 Task: Add an event  with title  Casual Second Project Update Meeting, date '2023/12/30' to 2023/12/31 & Select Event type as  Group. Add location for the event as  Milan, Italy and add a description: The Industry Summit is a premier gathering of professionals, experts, and thought leaders in a specific industry or field. It serves as a platform for networking, knowledge sharing, and collaboration, bringing together key stakeholders to discuss emerging trends, challenges, and opportunities within the industry.

Create an event link  http-casualsecondprojectupdatemeetingcom & Select the event color as  Light Pink. , logged in from the account softage.4@softage.netand send the event invitation to softage.6@softage.net and softage.7@softage.net
Action: Mouse moved to (807, 114)
Screenshot: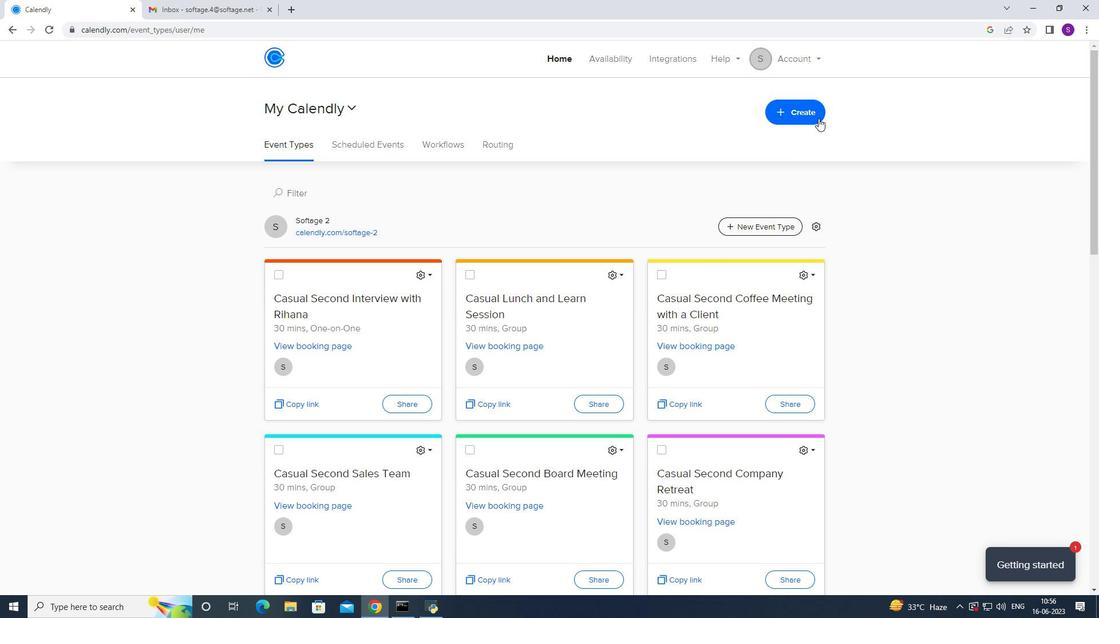 
Action: Mouse pressed left at (807, 114)
Screenshot: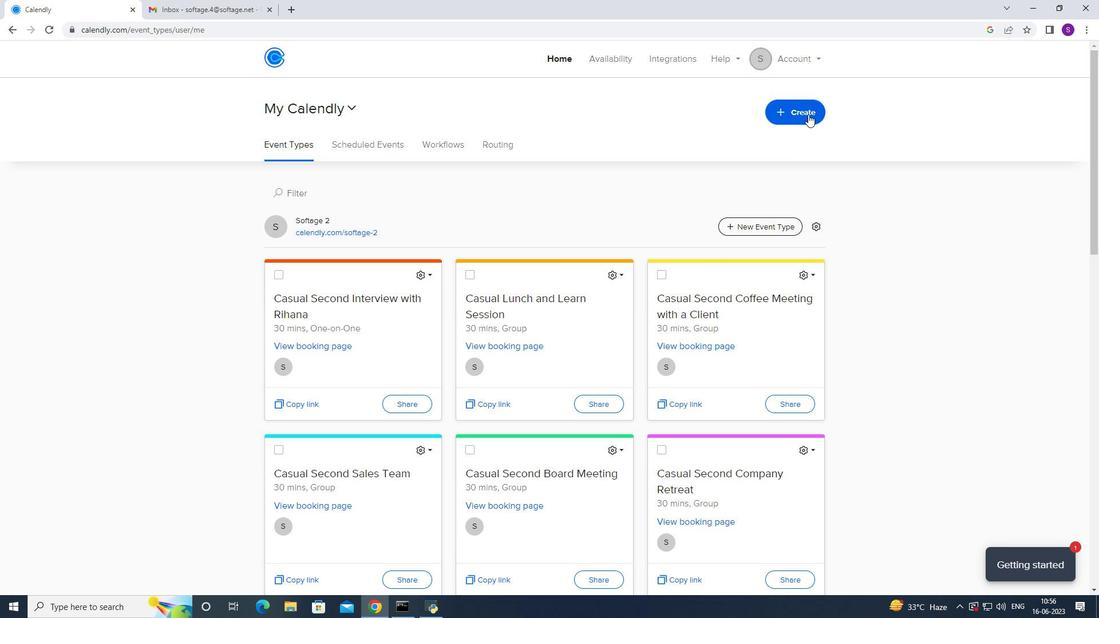 
Action: Mouse moved to (754, 162)
Screenshot: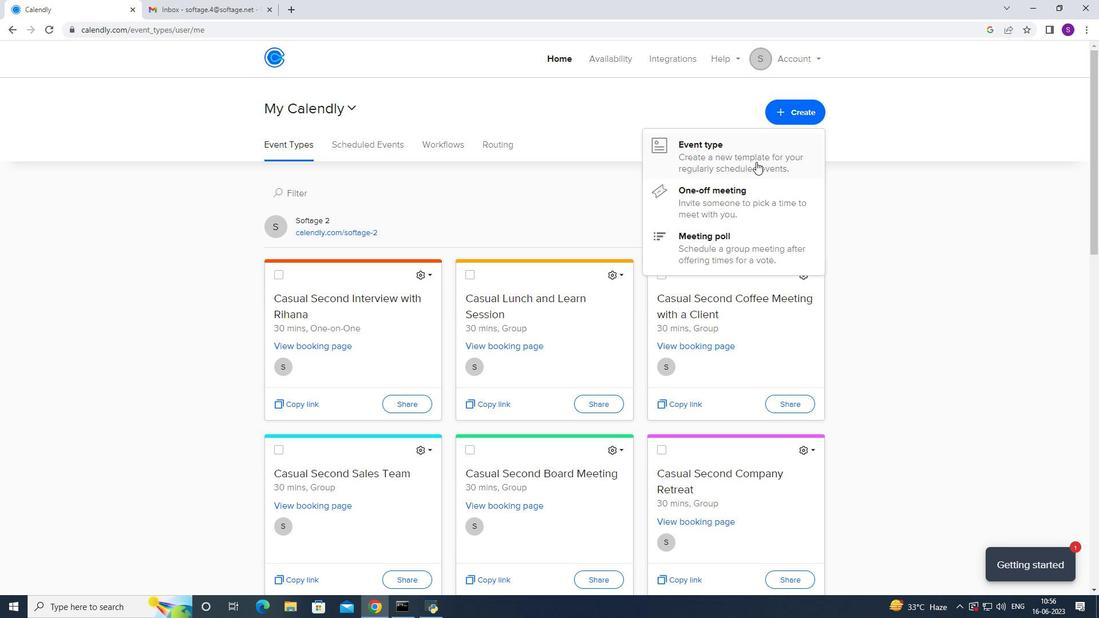 
Action: Mouse pressed left at (754, 162)
Screenshot: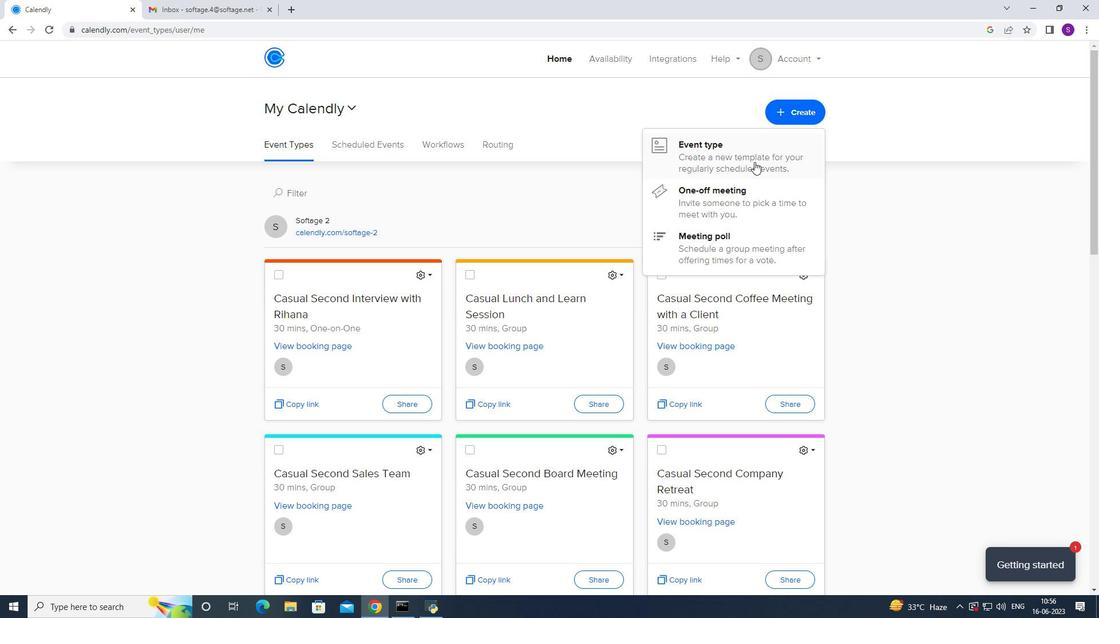 
Action: Mouse moved to (588, 259)
Screenshot: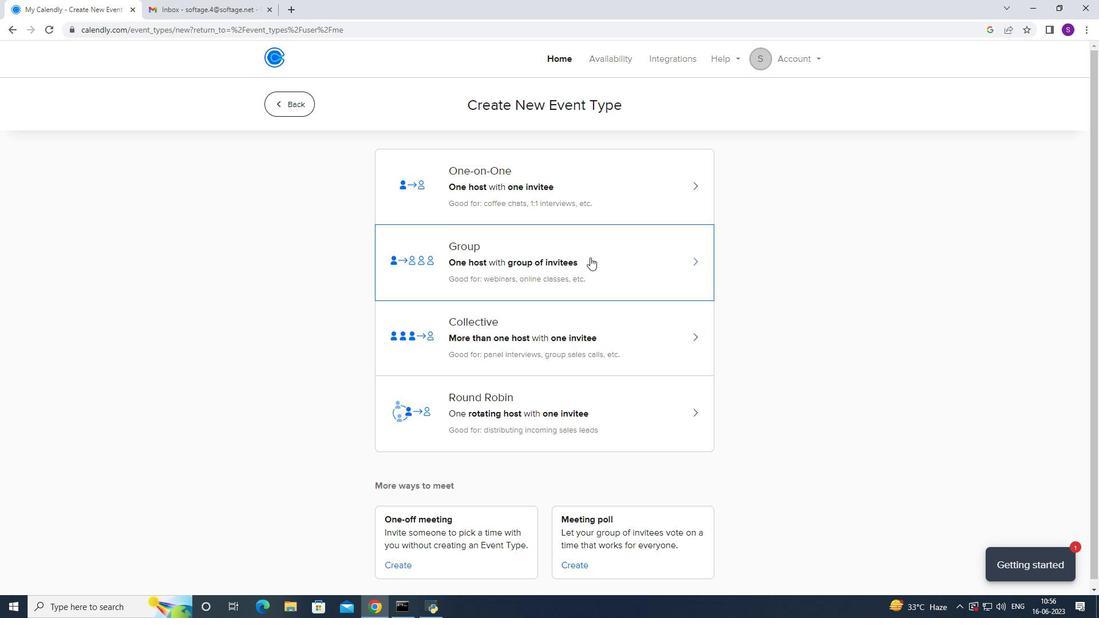 
Action: Mouse pressed left at (588, 259)
Screenshot: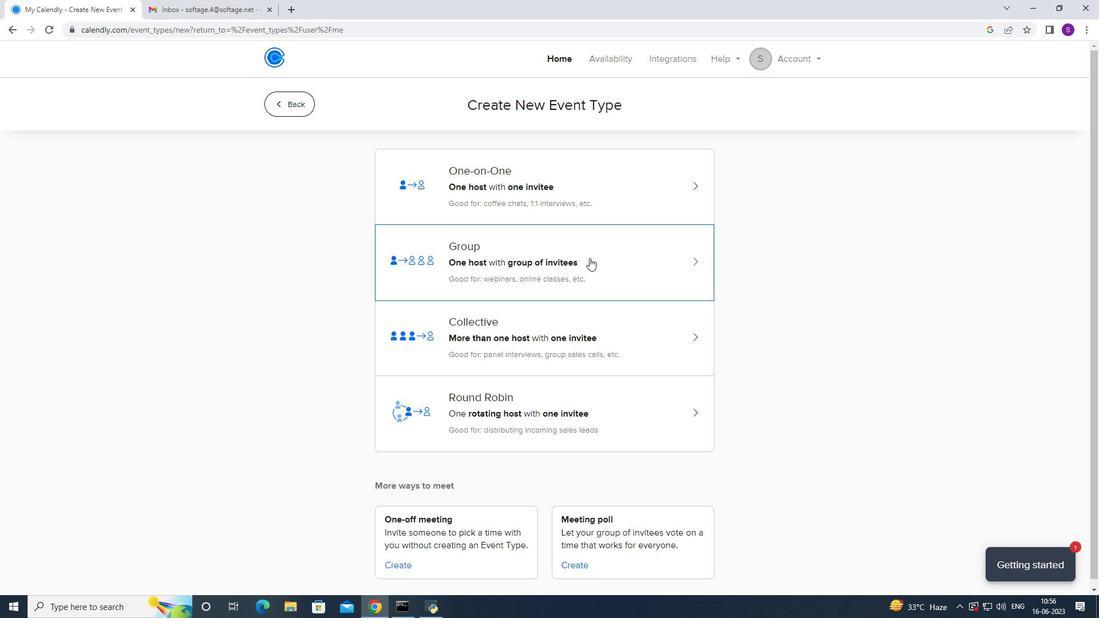 
Action: Mouse moved to (1099, 616)
Screenshot: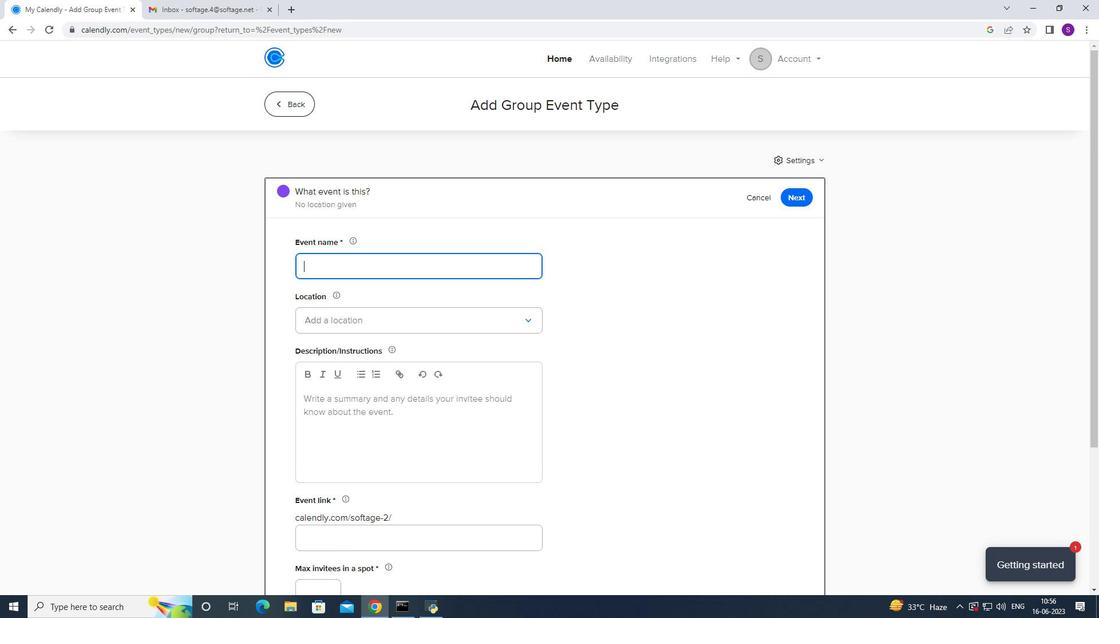 
Action: Key pressed <Key.caps_lock>C<Key.caps_lock>asual<Key.space><Key.caps_lock>S<Key.caps_lock>econdf=<Key.backspace><Key.backspace><Key.space><Key.caps_lock>P<Key.caps_lock>roject<Key.space><Key.caps_lock>U<Key.caps_lock>pdate
Screenshot: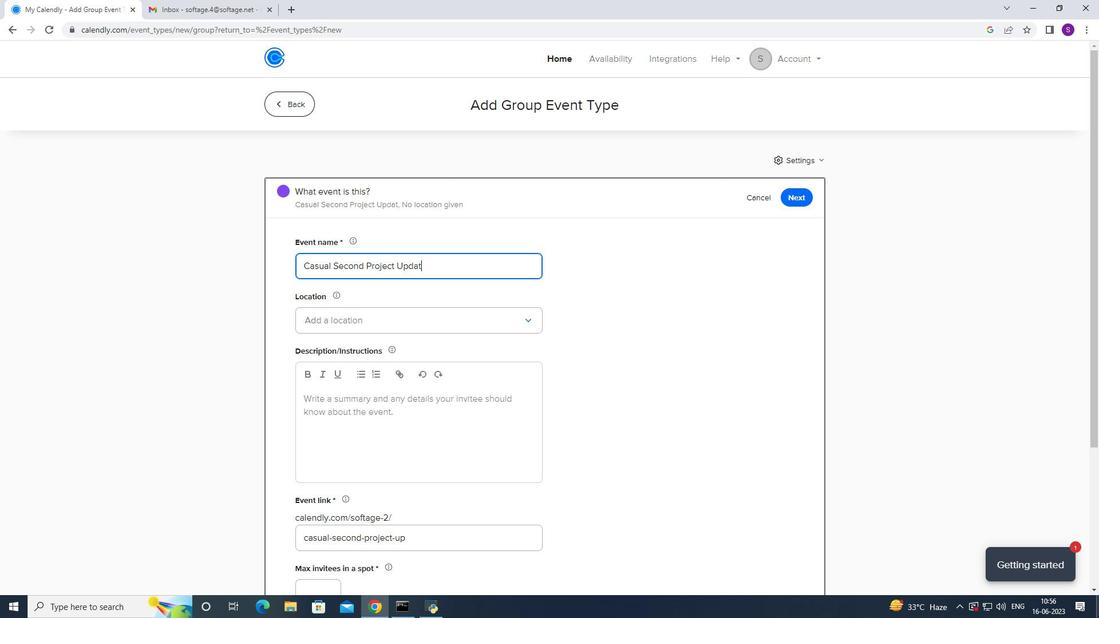 
Action: Mouse moved to (1080, 595)
Screenshot: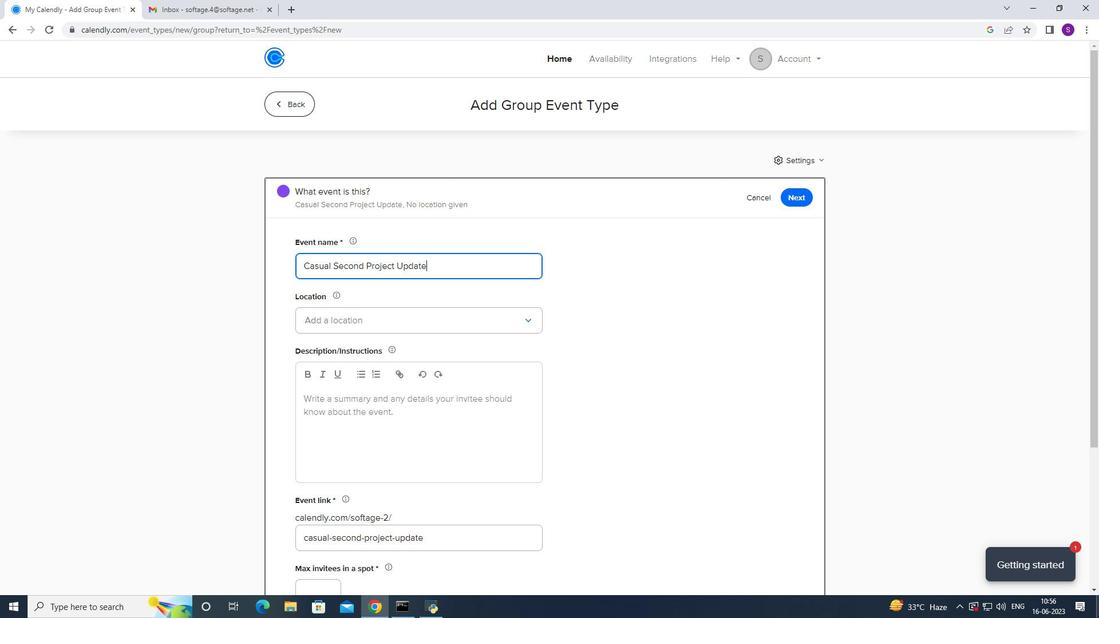 
Action: Key pressed <Key.space><Key.caps_lock>M<Key.caps_lock>eeting
Screenshot: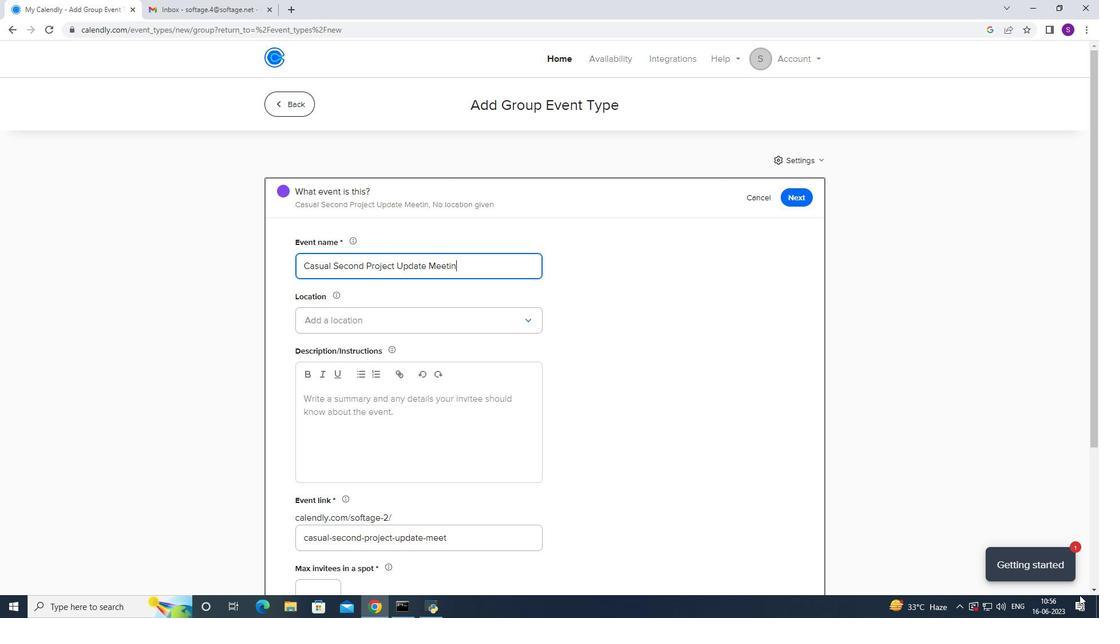 
Action: Mouse moved to (447, 324)
Screenshot: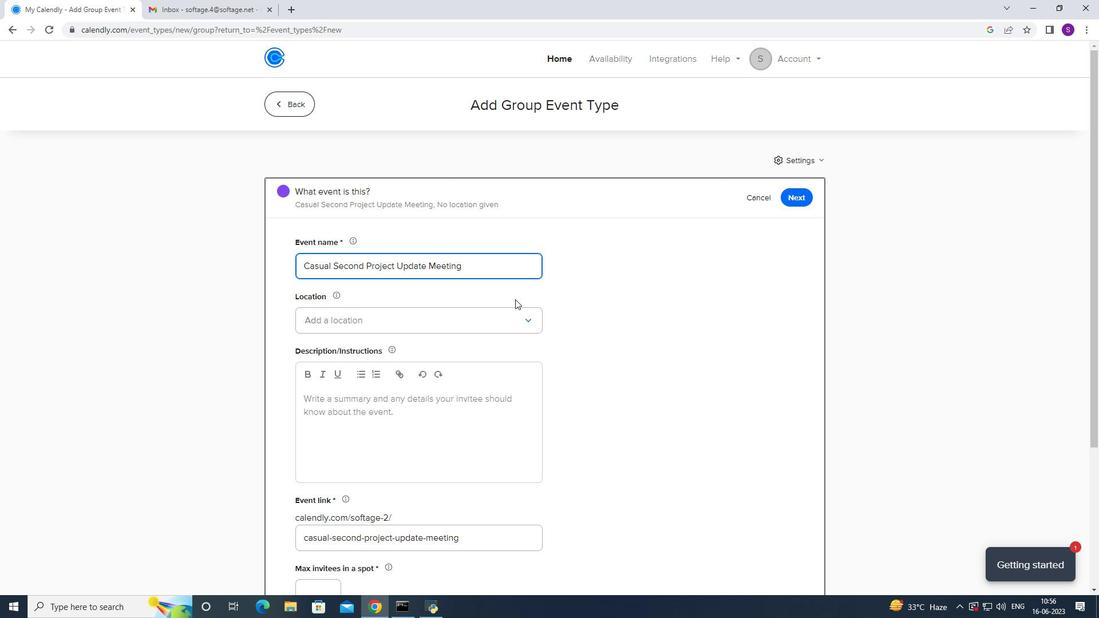 
Action: Mouse pressed left at (447, 324)
Screenshot: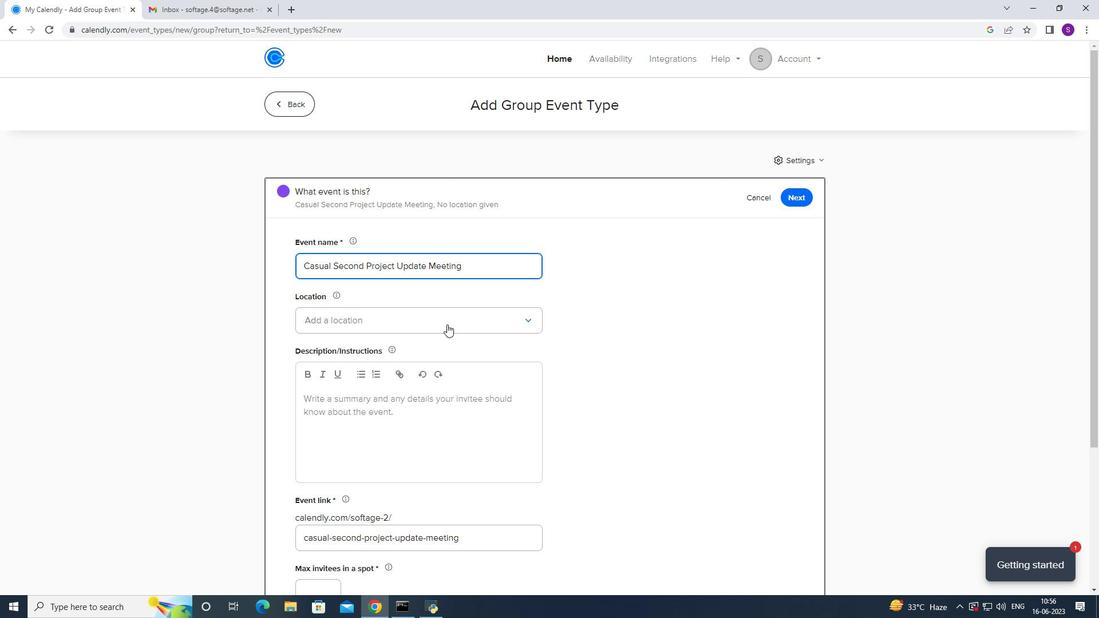 
Action: Mouse moved to (415, 354)
Screenshot: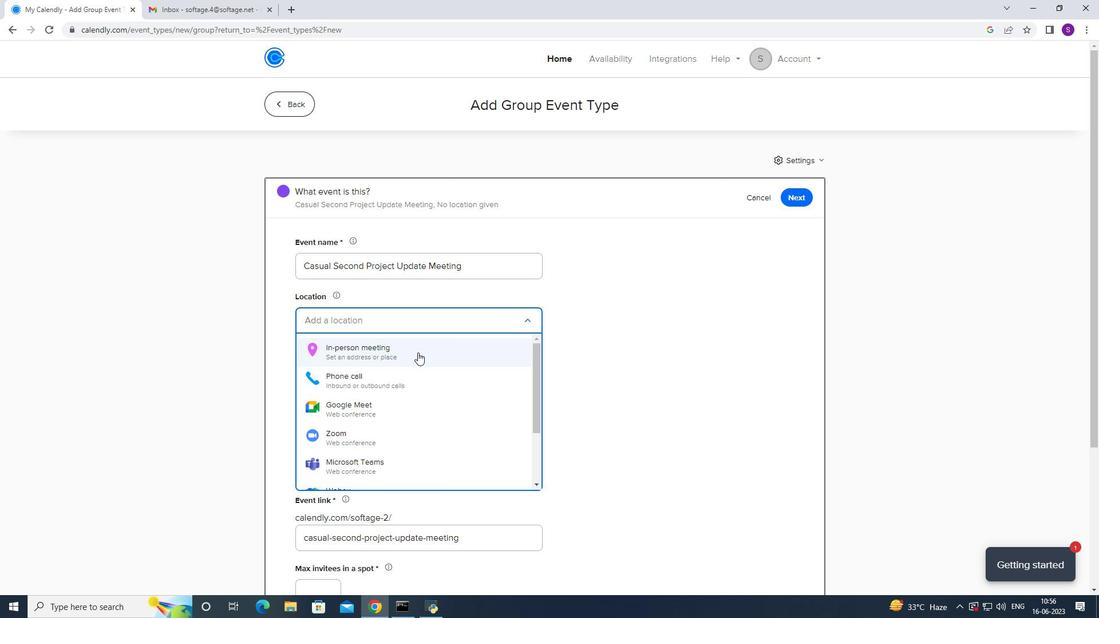 
Action: Mouse pressed left at (415, 354)
Screenshot: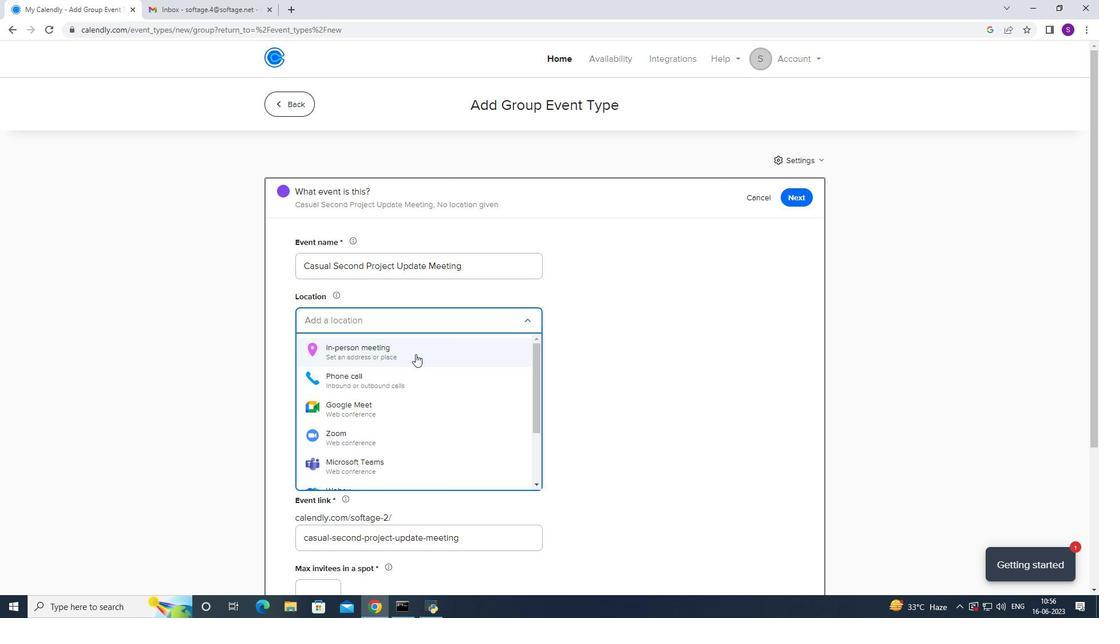
Action: Mouse moved to (533, 179)
Screenshot: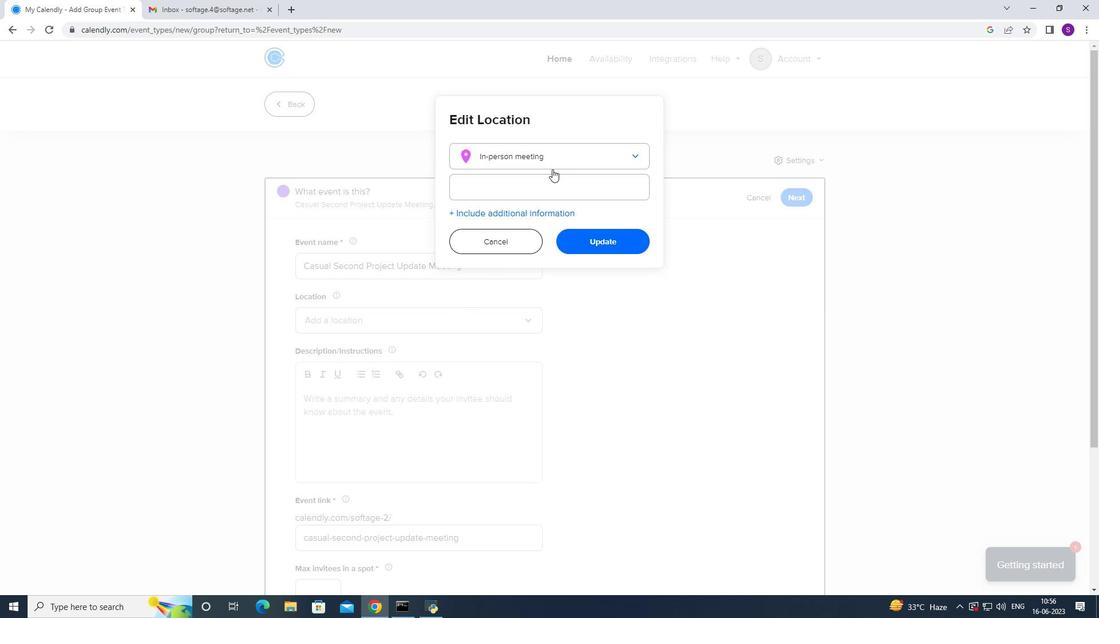 
Action: Mouse pressed left at (533, 179)
Screenshot: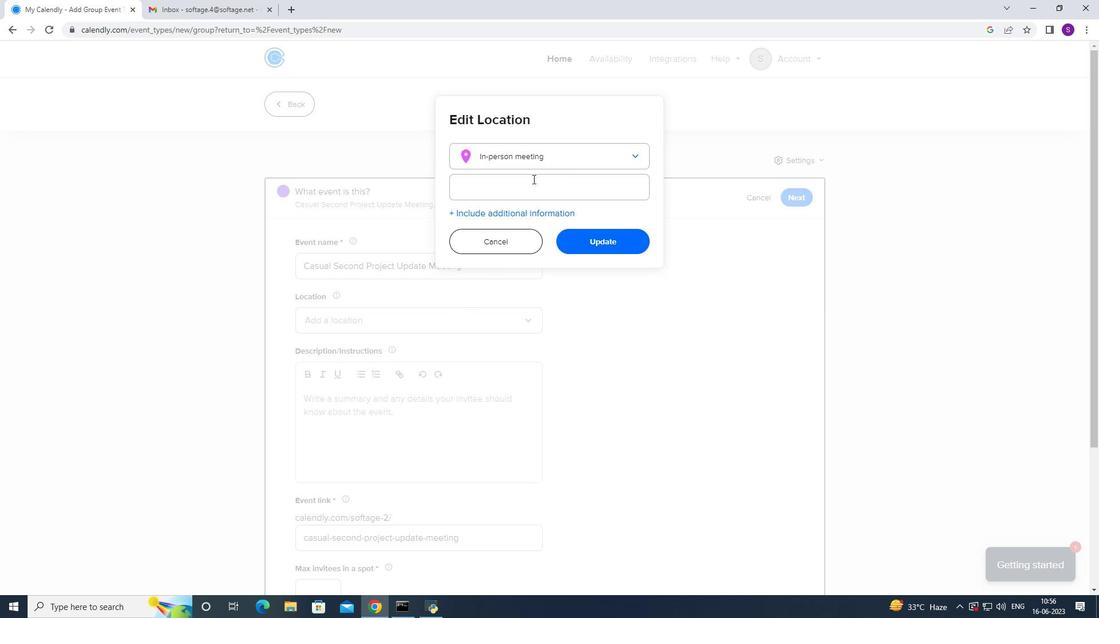 
Action: Key pressed <Key.caps_lock>M<Key.caps_lock>il
Screenshot: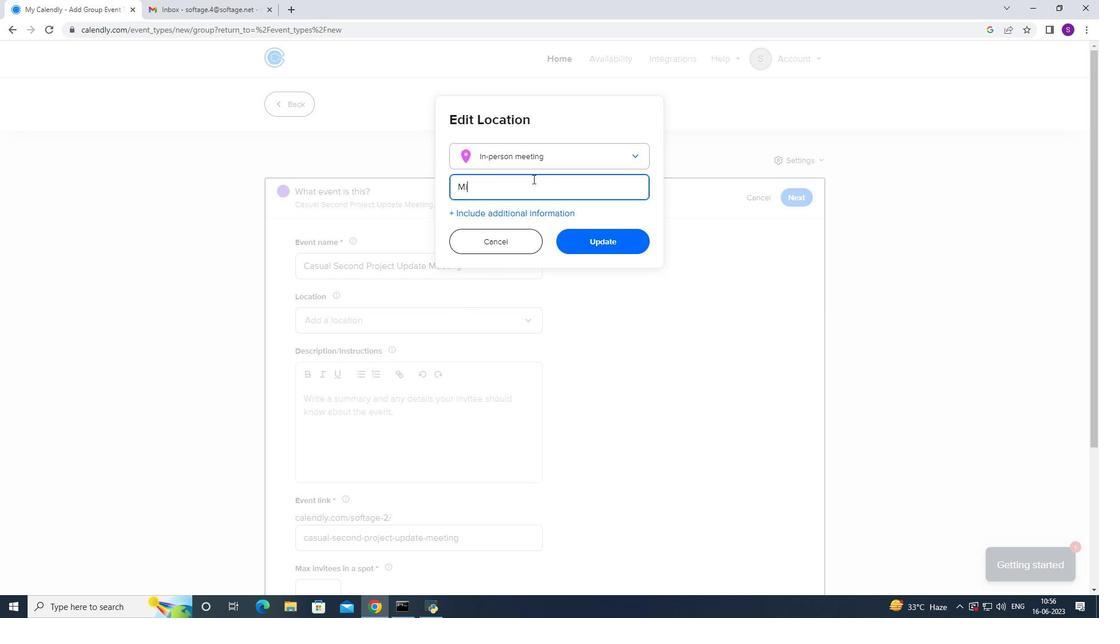 
Action: Mouse moved to (587, 331)
Screenshot: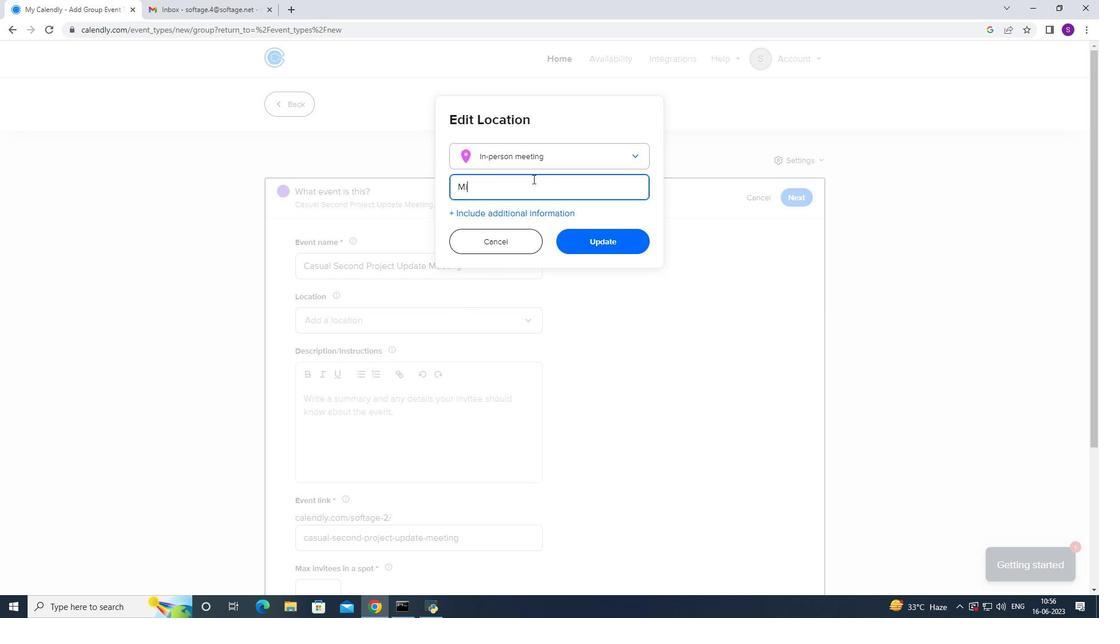 
Action: Key pressed an
Screenshot: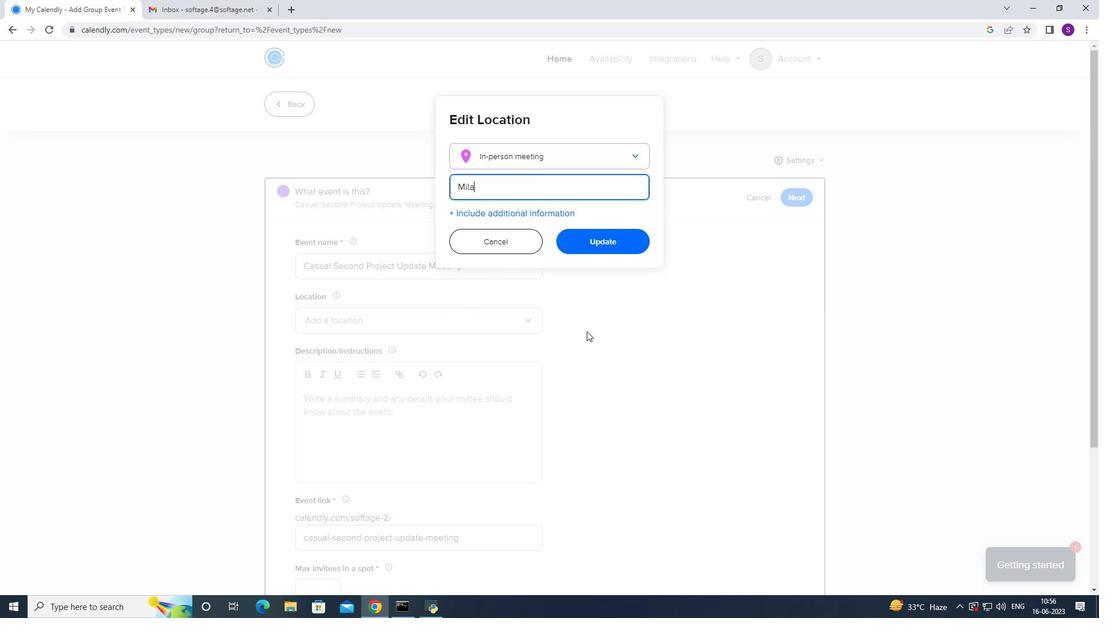 
Action: Mouse moved to (591, 329)
Screenshot: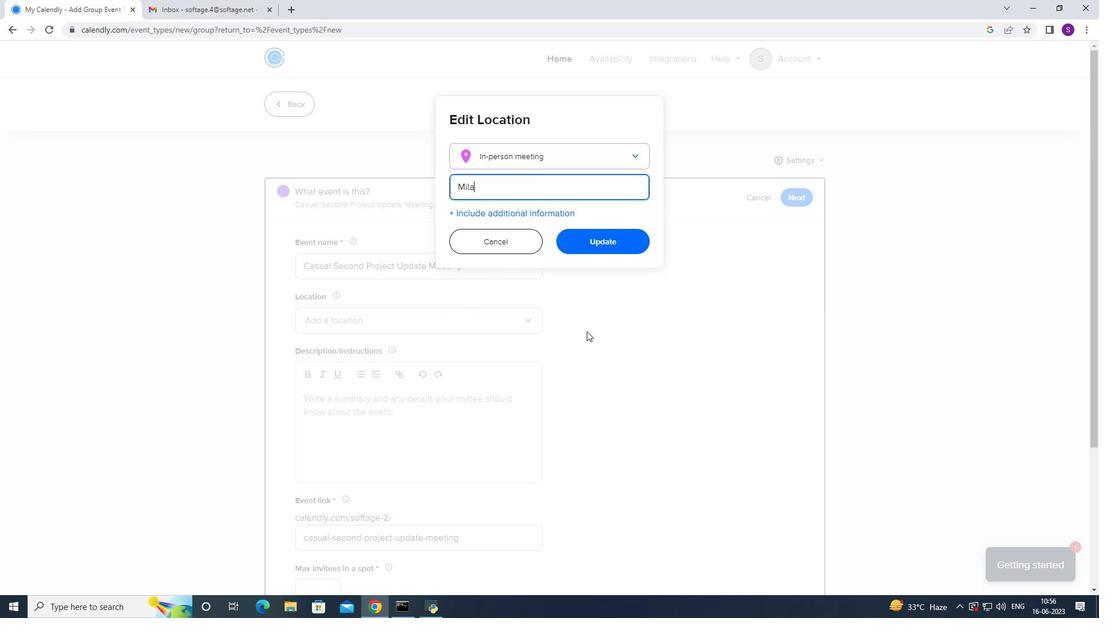
Action: Key pressed ,
Screenshot: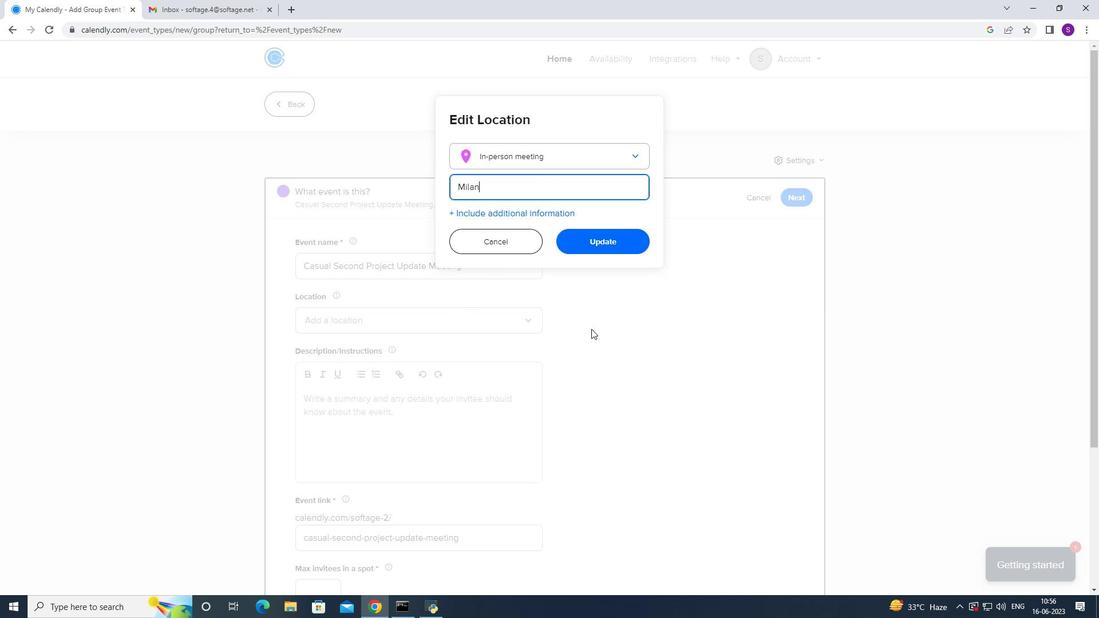 
Action: Mouse moved to (592, 328)
Screenshot: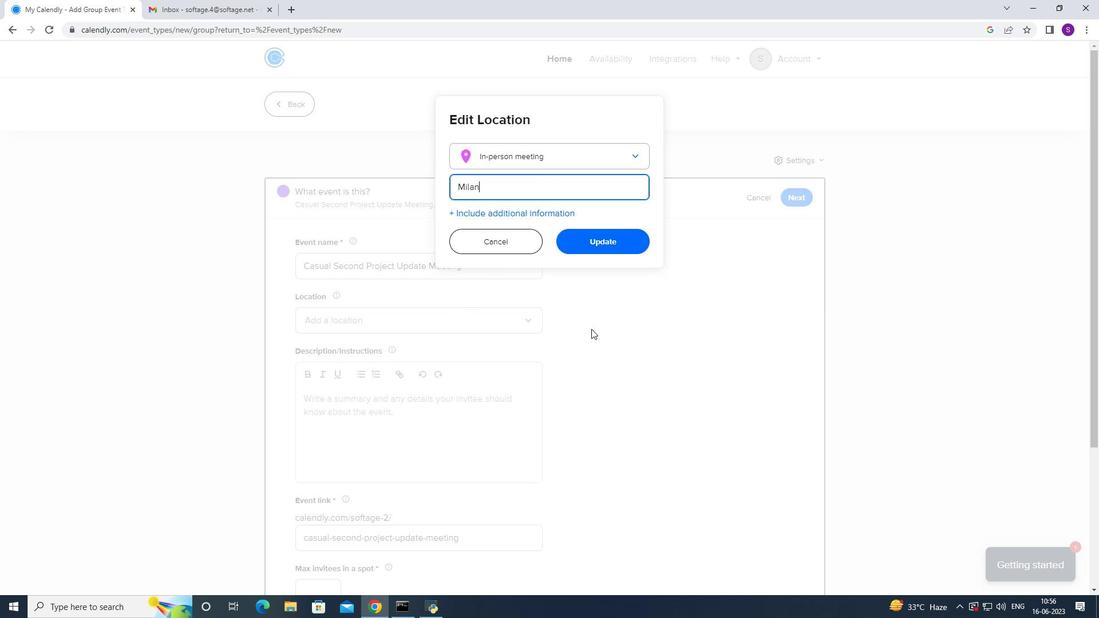 
Action: Key pressed <Key.space>i<Key.caps_lock><Key.caps_lock>
Screenshot: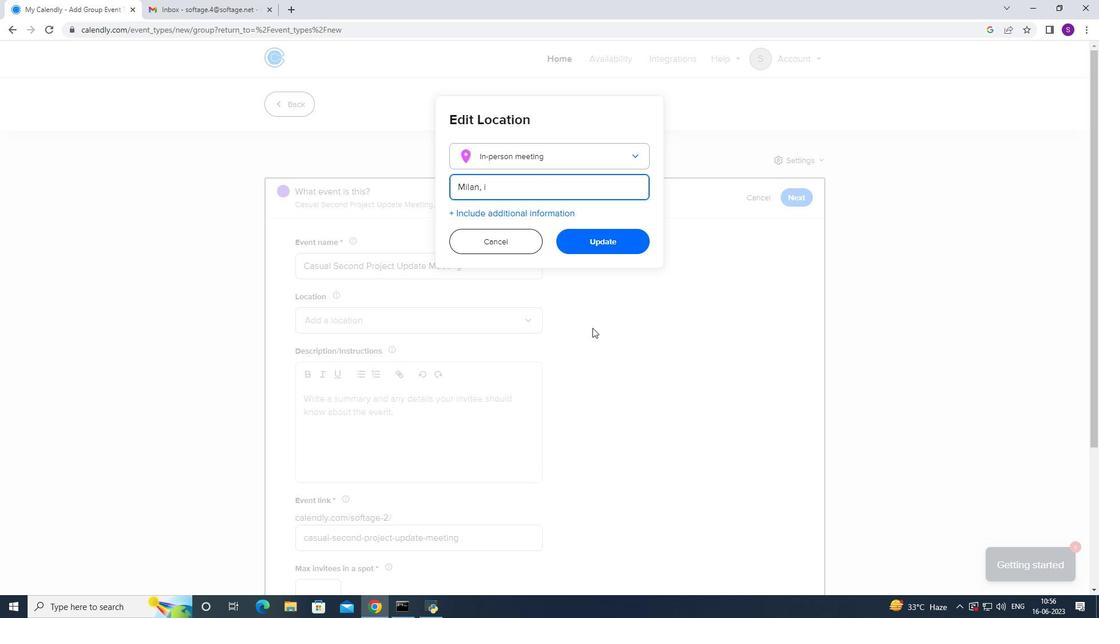 
Action: Mouse moved to (592, 328)
Screenshot: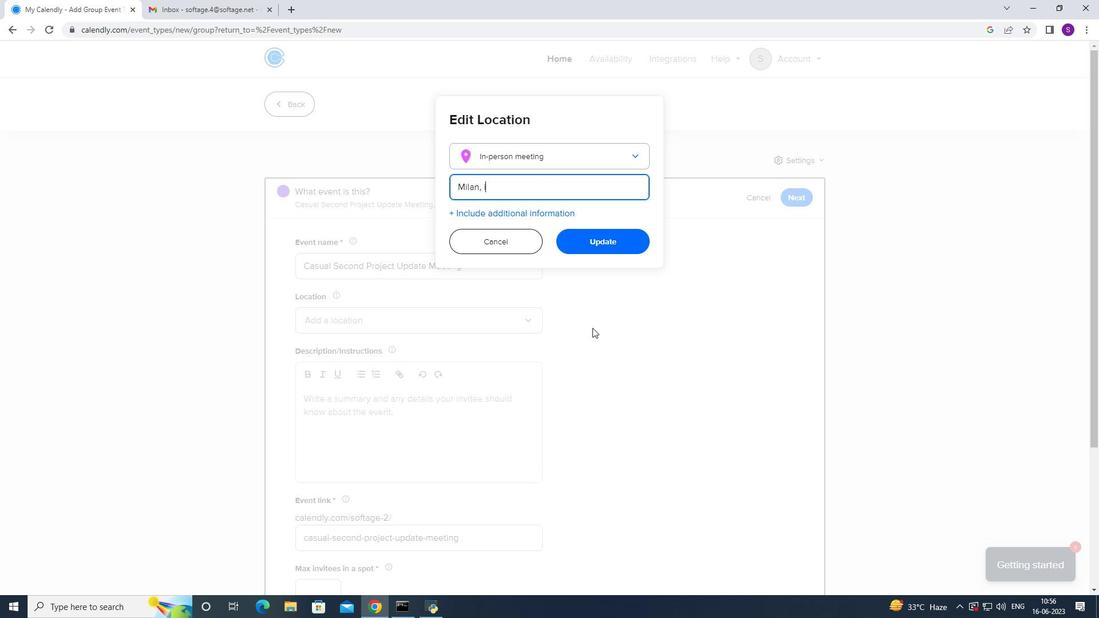 
Action: Key pressed <Key.backspace>
Screenshot: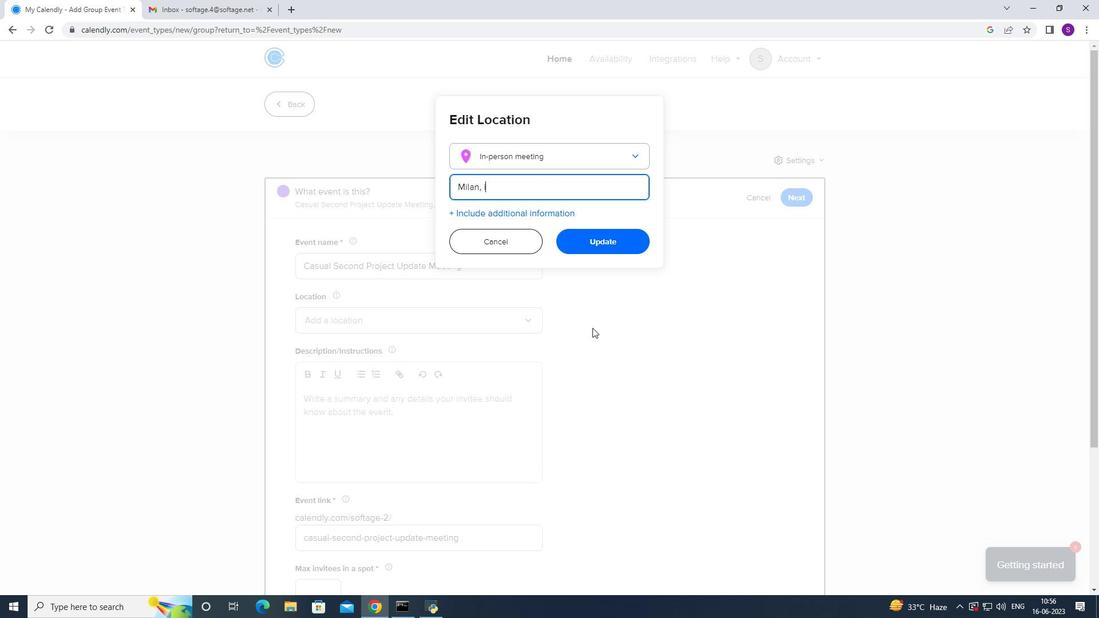 
Action: Mouse moved to (618, 341)
Screenshot: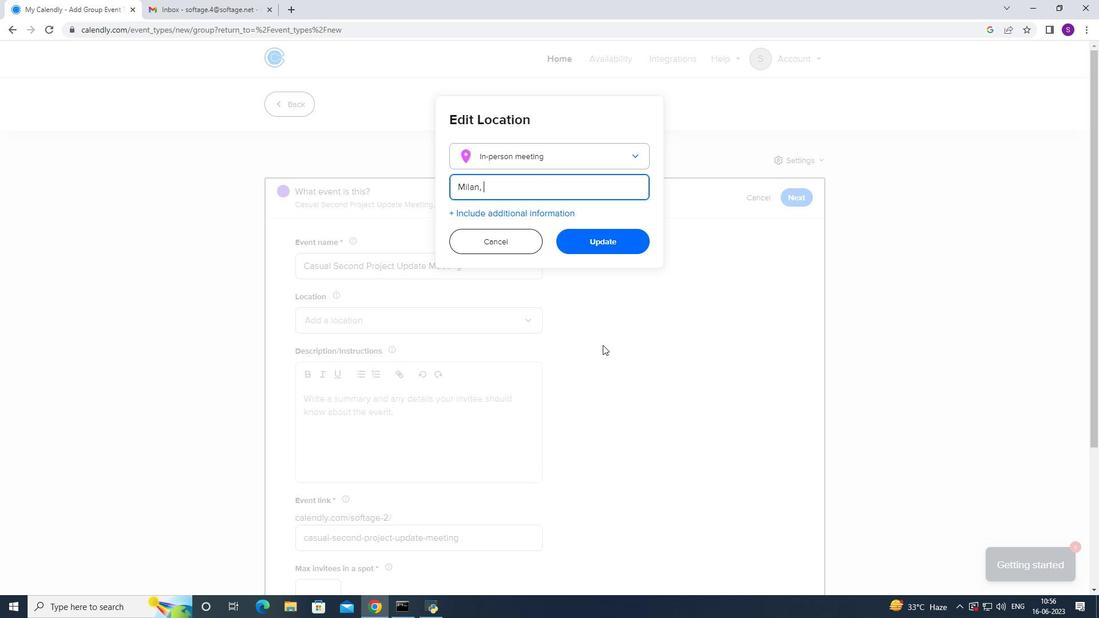 
Action: Key pressed i<Key.backspace><Key.caps_lock>I<Key.caps_lock>taly
Screenshot: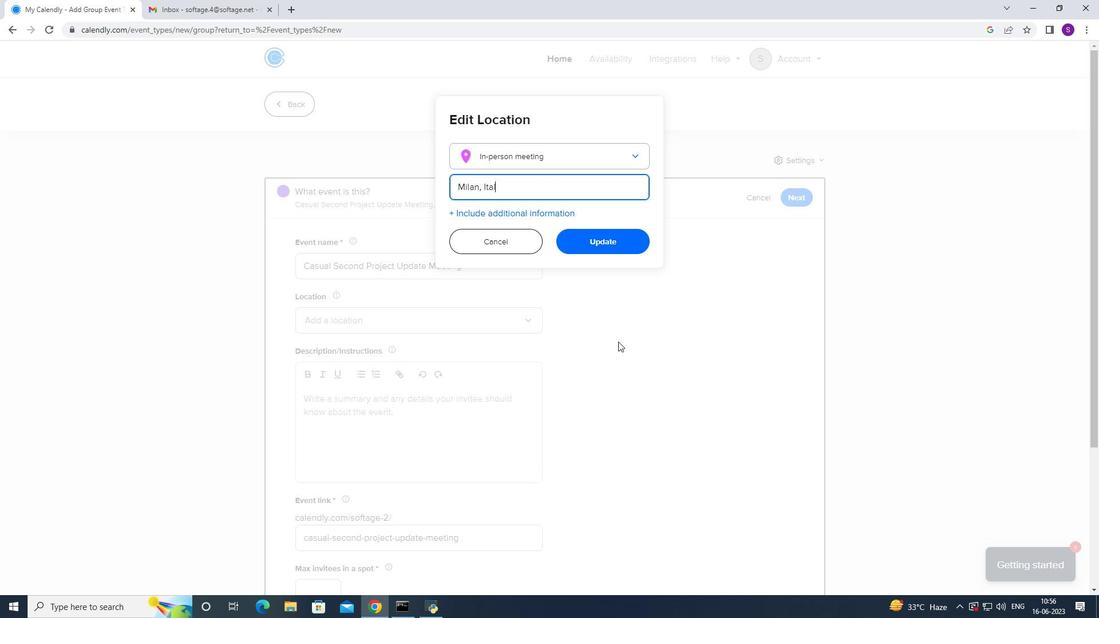 
Action: Mouse moved to (655, 242)
Screenshot: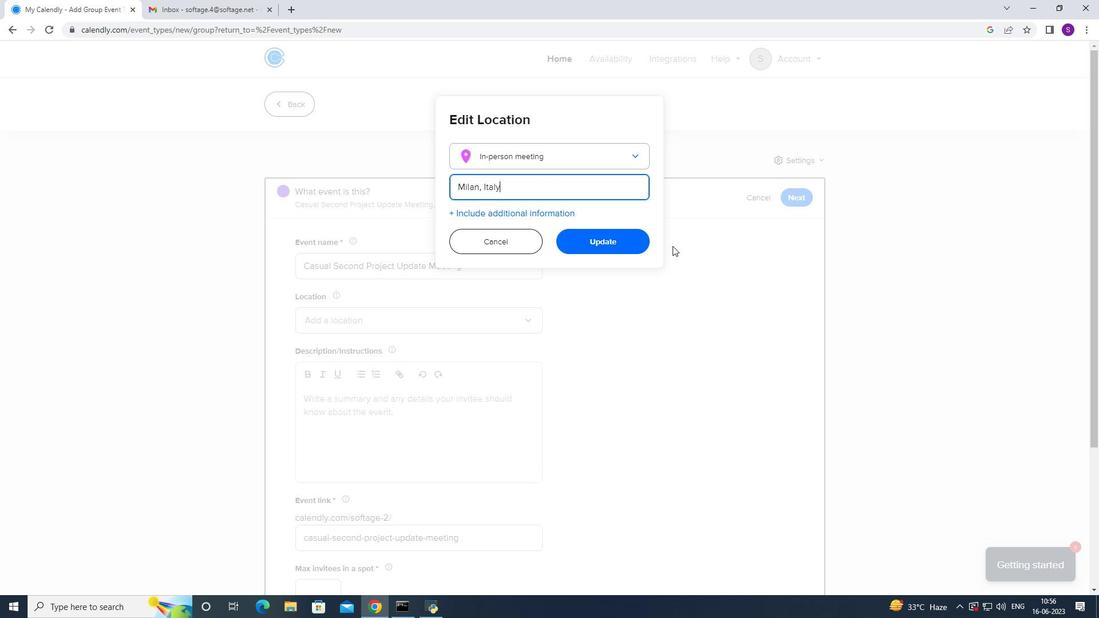 
Action: Mouse pressed left at (655, 242)
Screenshot: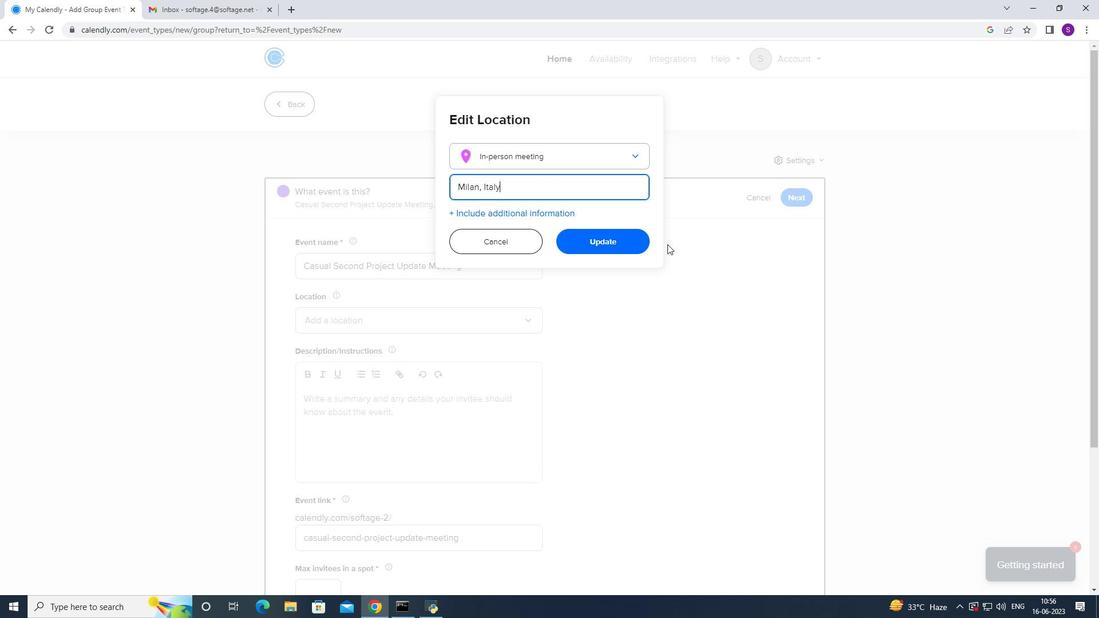 
Action: Mouse moved to (647, 242)
Screenshot: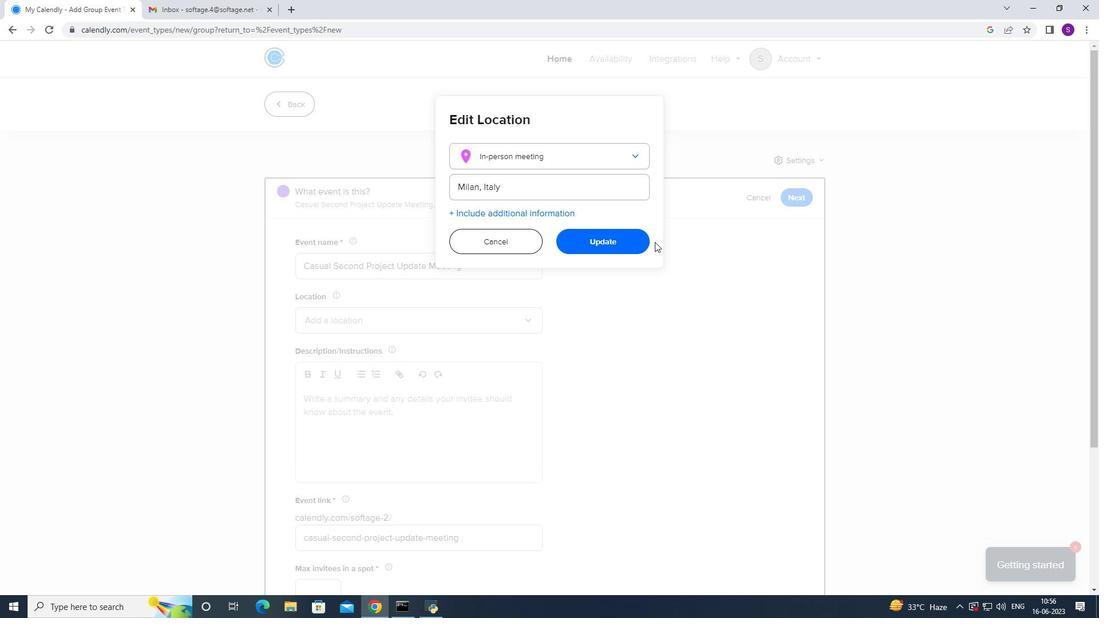
Action: Mouse pressed left at (647, 242)
Screenshot: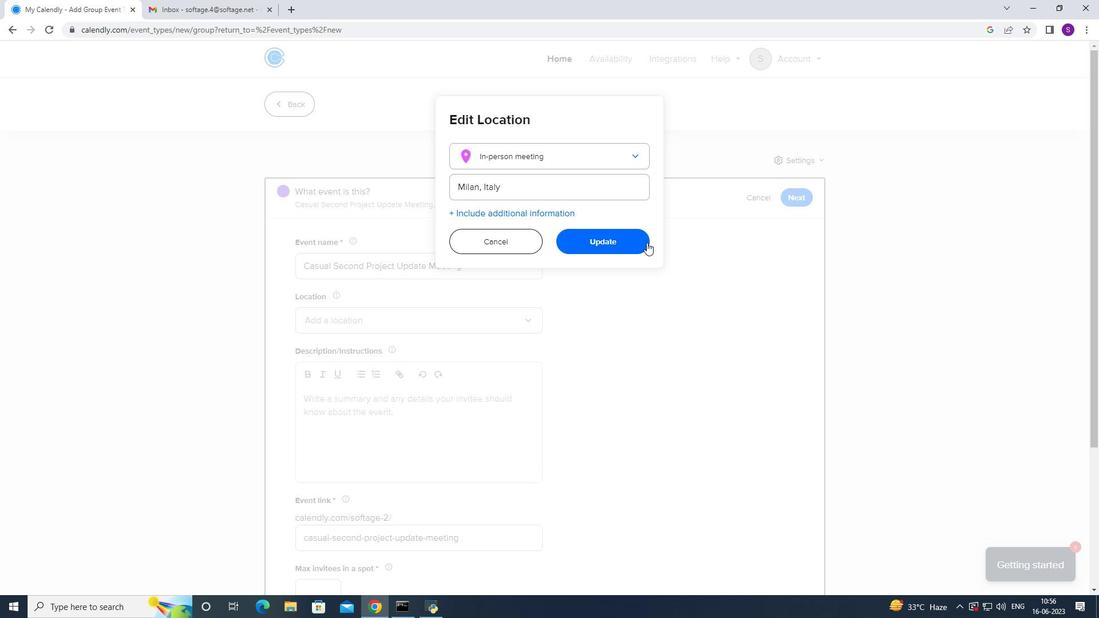 
Action: Mouse moved to (533, 307)
Screenshot: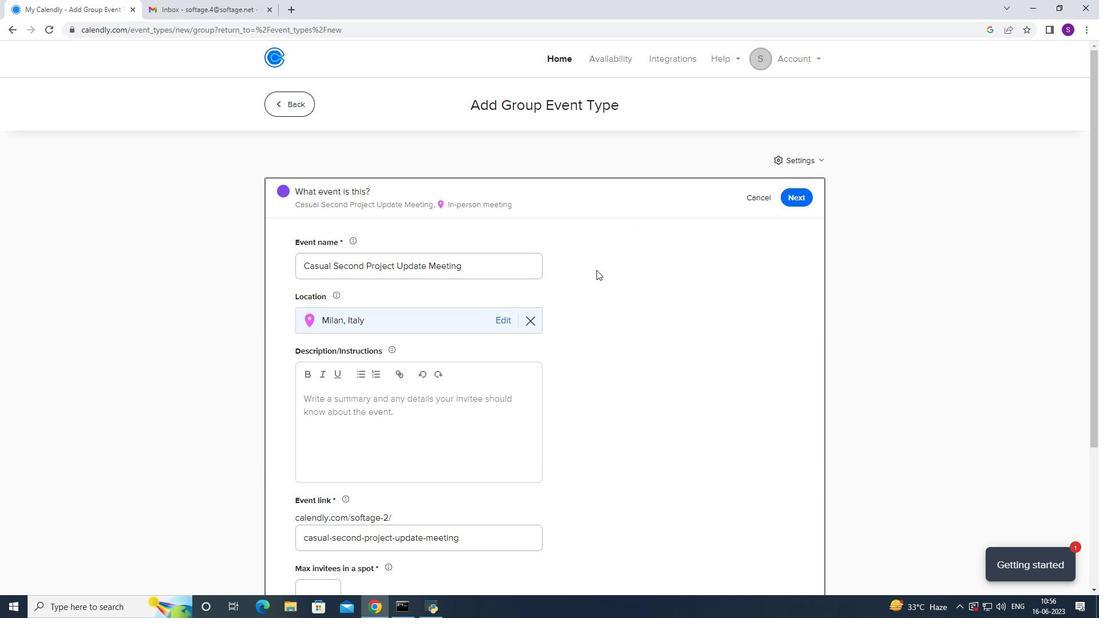 
Action: Mouse scrolled (533, 306) with delta (0, 0)
Screenshot: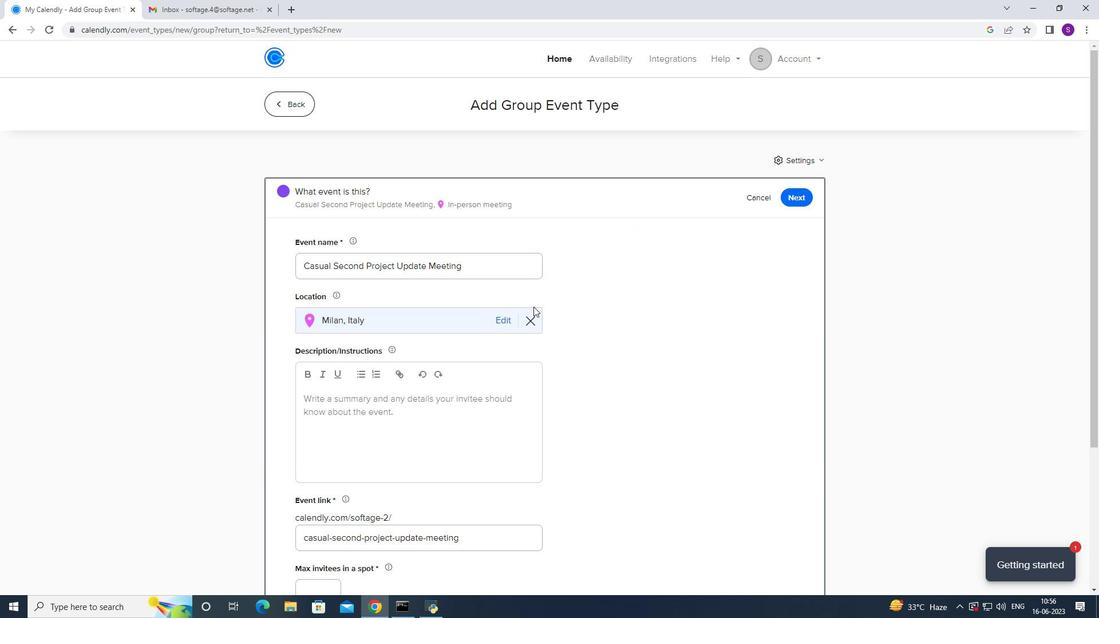 
Action: Mouse scrolled (533, 306) with delta (0, 0)
Screenshot: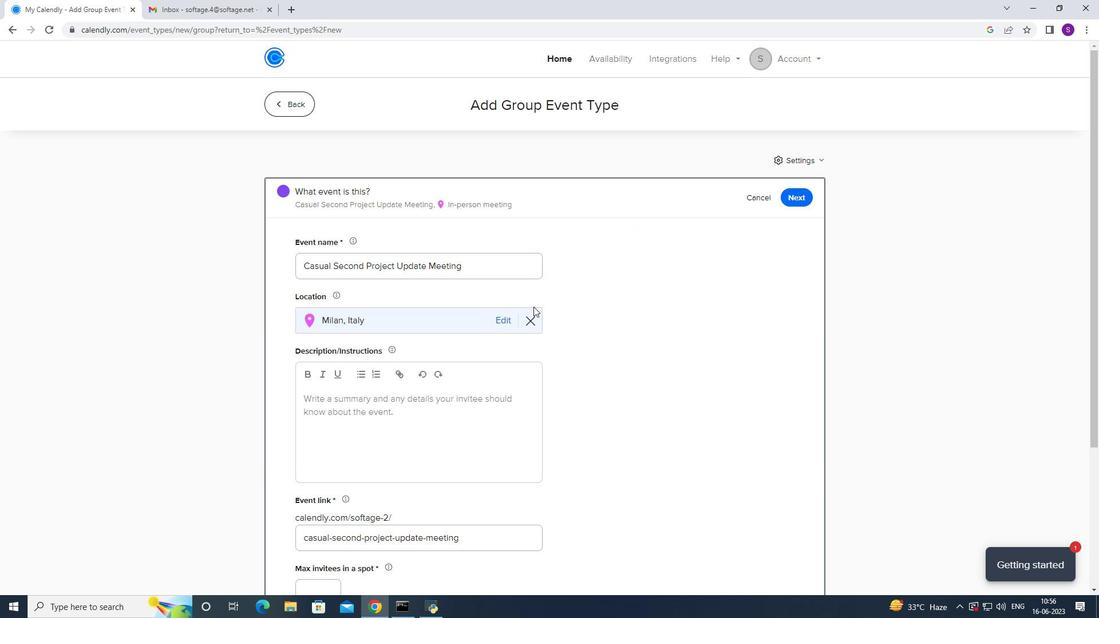
Action: Mouse moved to (533, 307)
Screenshot: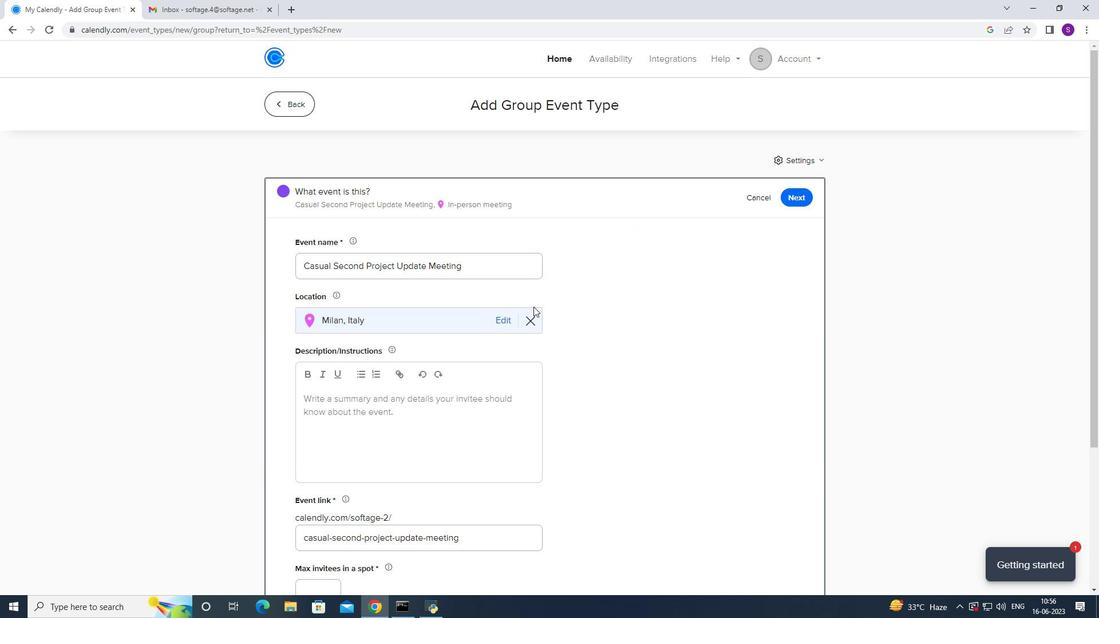 
Action: Mouse scrolled (533, 307) with delta (0, 0)
Screenshot: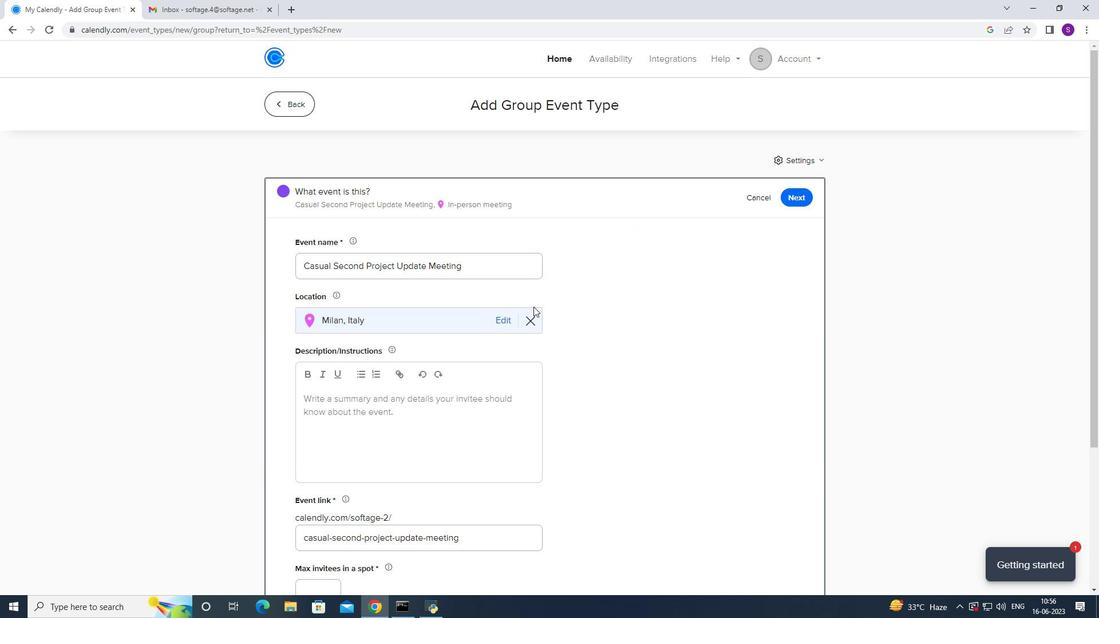 
Action: Mouse scrolled (533, 307) with delta (0, 0)
Screenshot: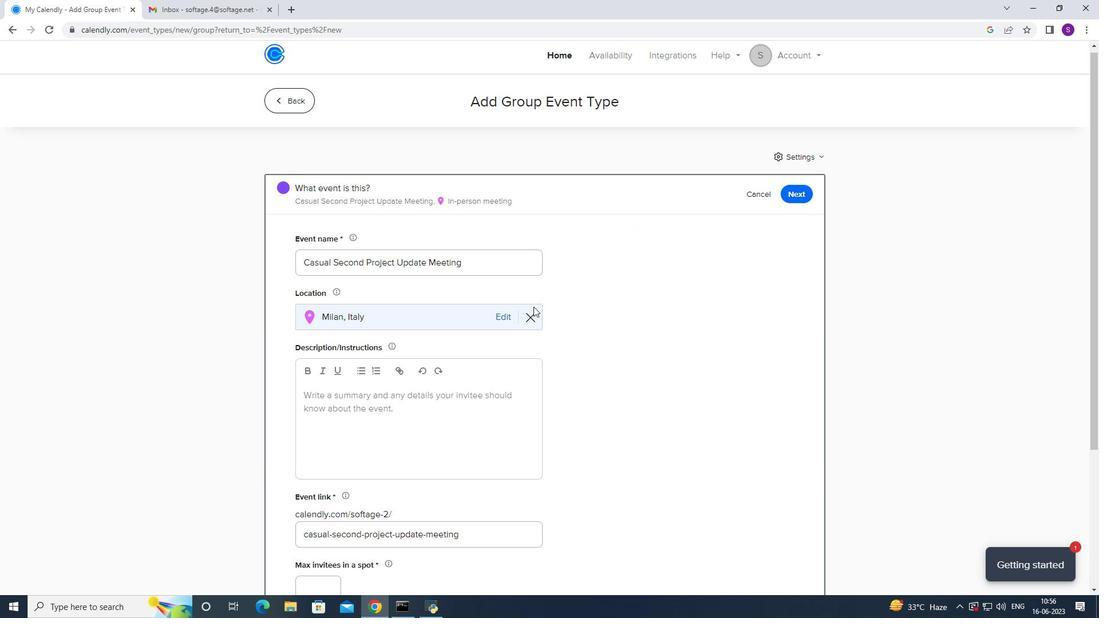 
Action: Mouse scrolled (533, 307) with delta (0, 0)
Screenshot: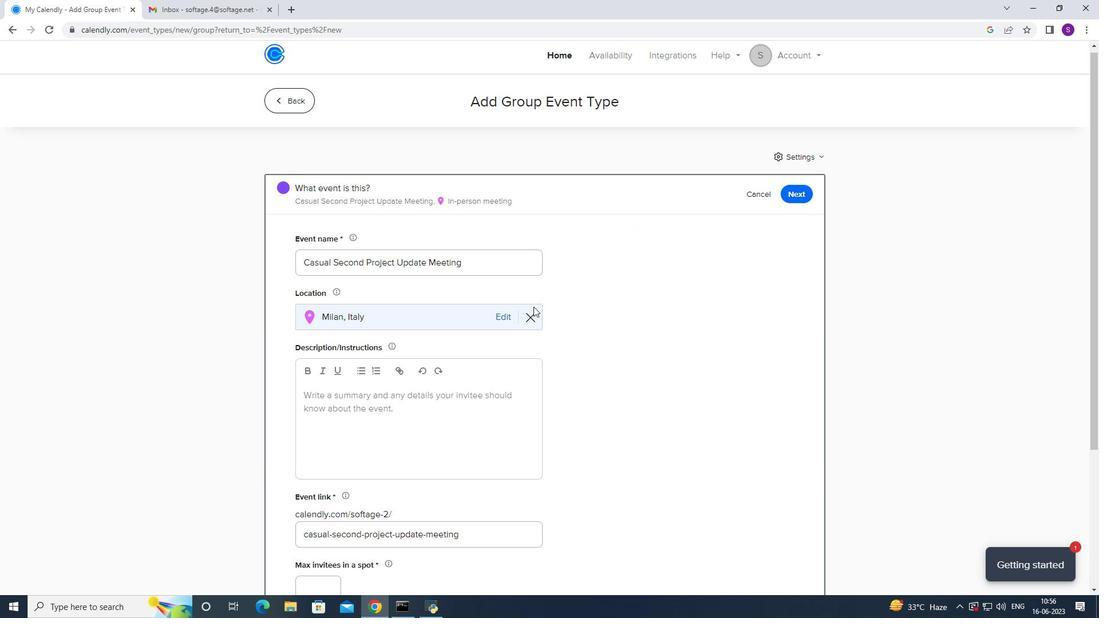 
Action: Mouse moved to (324, 481)
Screenshot: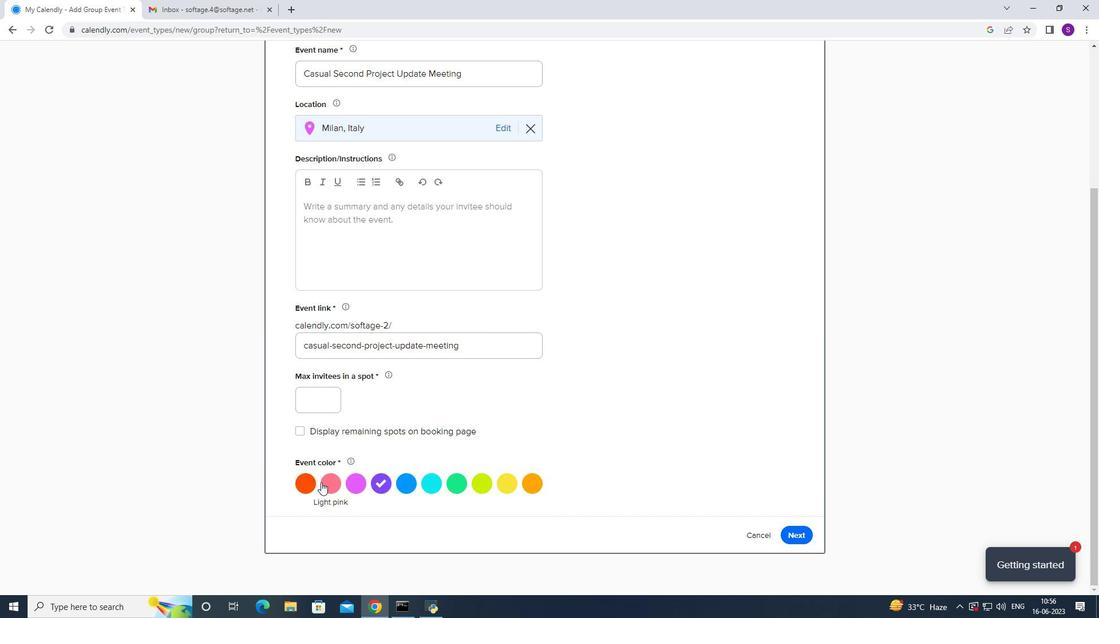 
Action: Mouse pressed left at (324, 481)
Screenshot: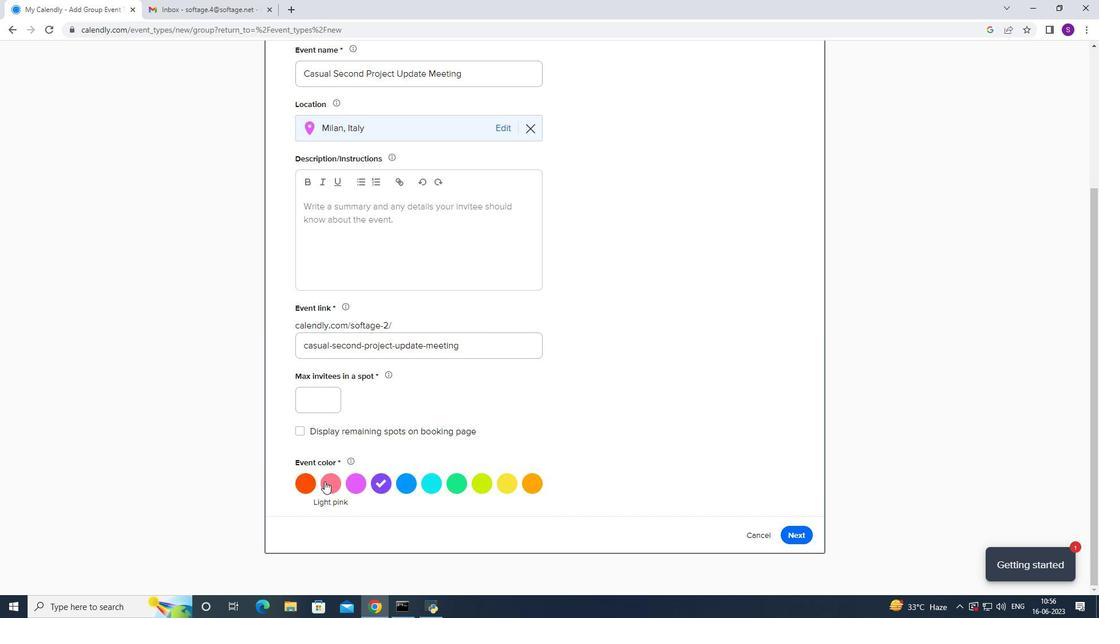 
Action: Mouse moved to (338, 404)
Screenshot: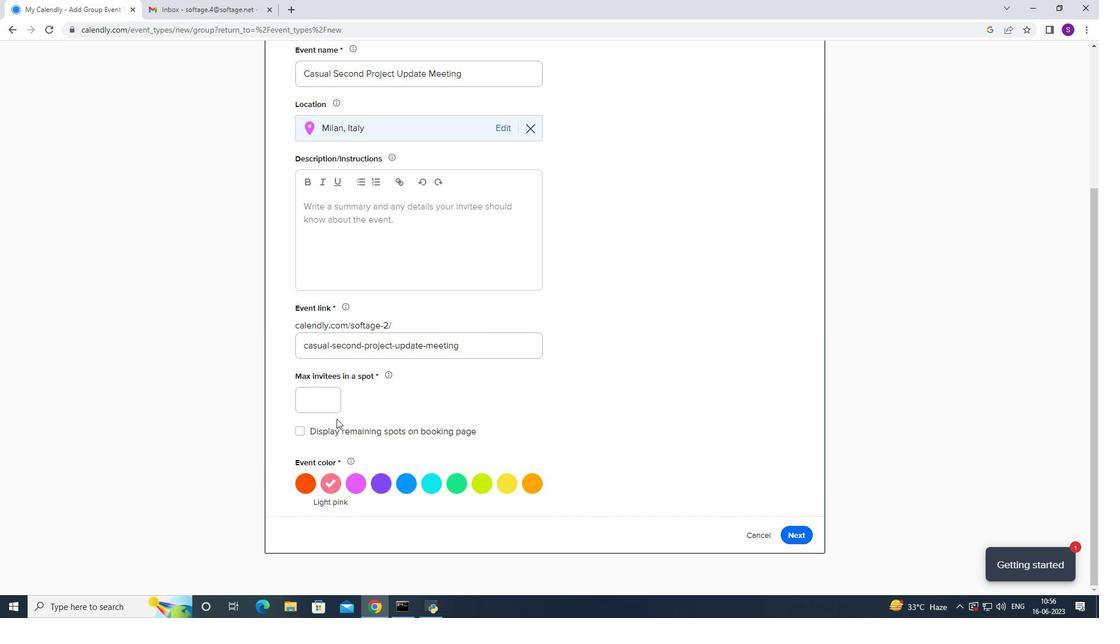
Action: Mouse pressed left at (338, 404)
Screenshot: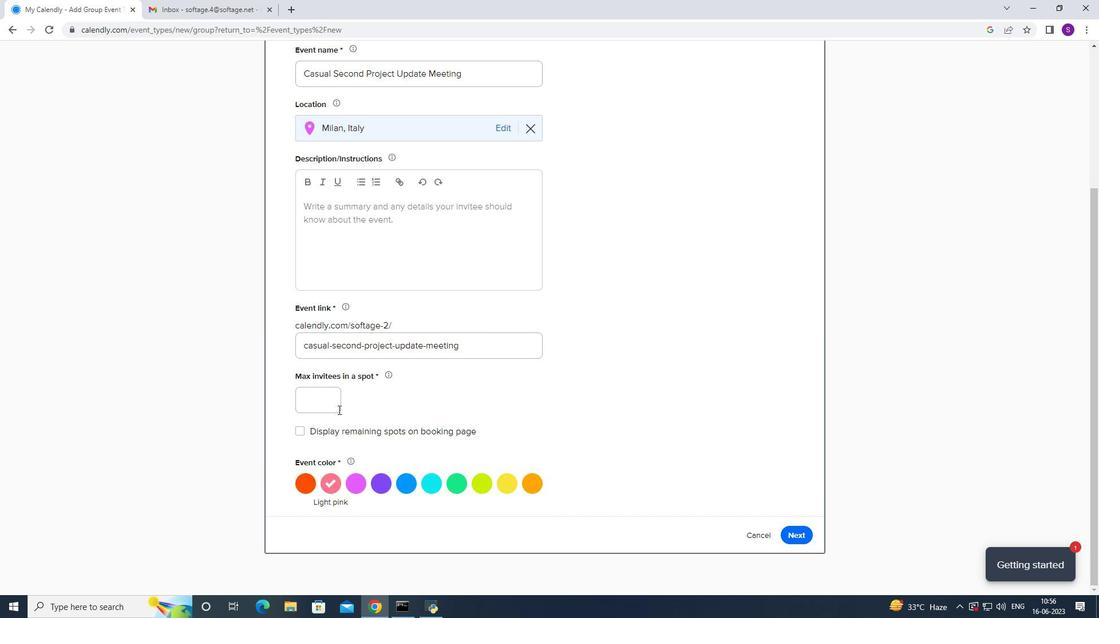 
Action: Key pressed 3
Screenshot: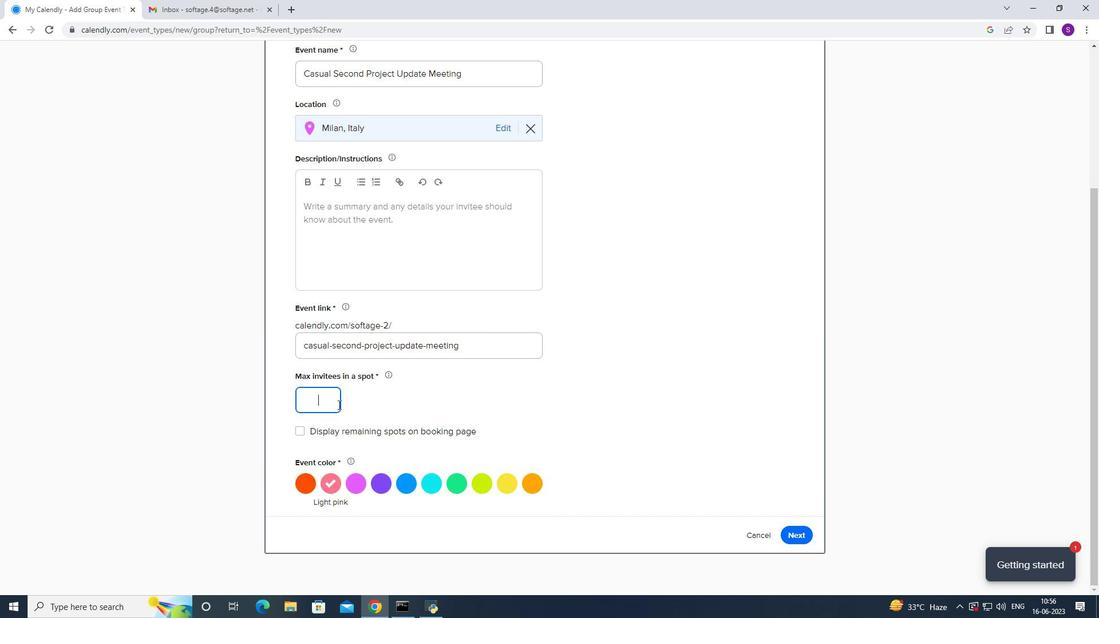 
Action: Mouse moved to (403, 242)
Screenshot: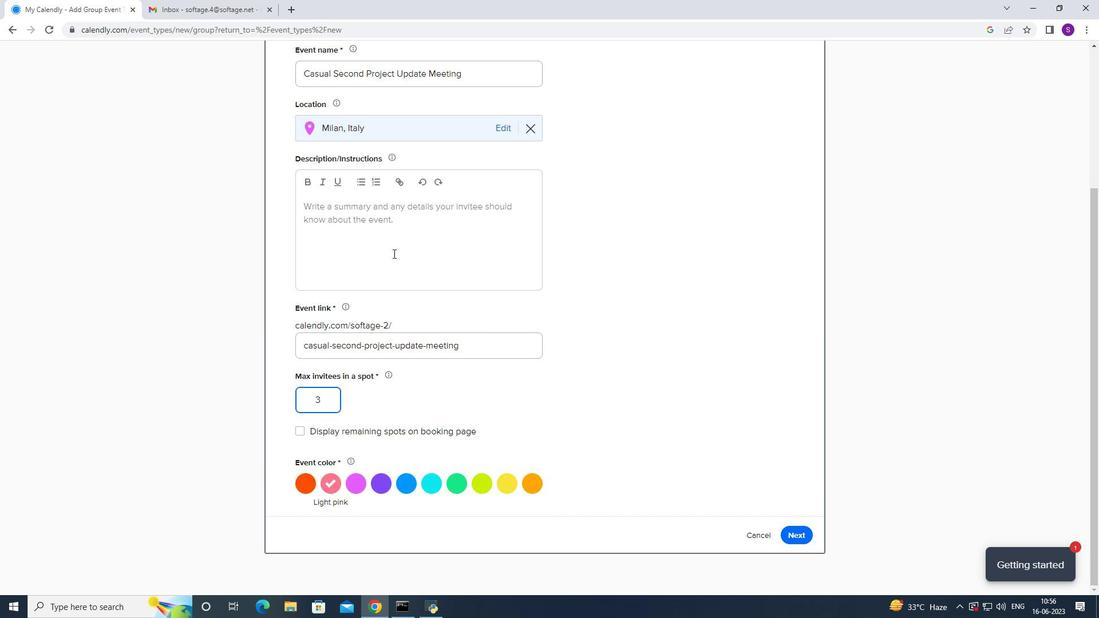 
Action: Mouse pressed left at (403, 242)
Screenshot: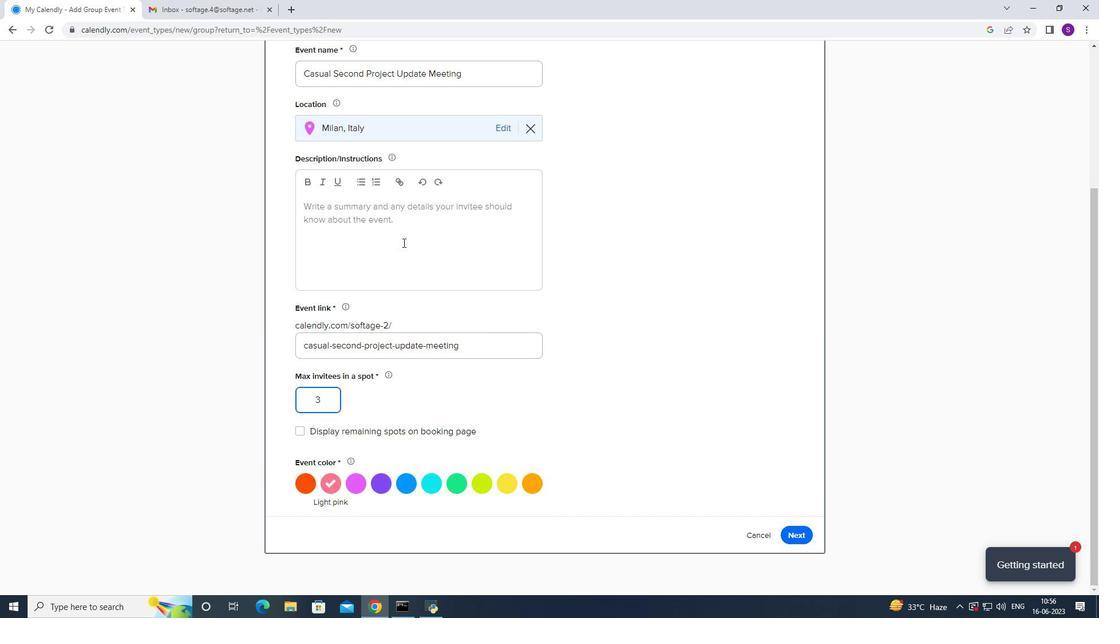 
Action: Mouse moved to (1100, 401)
Screenshot: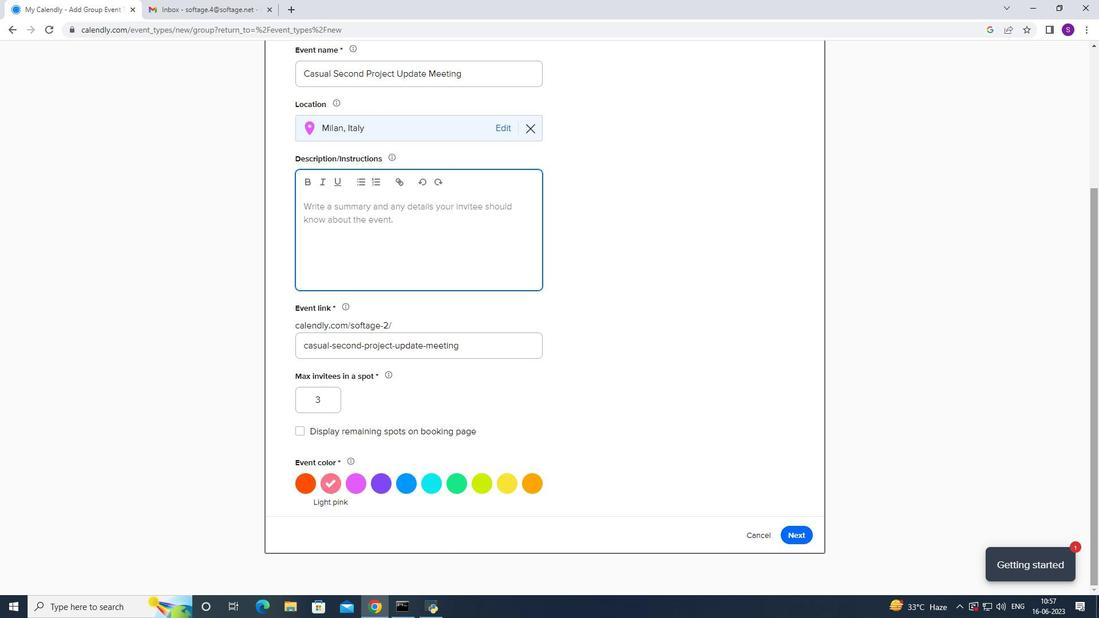 
Action: Key pressed <Key.caps_lock>T<Key.caps_lock>he<Key.space>
Screenshot: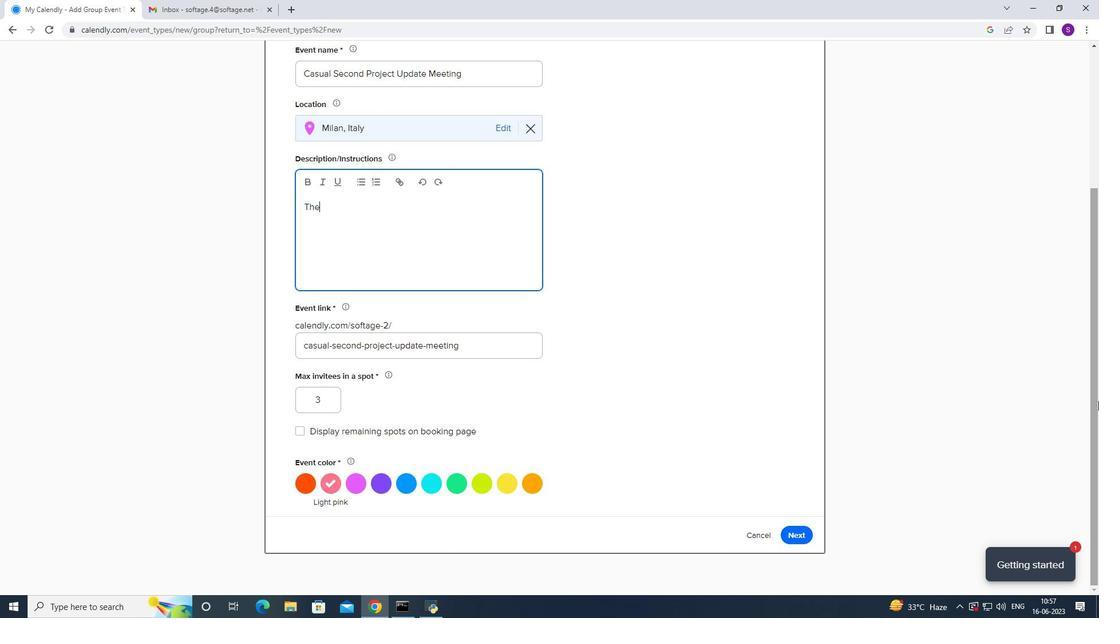 
Action: Mouse moved to (1079, 440)
Screenshot: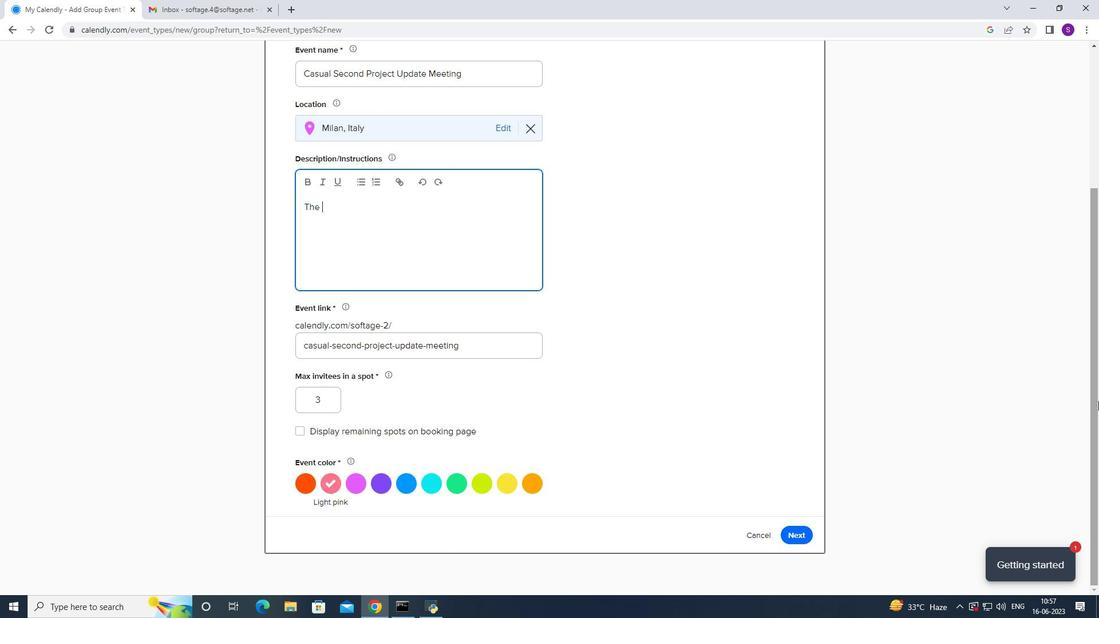 
Action: Key pressed 9i
Screenshot: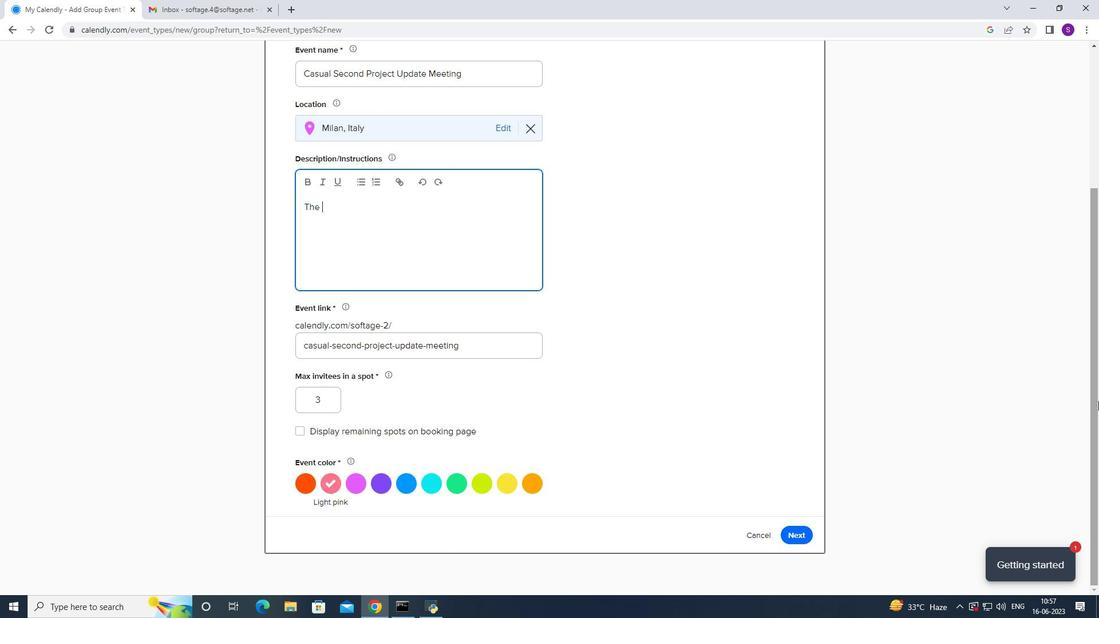 
Action: Mouse moved to (1063, 497)
Screenshot: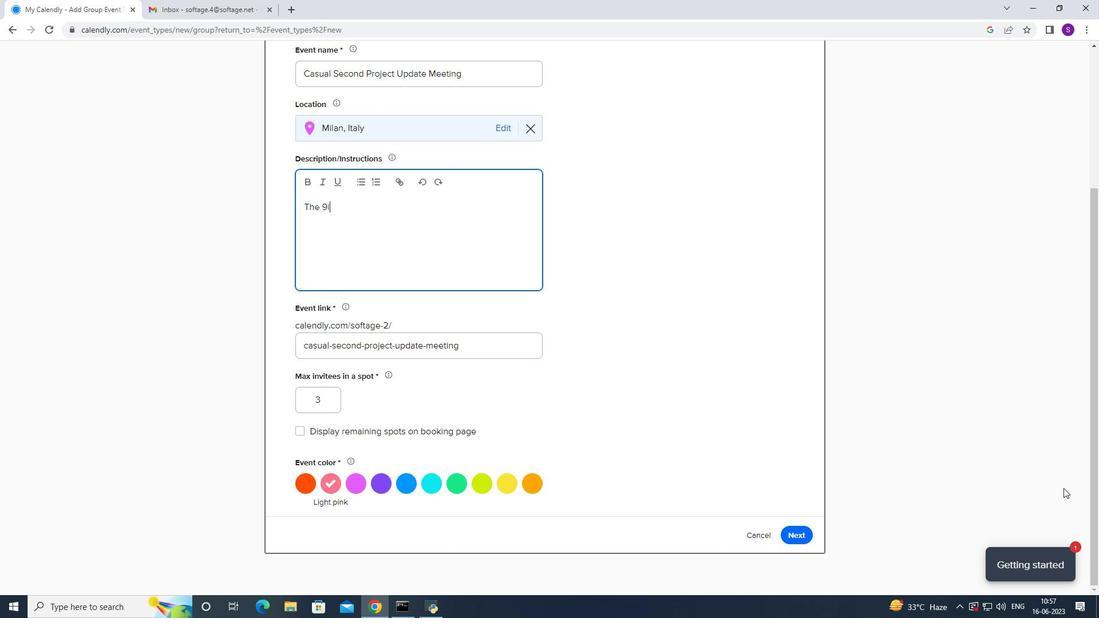 
Action: Key pressed n
Screenshot: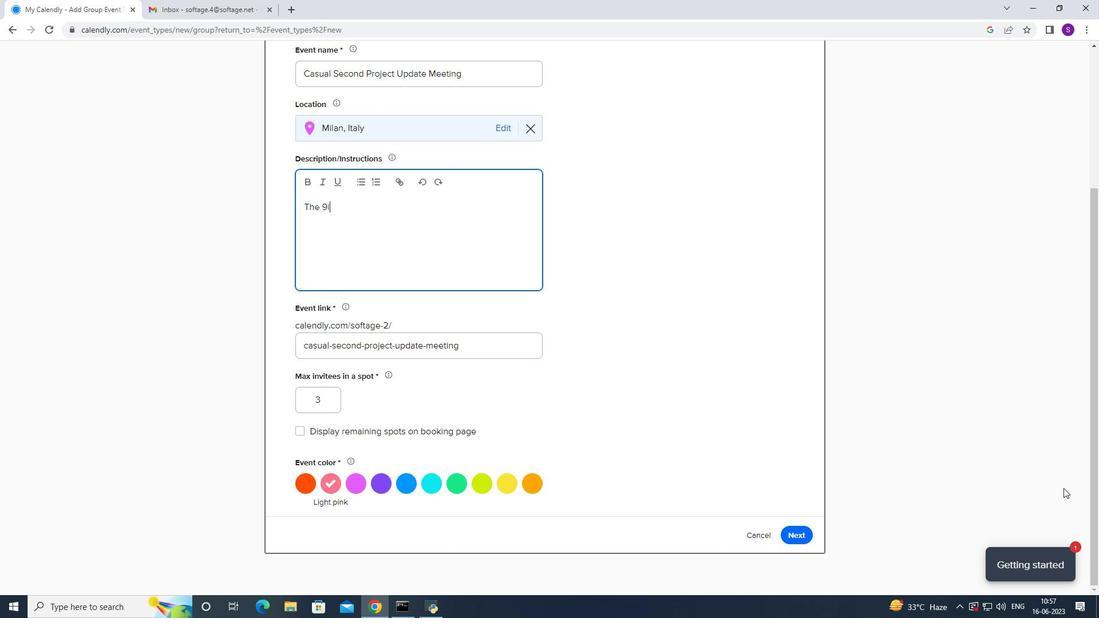 
Action: Mouse moved to (1063, 498)
Screenshot: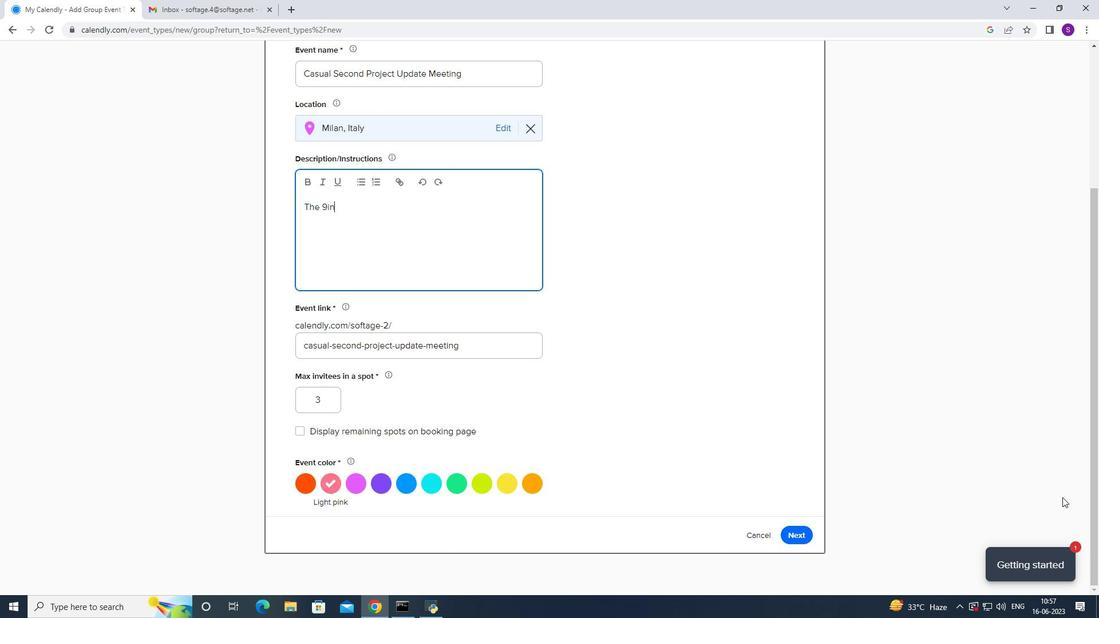 
Action: Key pressed <Key.backspace>
Screenshot: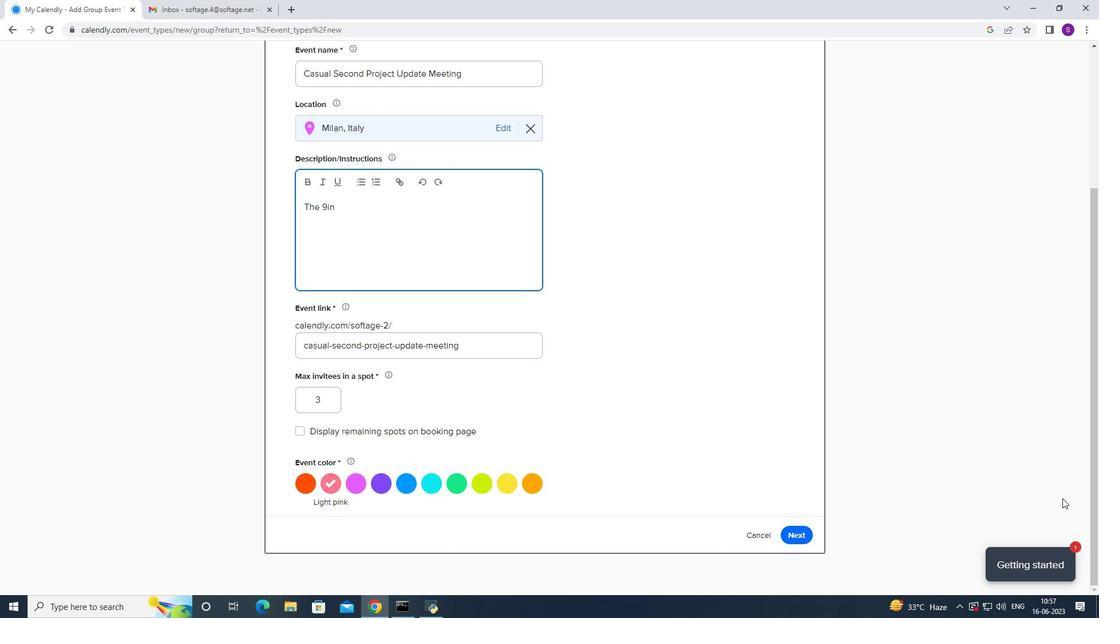 
Action: Mouse moved to (1063, 499)
Screenshot: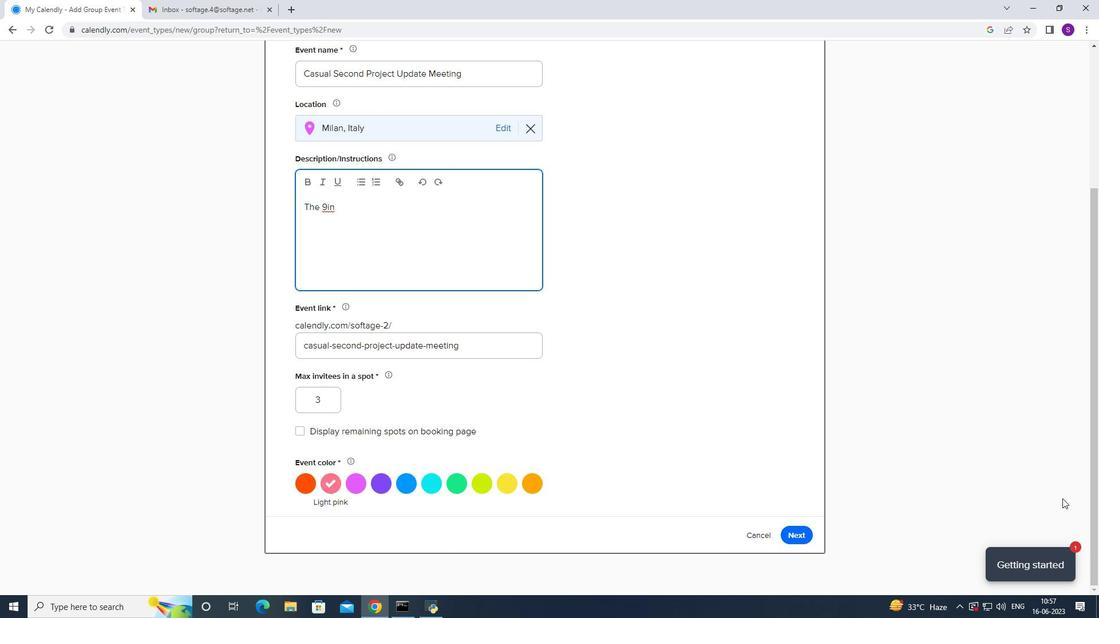 
Action: Key pressed <Key.backspace><Key.backspace>industry<Key.space>summit<Key.space>is<Key.space>a<Key.space>premn=<Key.backspace><Key.backspace>eir<Key.space>gathering<Key.space>of<Key.space>professionals<Key.space>
Screenshot: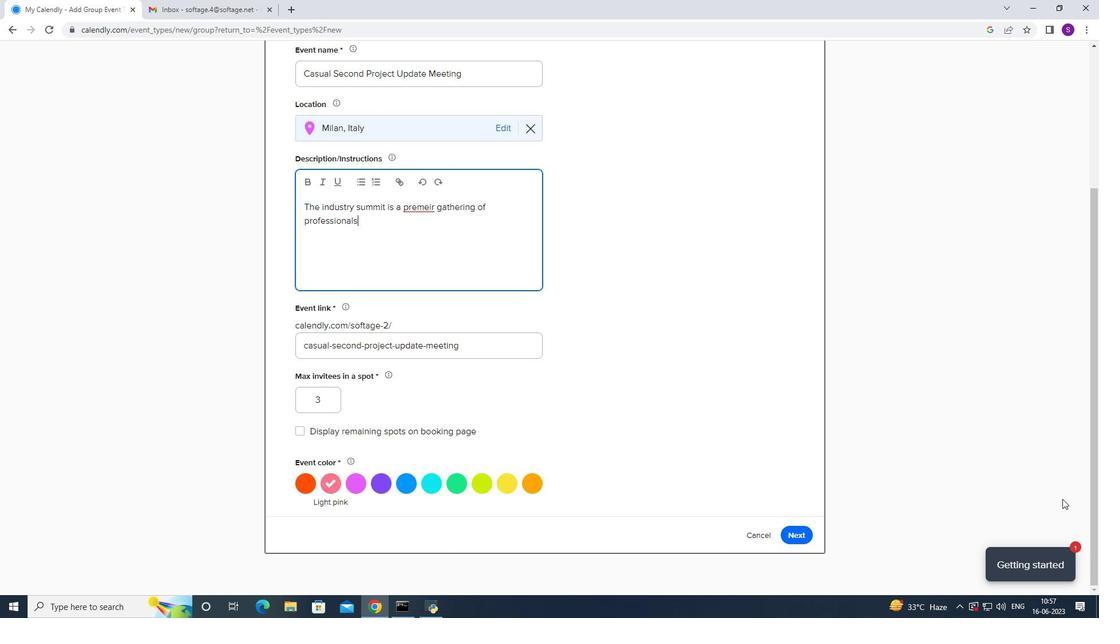 
Action: Mouse moved to (421, 211)
Screenshot: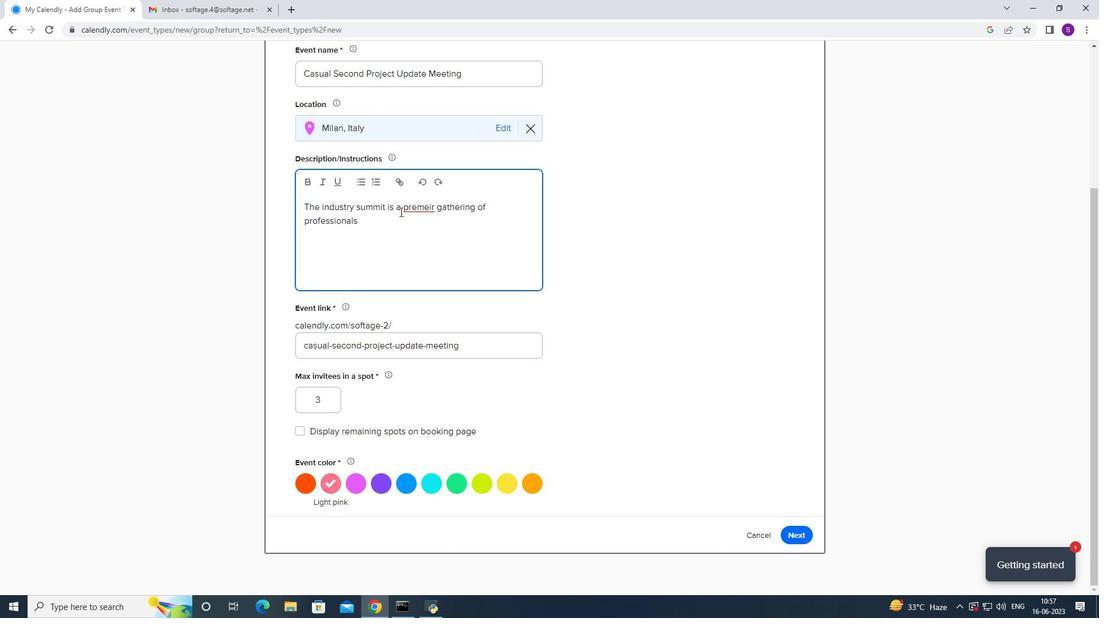 
Action: Mouse pressed right at (421, 211)
Screenshot: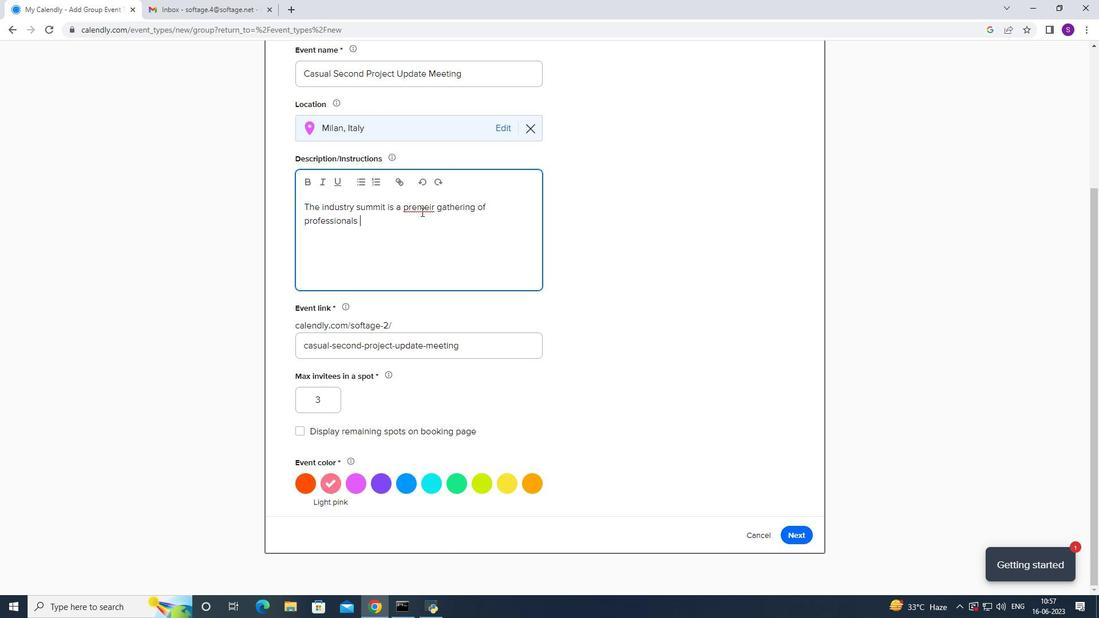 
Action: Mouse moved to (425, 218)
Screenshot: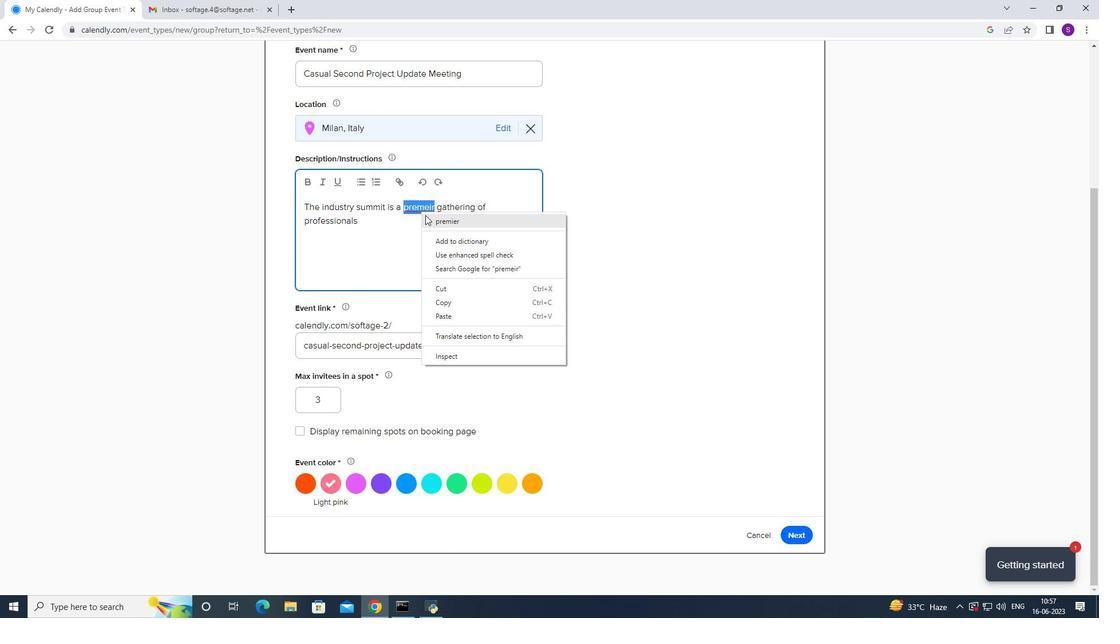 
Action: Mouse pressed left at (425, 218)
Screenshot: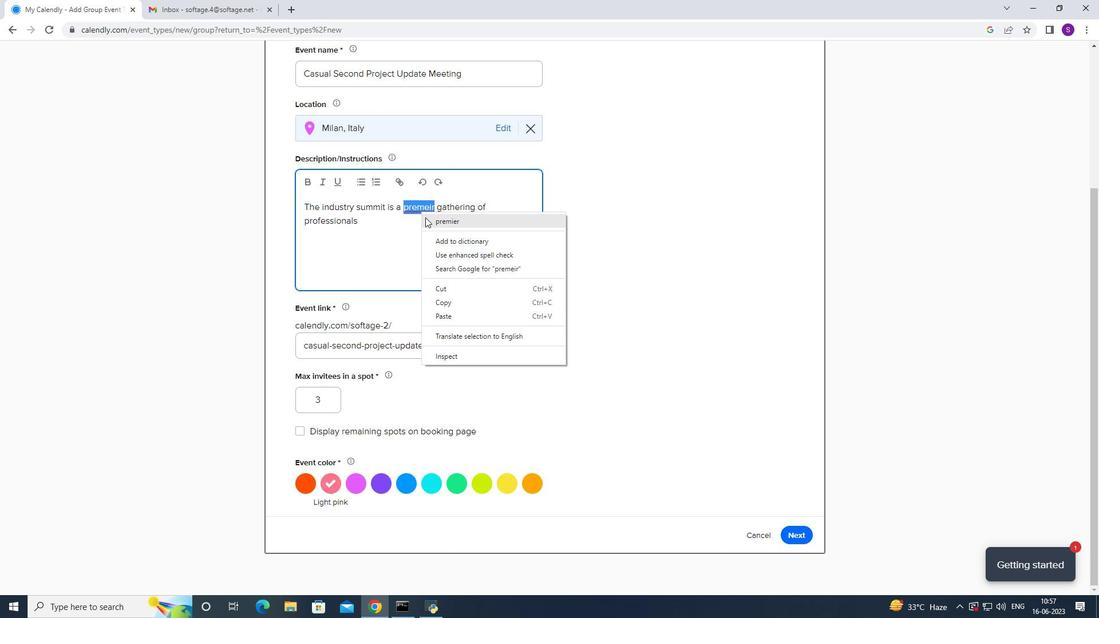 
Action: Mouse moved to (420, 224)
Screenshot: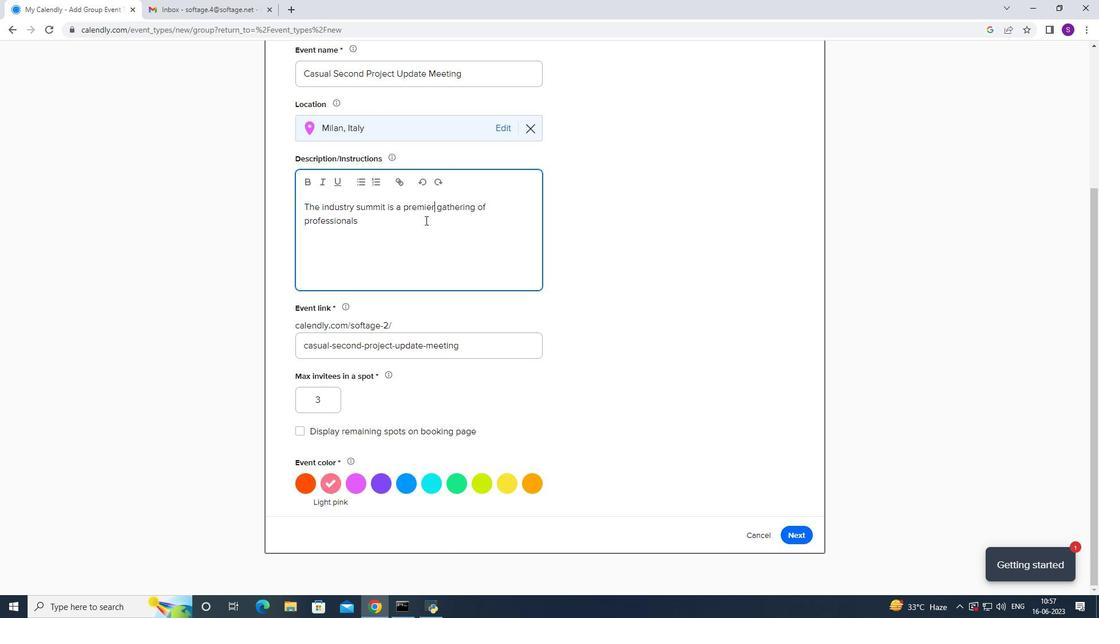 
Action: Mouse pressed left at (420, 224)
Screenshot: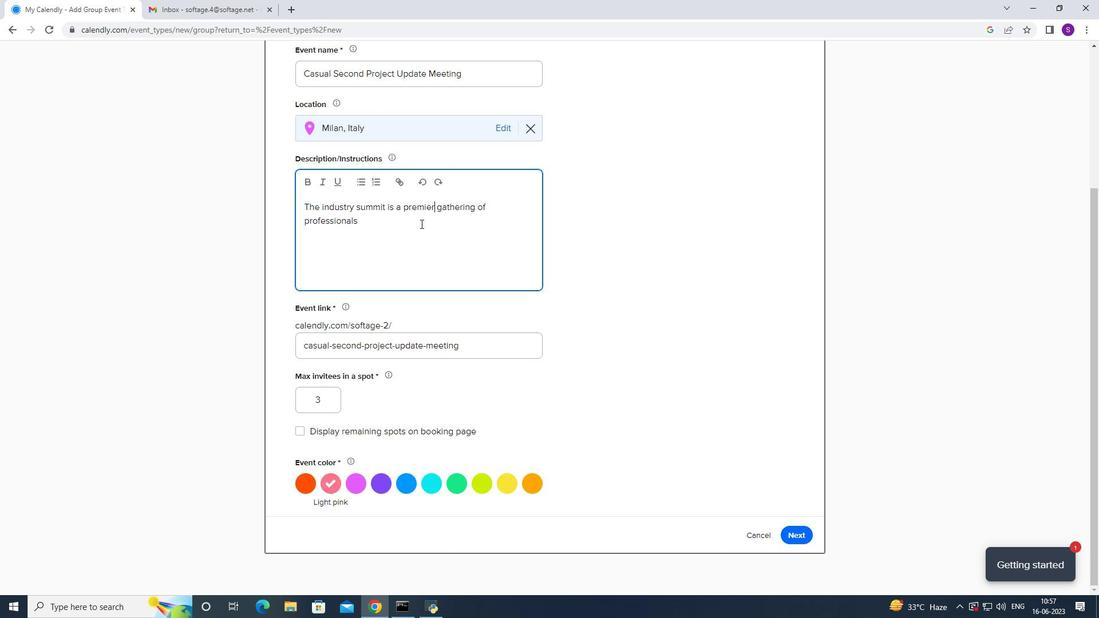
Action: Mouse moved to (1099, 618)
Screenshot: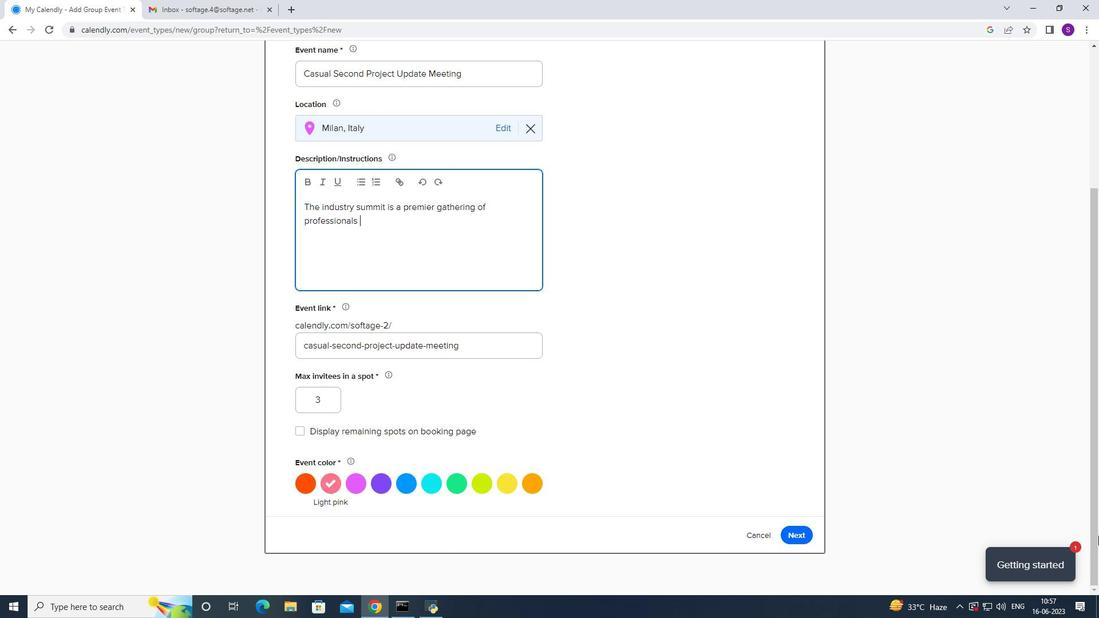 
Action: Key pressed ,<Key.space>experts<Key.space>and<Key.space>thought<Key.space>leaders<Key.space>
Screenshot: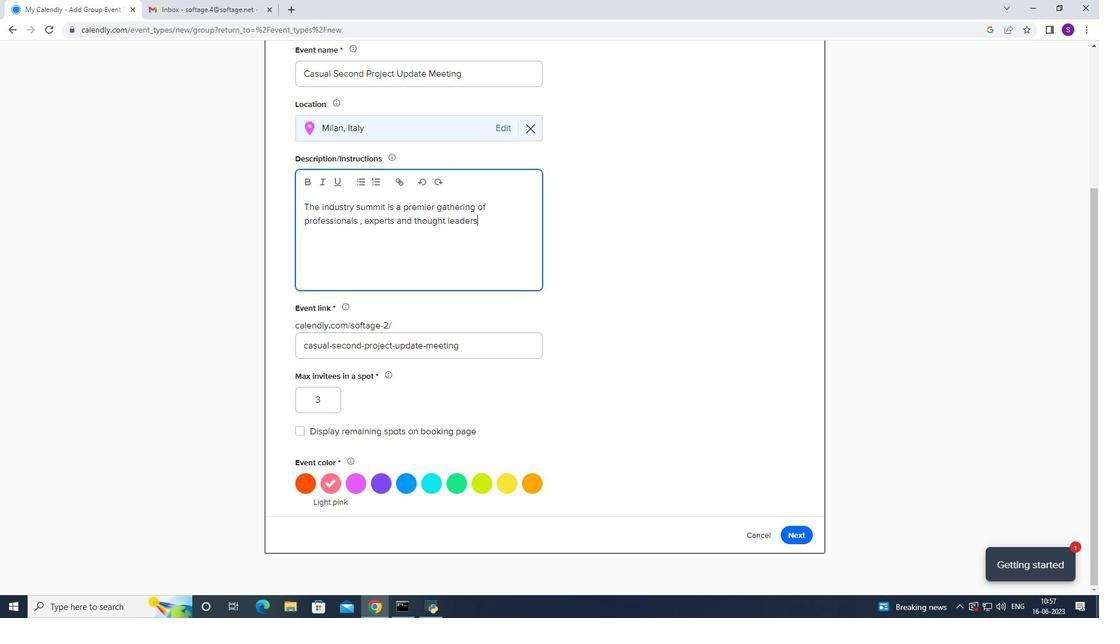 
Action: Mouse moved to (1099, 618)
Screenshot: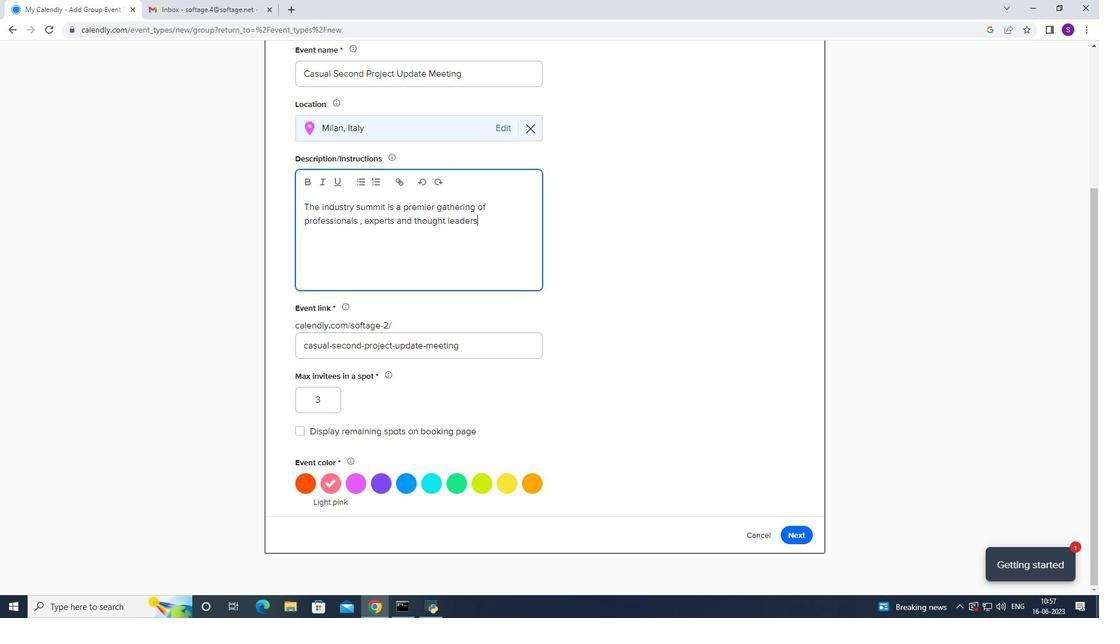 
Action: Key pressed in<Key.space>a<Key.space>specific<Key.space>industry.<Key.caps_lock>I<Key.caps_lock>t<Key.space>serves<Key.space>as<Key.space>
Screenshot: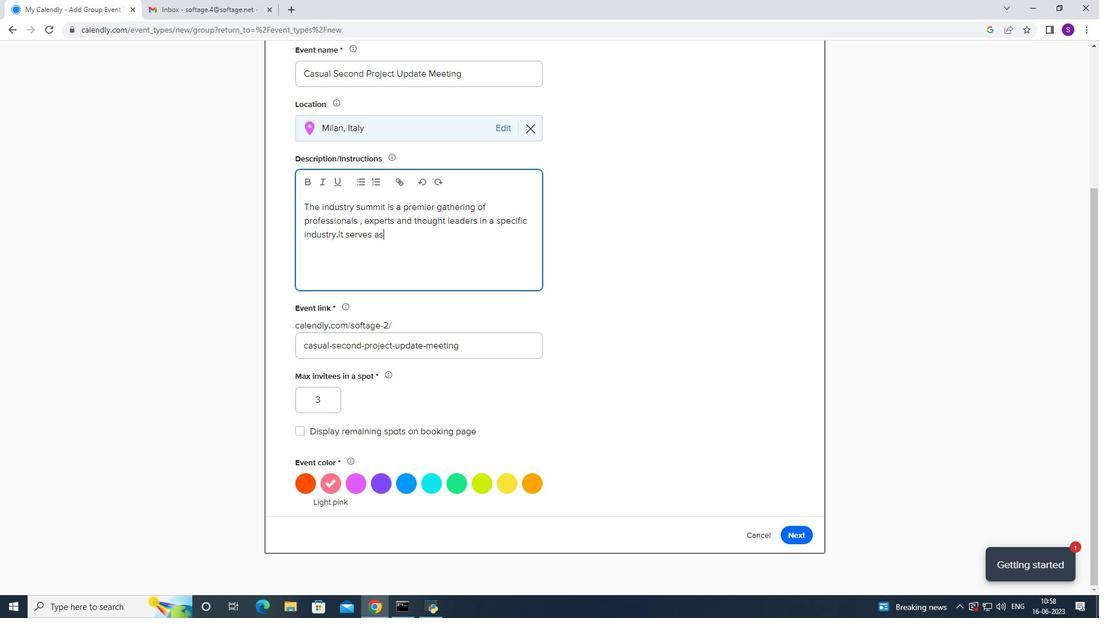 
Action: Mouse moved to (1099, 618)
Screenshot: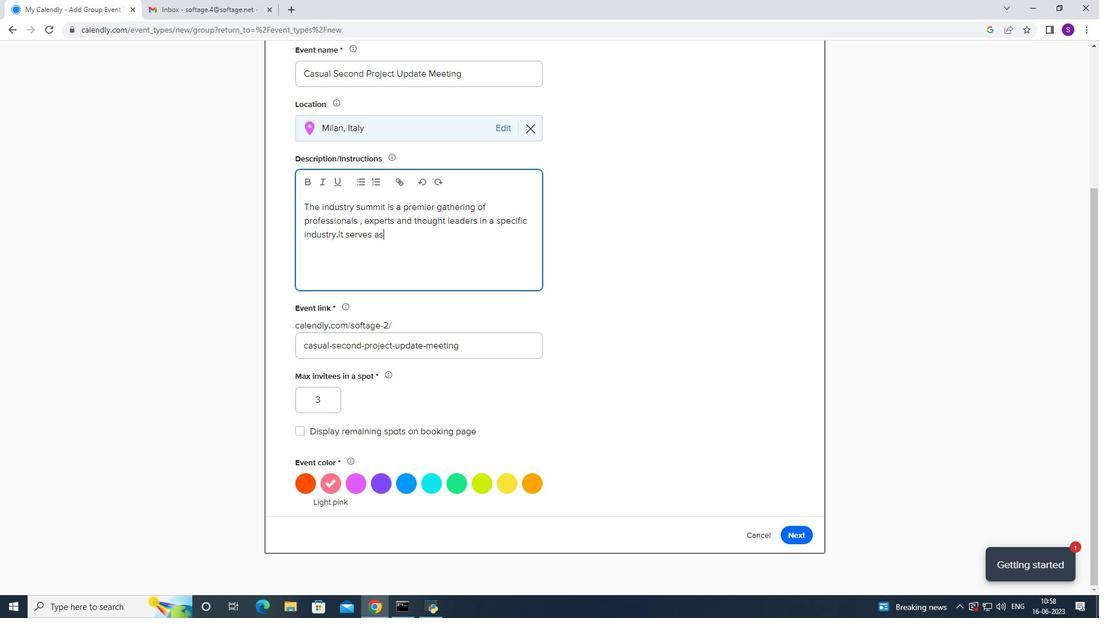 
Action: Key pressed a<Key.space>platform<Key.space>for<Key.space>n
Screenshot: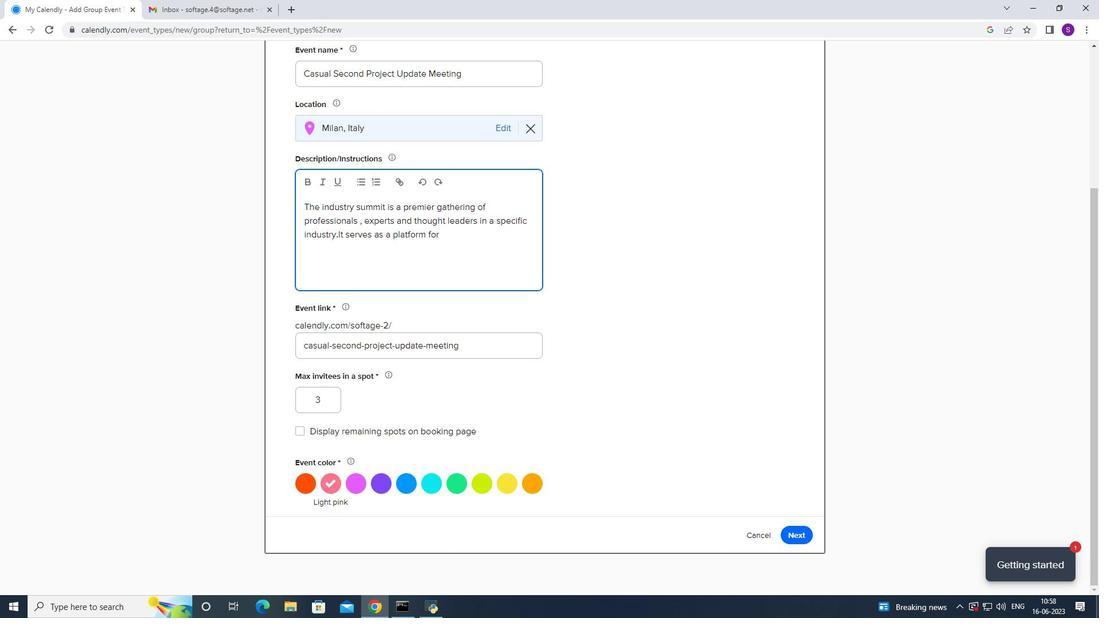 
Action: Mouse moved to (1098, 618)
Screenshot: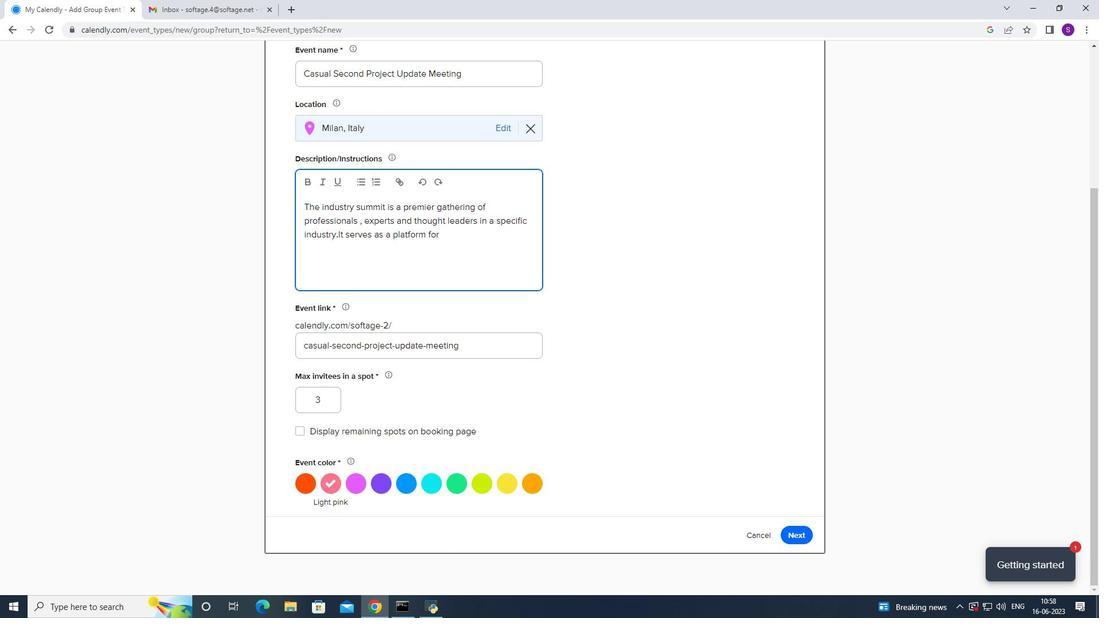 
Action: Key pressed etwoirking<Key.space><Key.backspace><Key.backspace><Key.backspace><Key.backspace><Key.backspace><Key.backspace><Key.backspace>
Screenshot: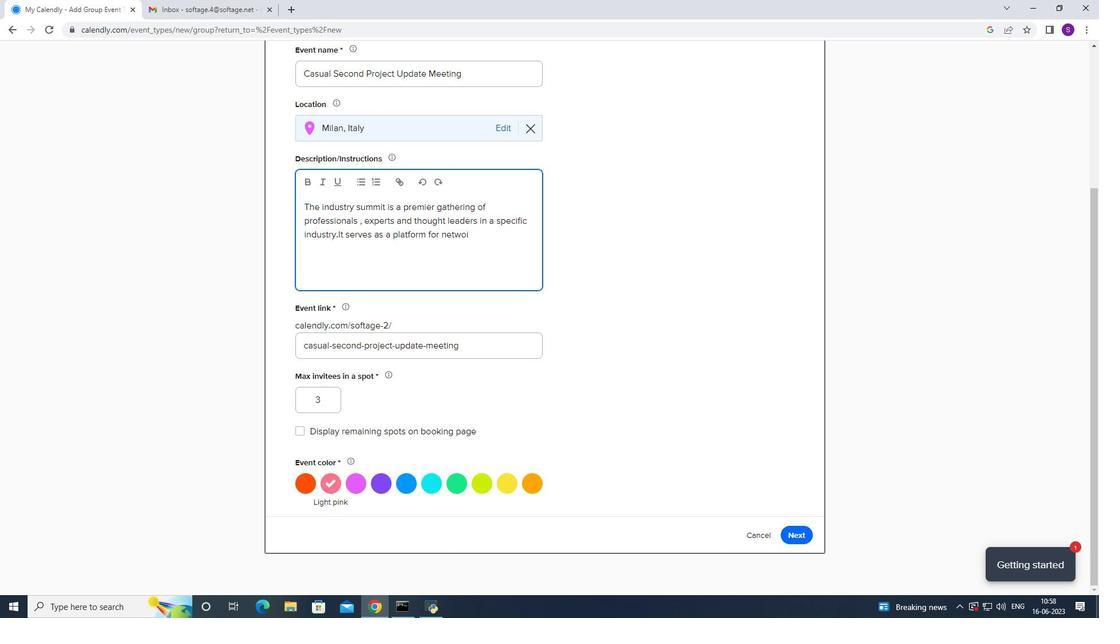 
Action: Mouse moved to (1098, 618)
Screenshot: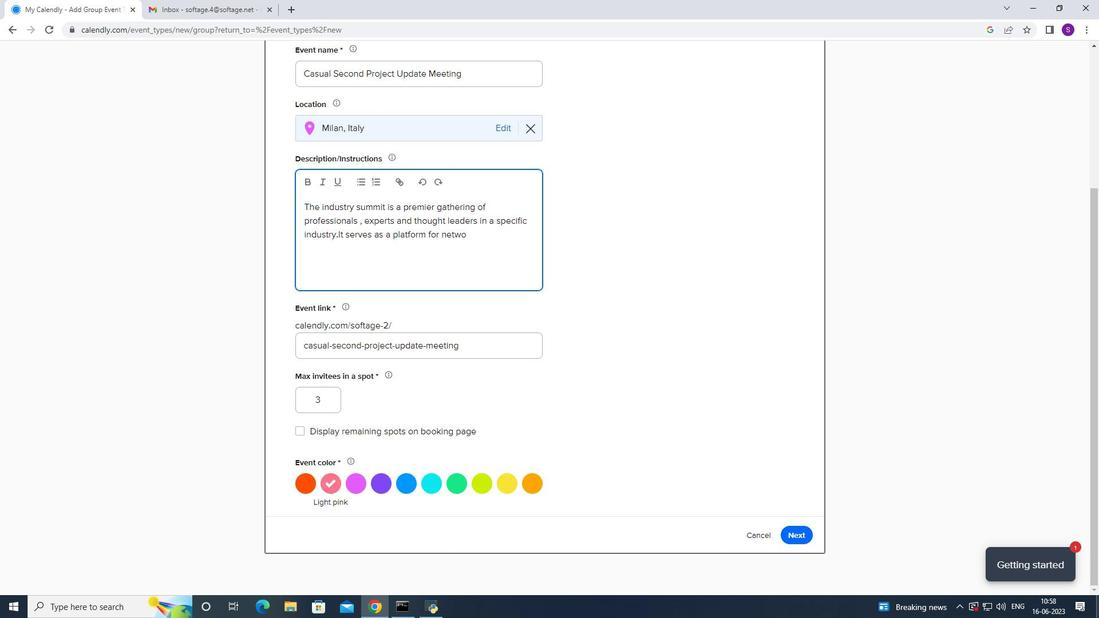 
Action: Key pressed rking,<Key.space>knowledge<Key.space>sharing<Key.space>,<Key.space>and<Key.space>c
Screenshot: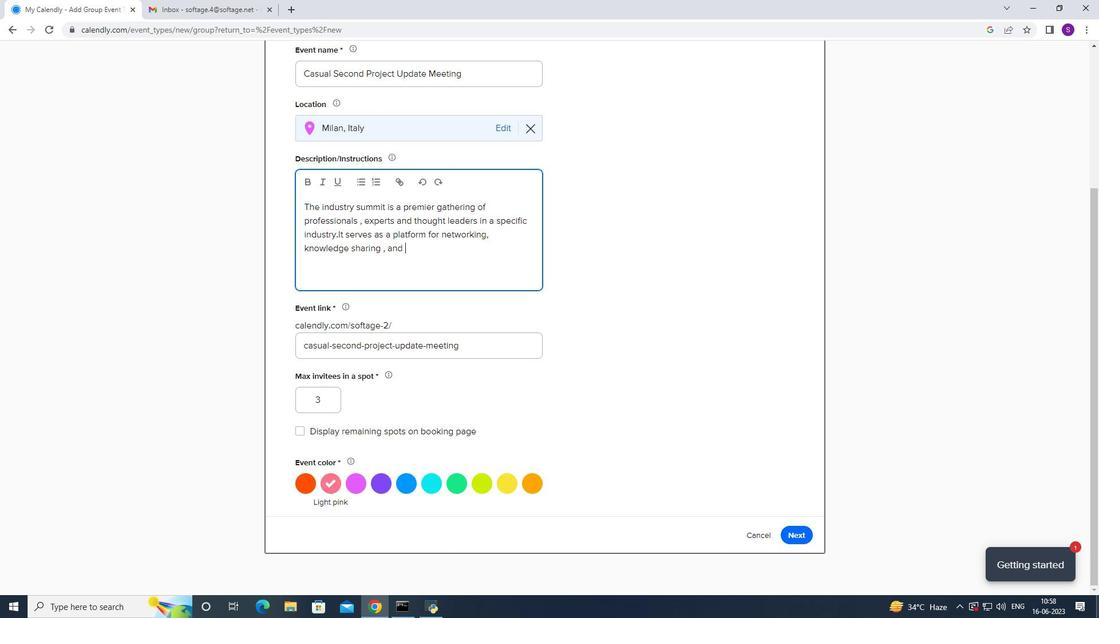 
Action: Mouse moved to (1097, 618)
Screenshot: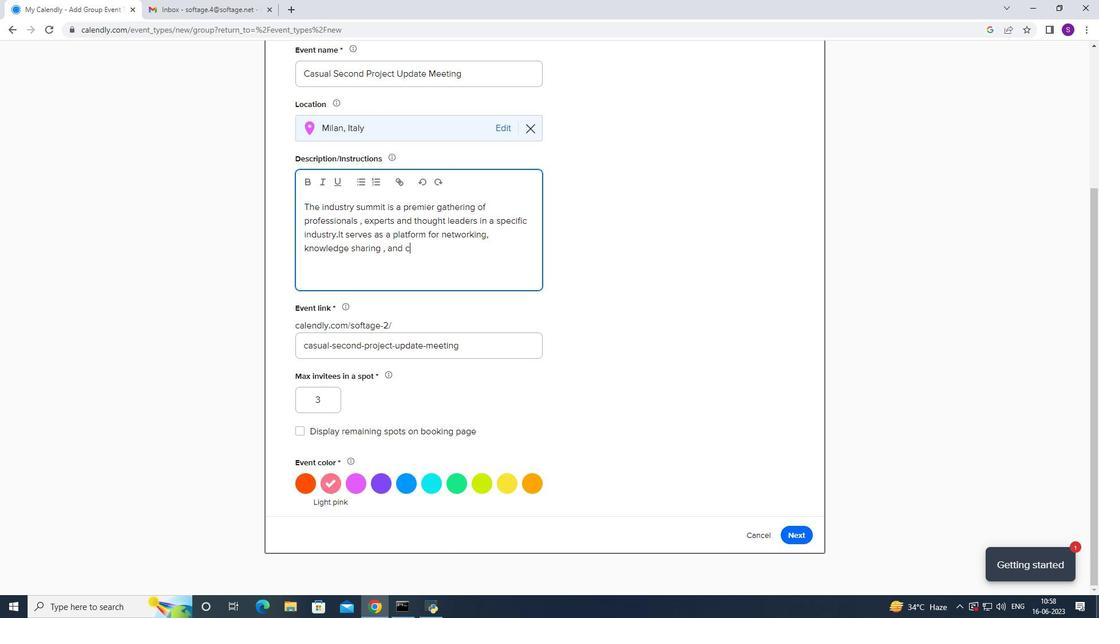 
Action: Key pressed ollas<Key.backspace>boration<Key.space>bringing<Key.space>
Screenshot: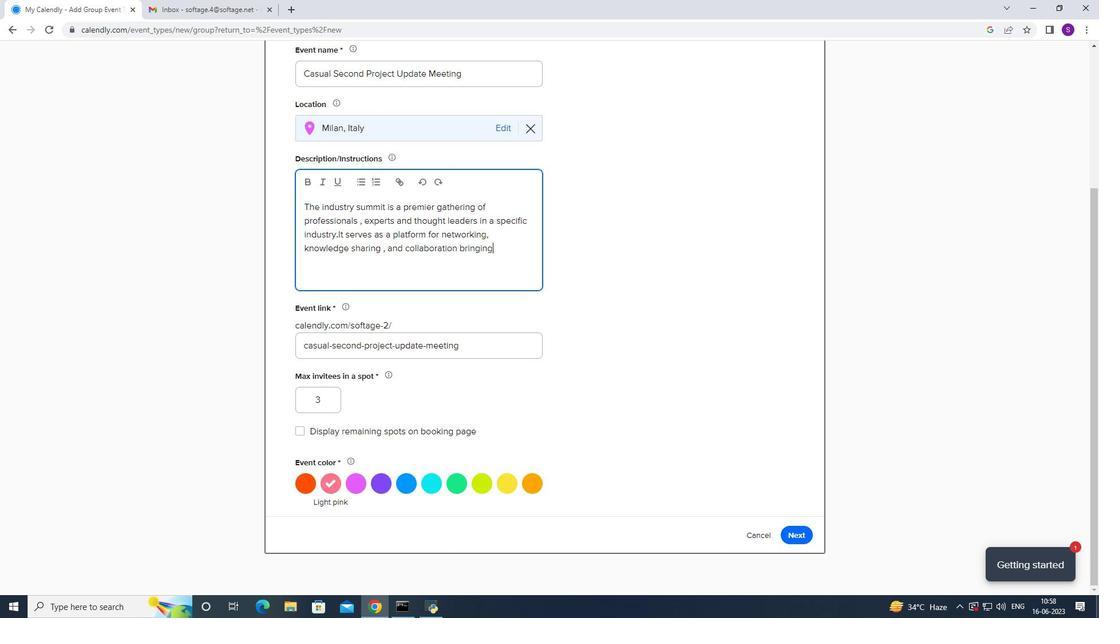 
Action: Mouse moved to (1097, 618)
Screenshot: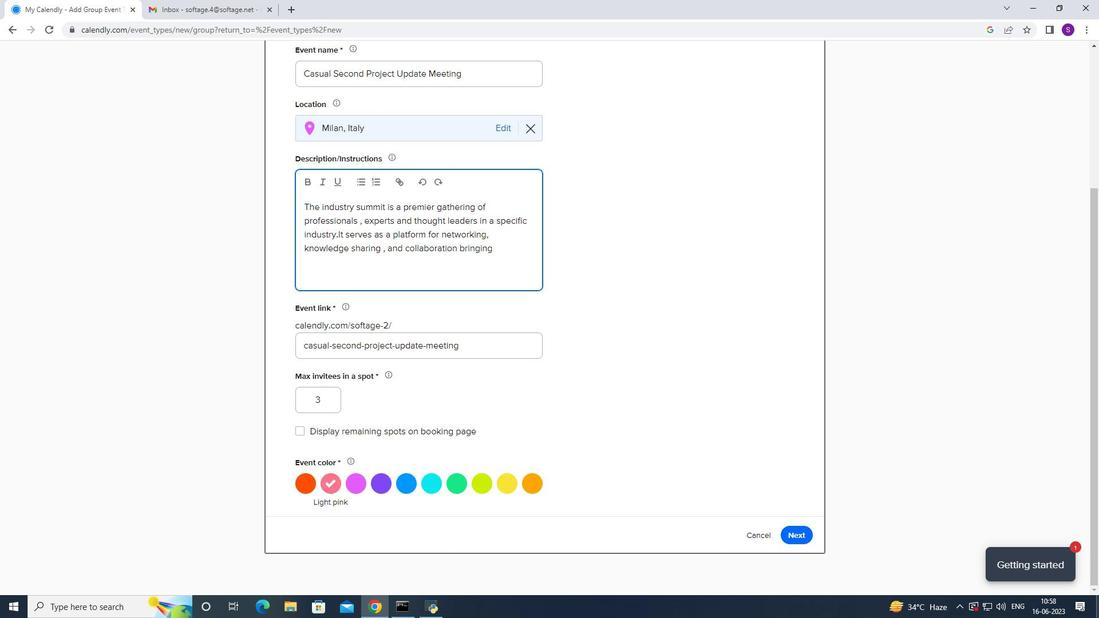 
Action: Key pressed togrether<Key.backspace><Key.backspace><Key.backspace><Key.backspace><Key.backspace><Key.backspace>ether<Key.space>
Screenshot: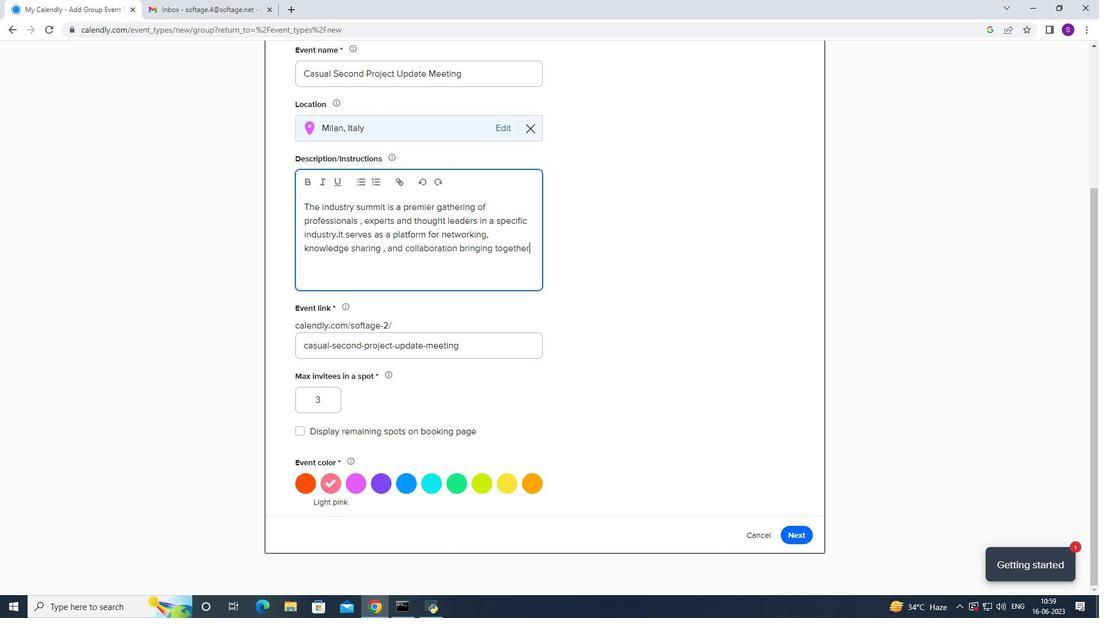 
Action: Mouse moved to (1097, 618)
Screenshot: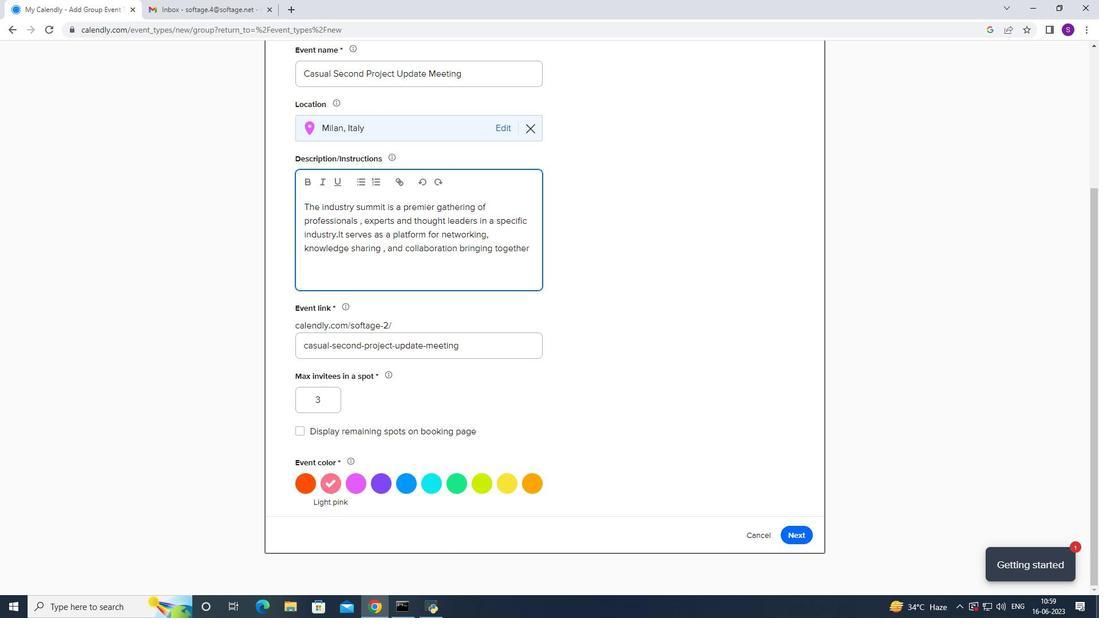 
Action: Key pressed key<Key.space>staj<Key.backspace>k
Screenshot: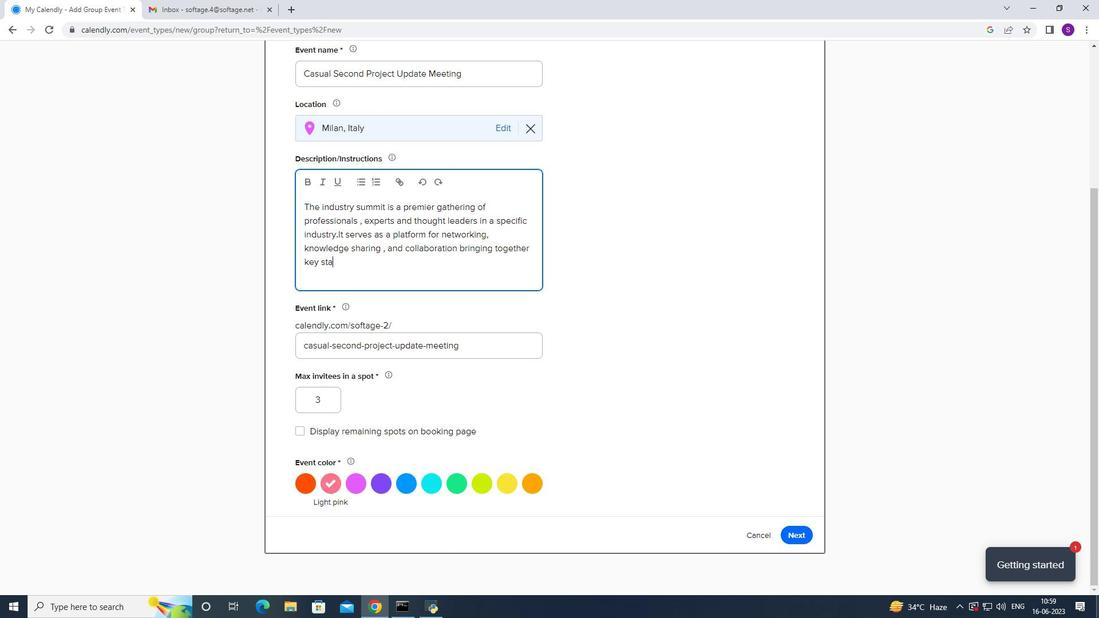 
Action: Mouse moved to (1096, 618)
Screenshot: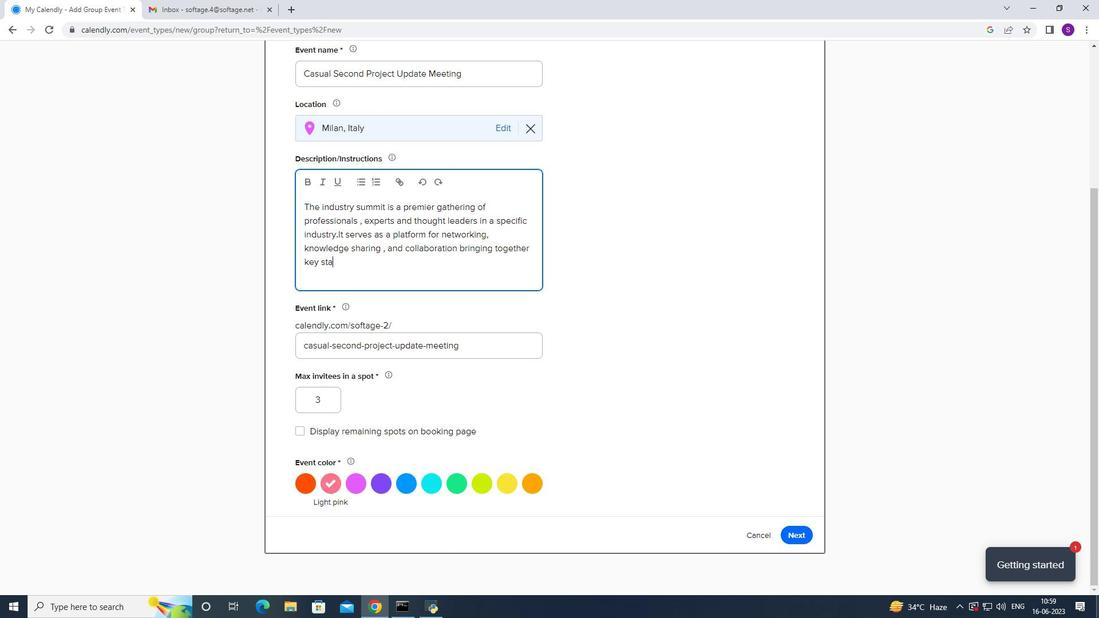
Action: Key pressed eholders<Key.space>to<Key.space>discuss<Key.space>emerging<Key.space>trends<Key.space>,<Key.space>challenges<Key.space>
Screenshot: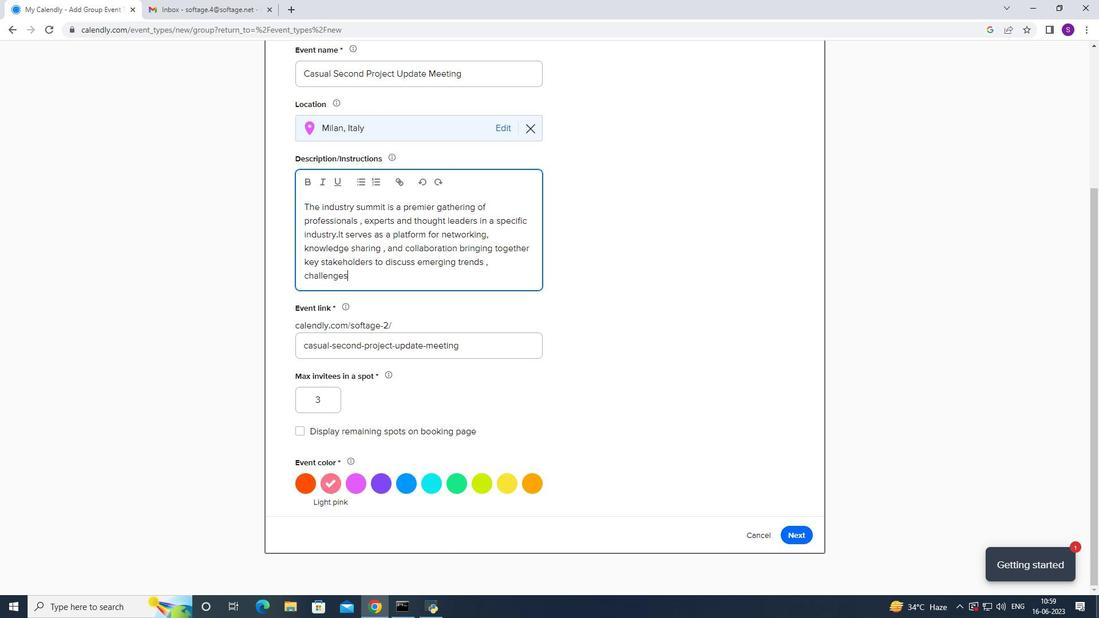 
Action: Mouse moved to (1096, 618)
Screenshot: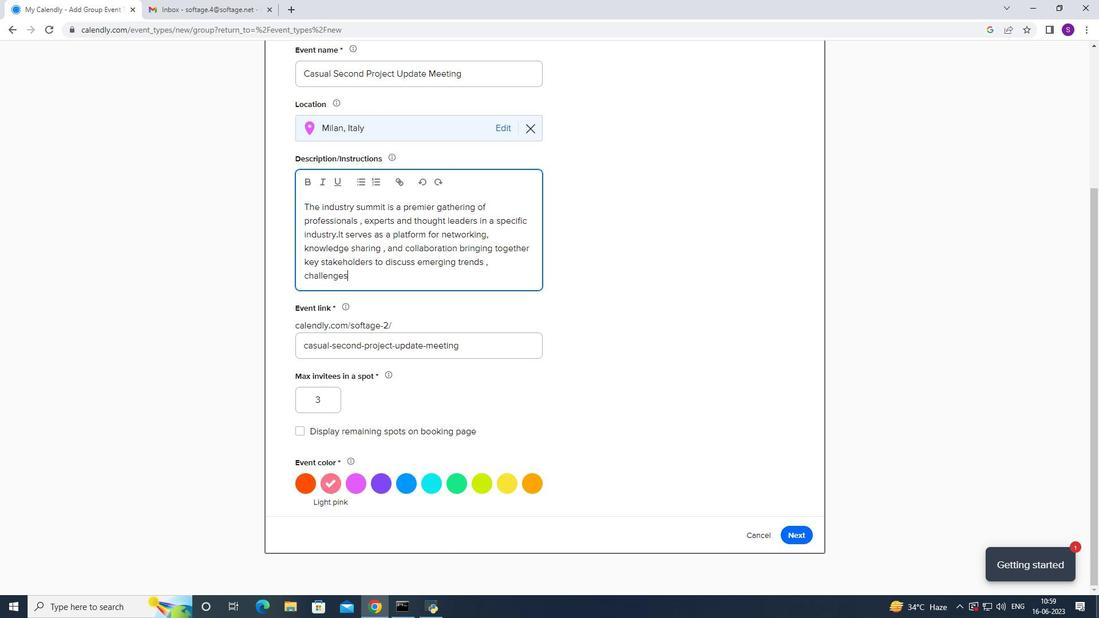 
Action: Key pressed and<Key.space>op
Screenshot: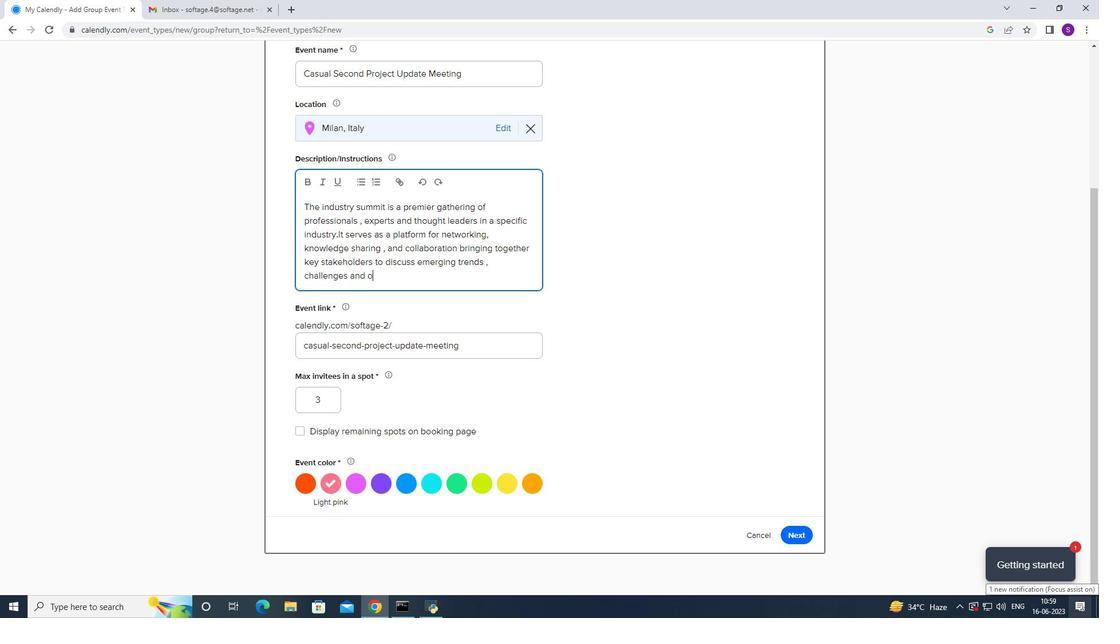 
Action: Mouse moved to (1096, 618)
Screenshot: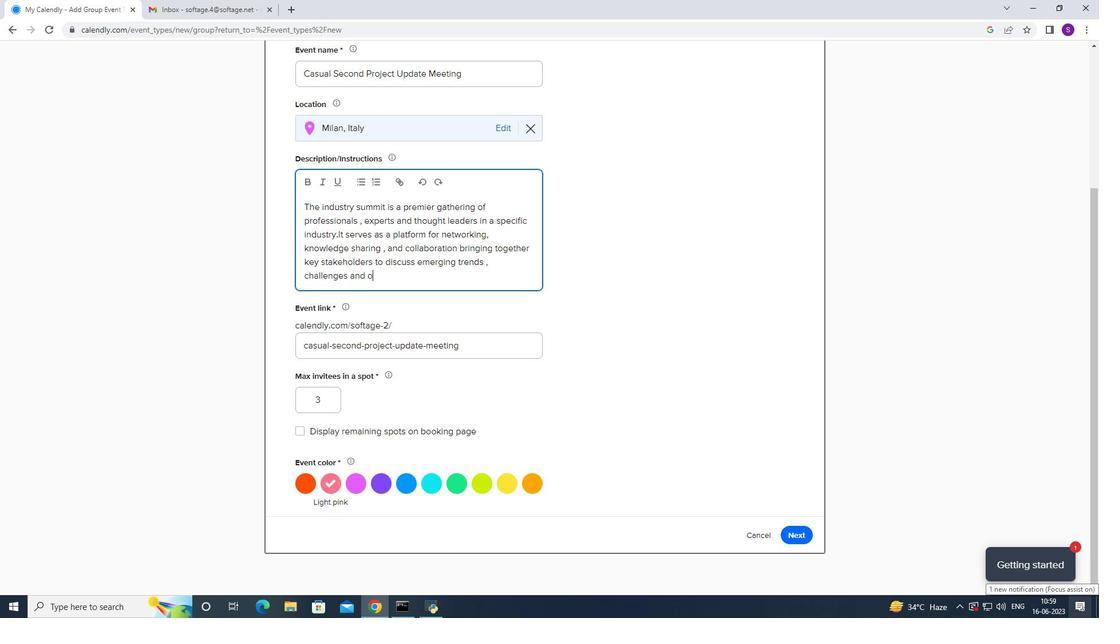 
Action: Key pressed portunituiesw<Key.backspace><Key.backspace><Key.backspace><Key.backspace><Key.backspace>ies<Key.space>within<Key.space>the<Key.space>industy=<Key.backspace><Key.backspace>ry.
Screenshot: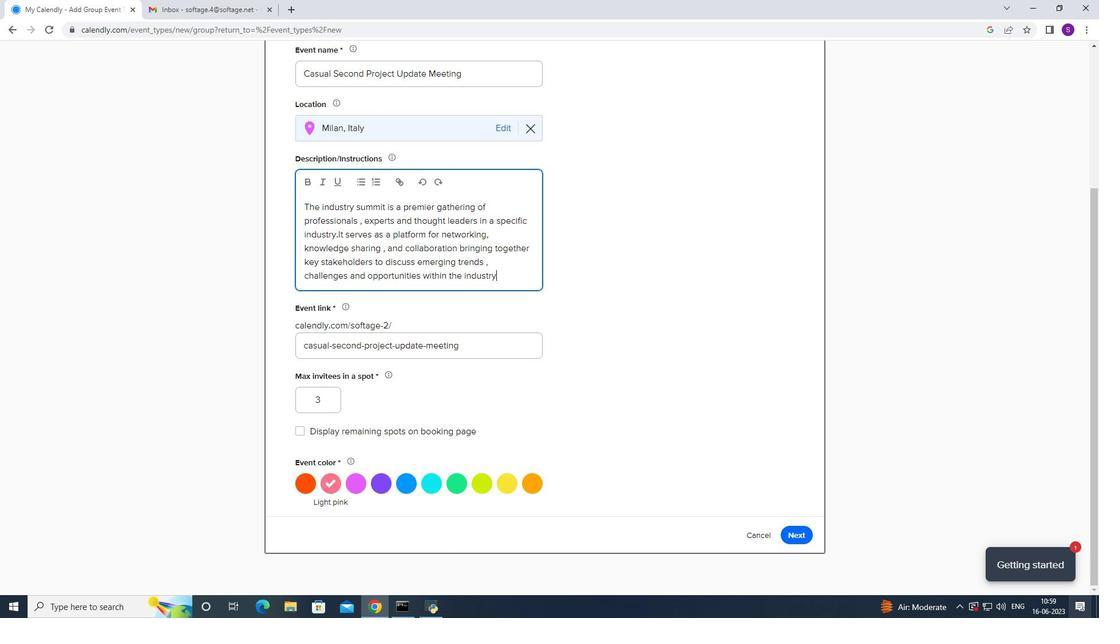 
Action: Mouse moved to (807, 533)
Screenshot: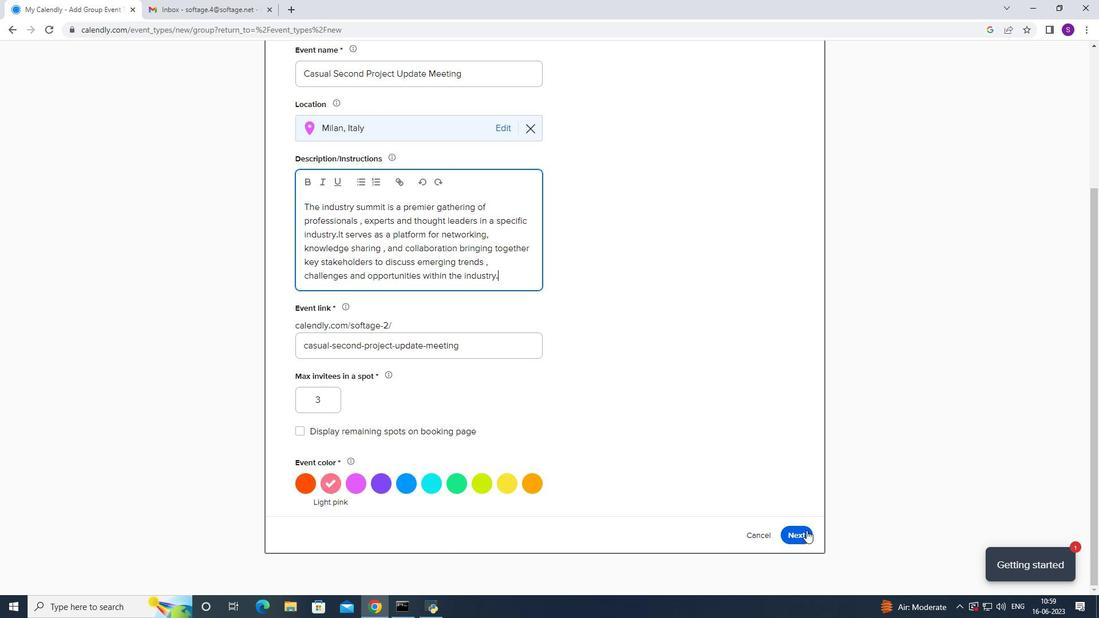 
Action: Mouse pressed left at (807, 533)
Screenshot: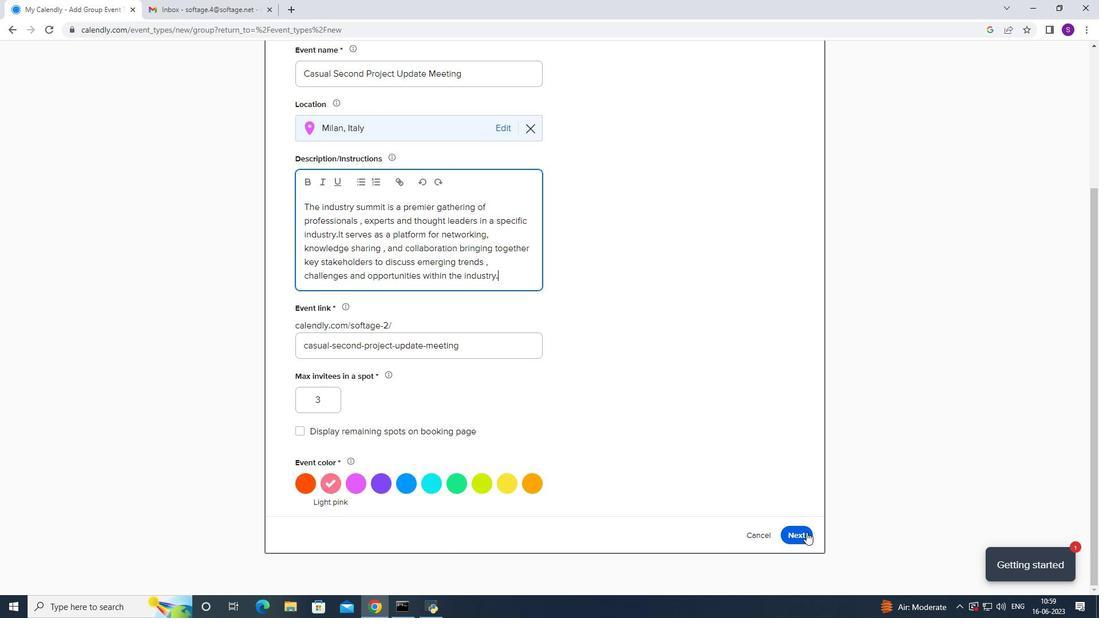 
Action: Mouse moved to (374, 168)
Screenshot: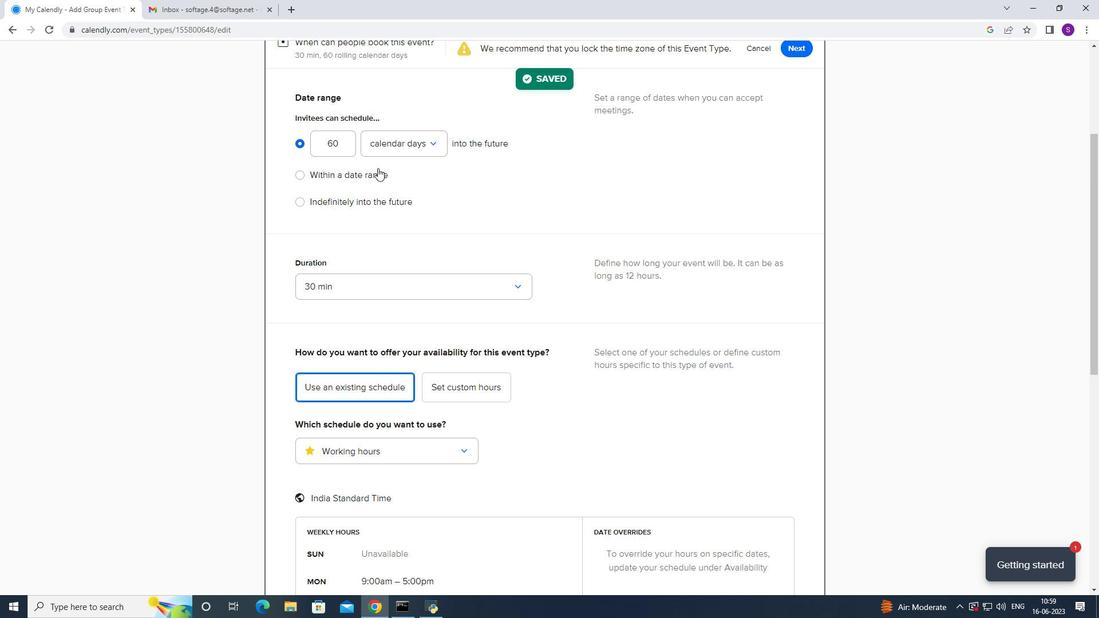 
Action: Mouse pressed left at (374, 168)
Screenshot: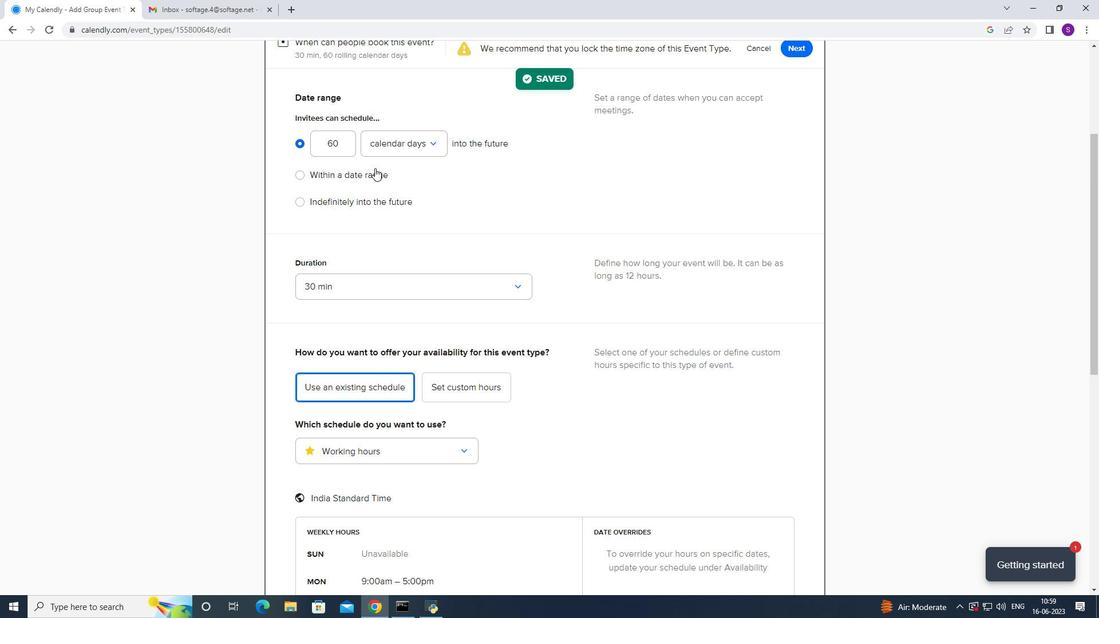 
Action: Mouse moved to (428, 184)
Screenshot: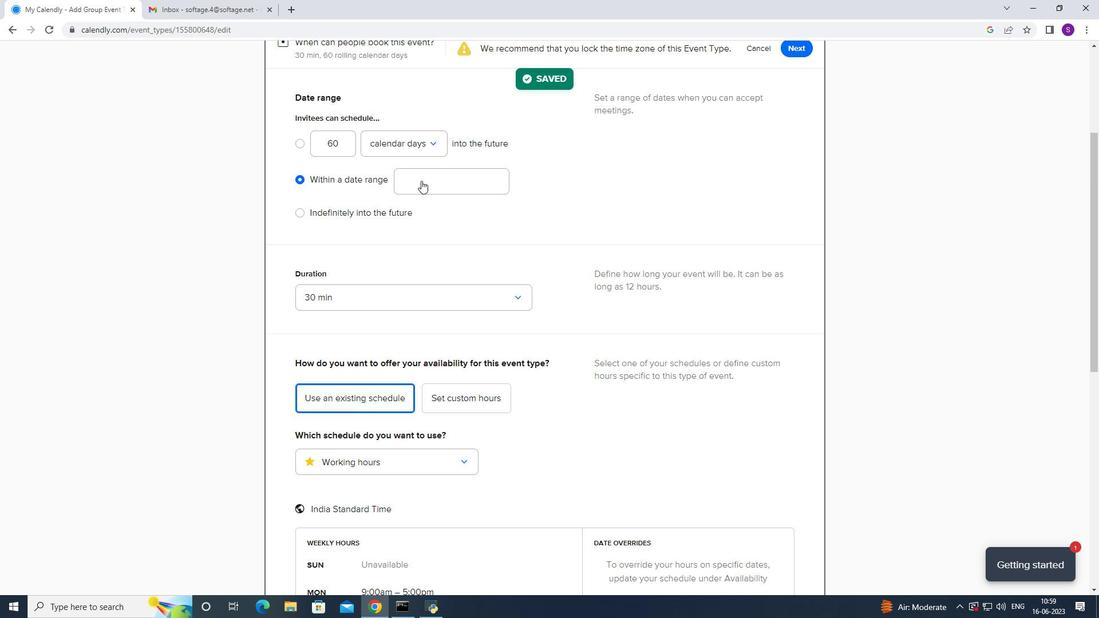 
Action: Mouse pressed left at (428, 184)
Screenshot: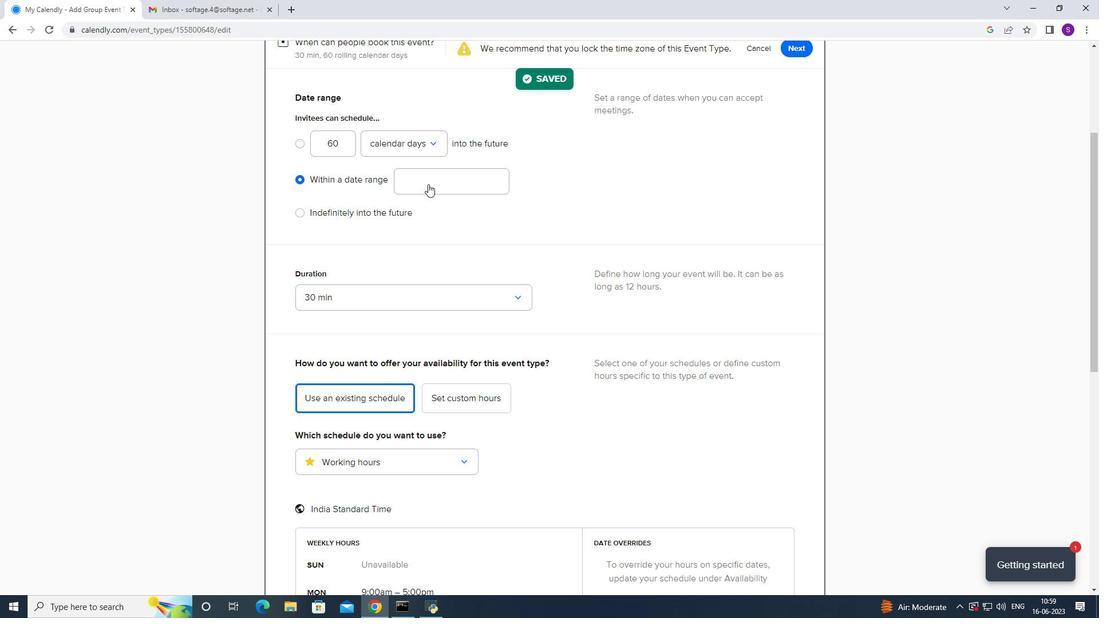 
Action: Mouse moved to (443, 206)
Screenshot: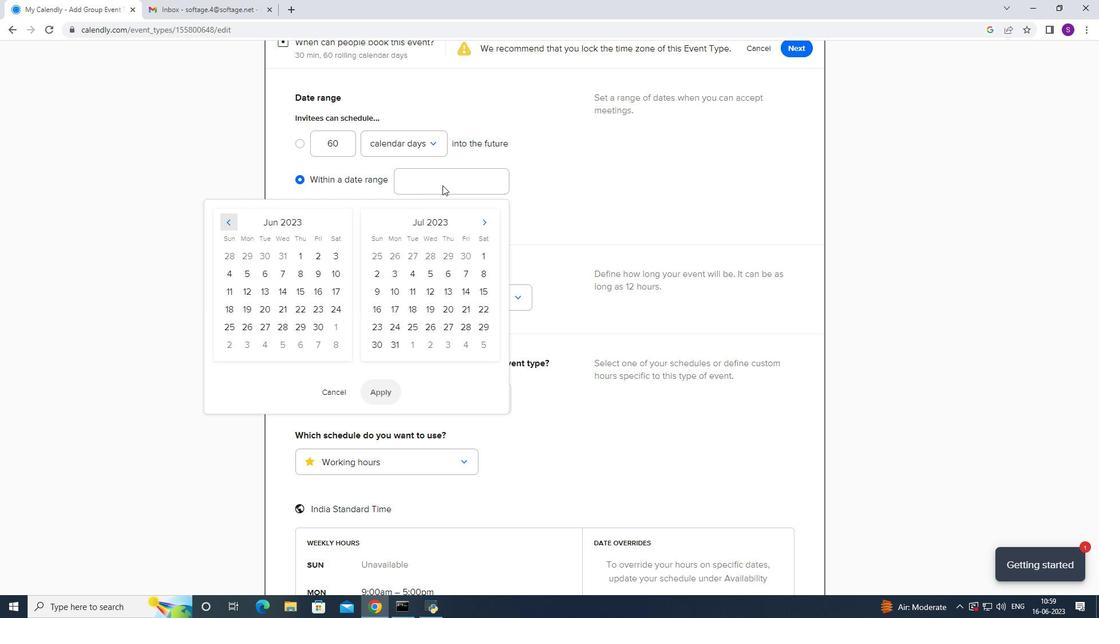 
Action: Mouse scrolled (443, 205) with delta (0, 0)
Screenshot: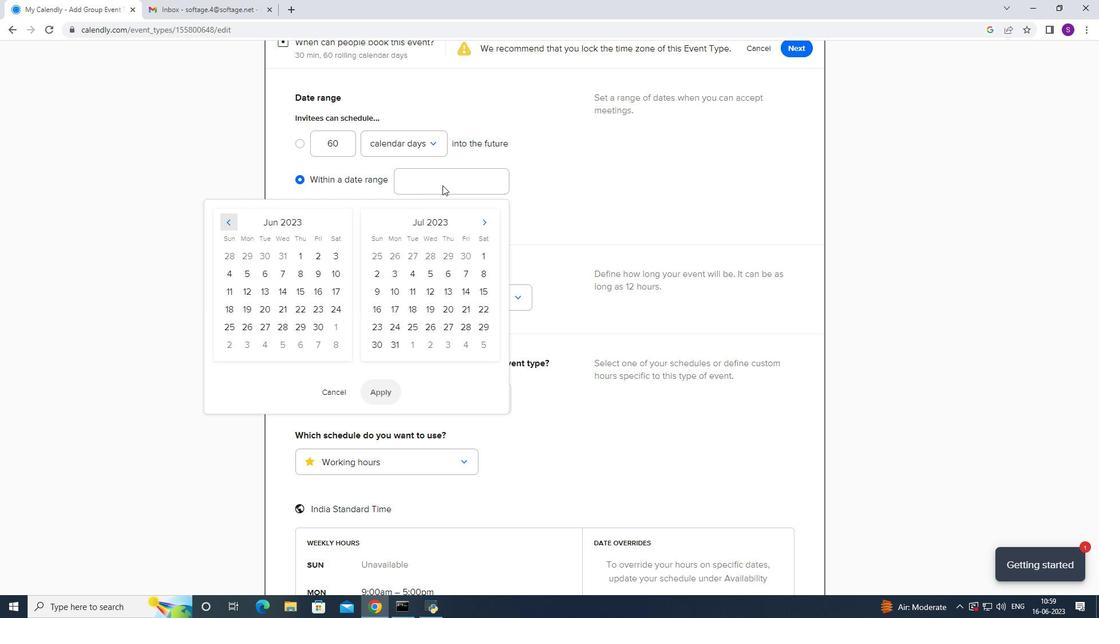 
Action: Mouse moved to (477, 222)
Screenshot: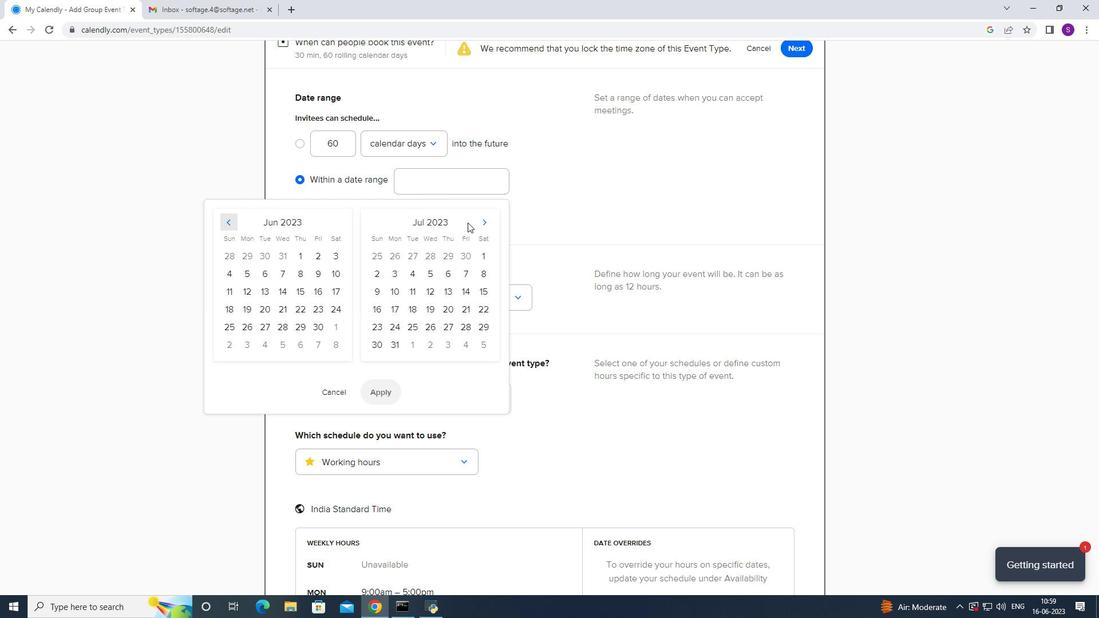 
Action: Mouse pressed left at (477, 222)
Screenshot: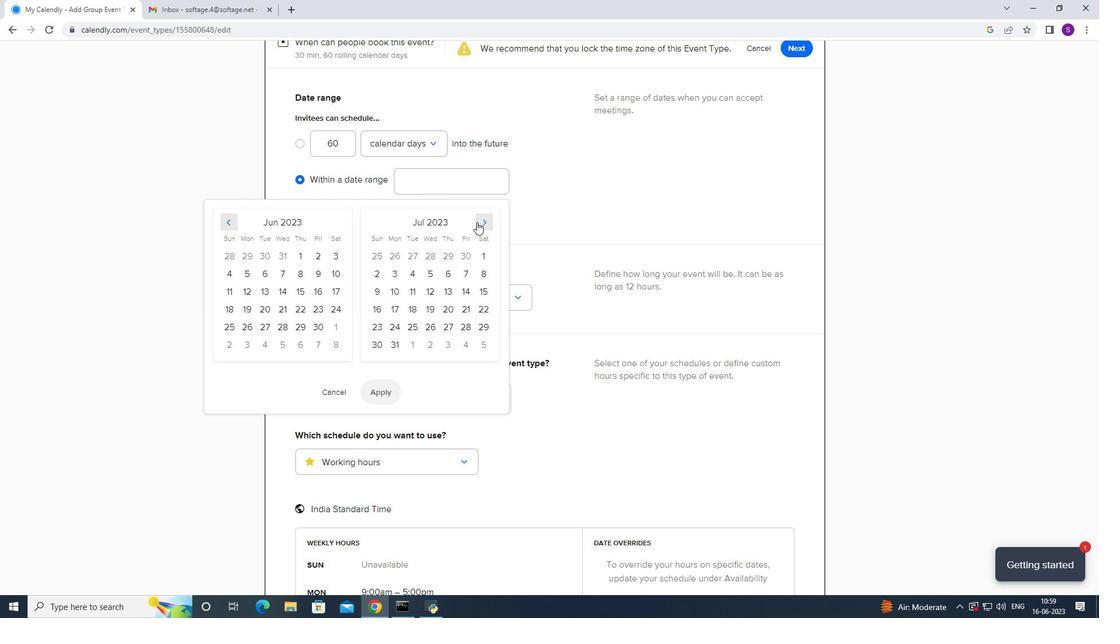 
Action: Mouse pressed left at (477, 222)
Screenshot: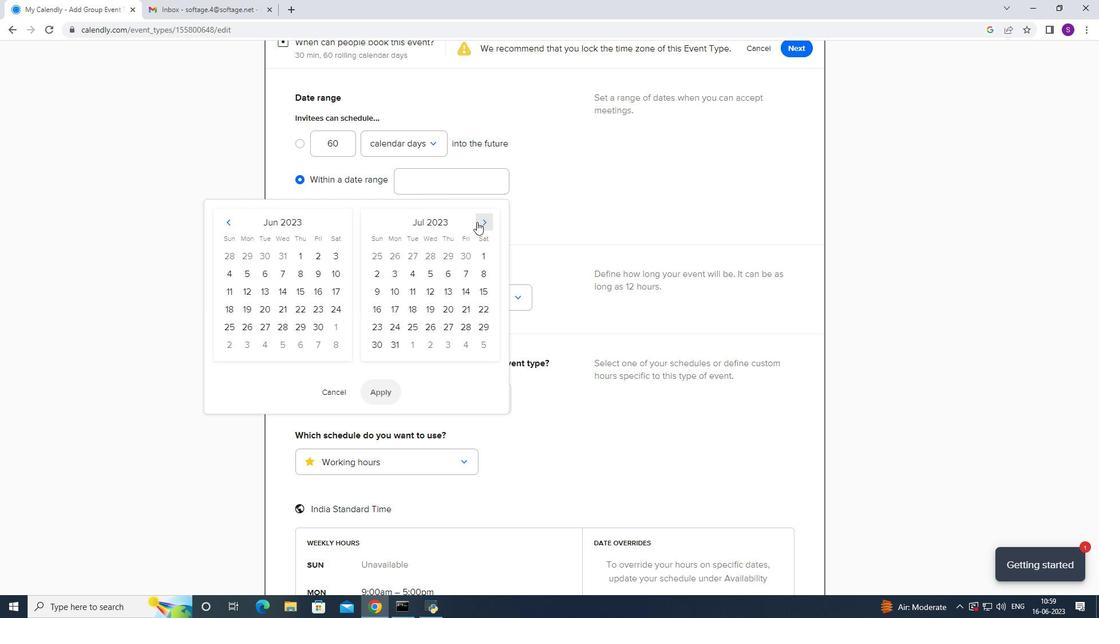 
Action: Mouse pressed left at (477, 222)
Screenshot: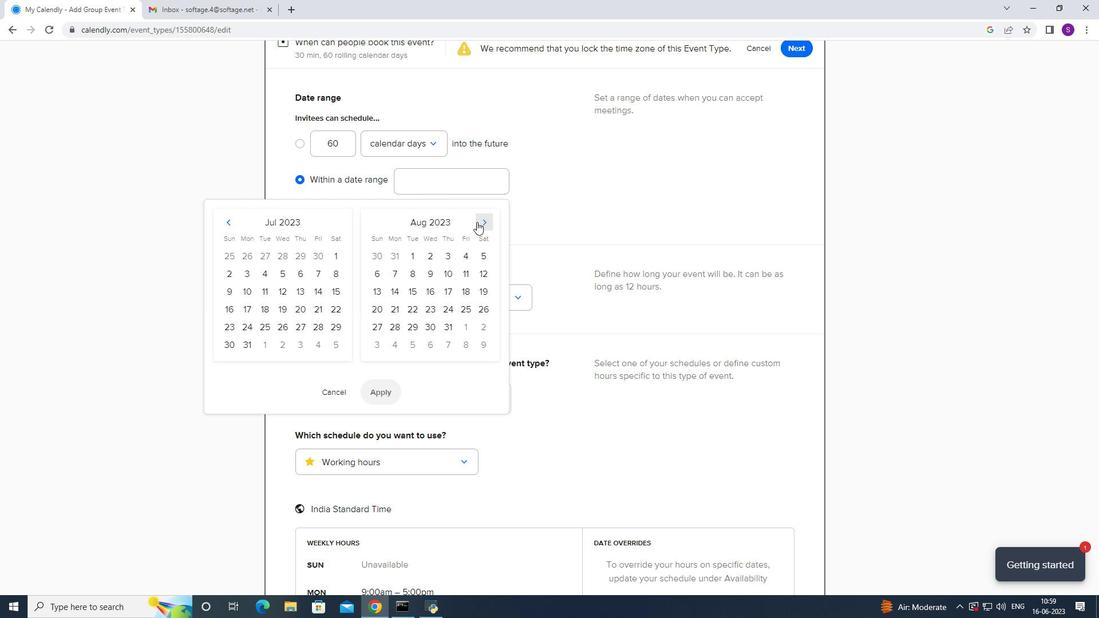 
Action: Mouse pressed left at (477, 222)
Screenshot: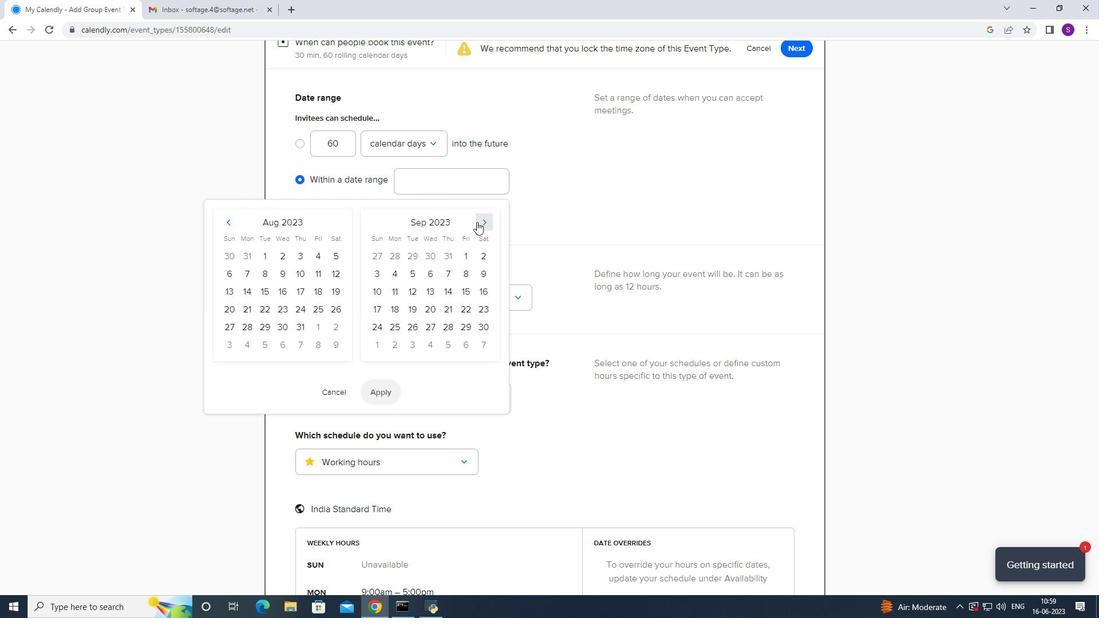 
Action: Mouse pressed left at (477, 222)
Screenshot: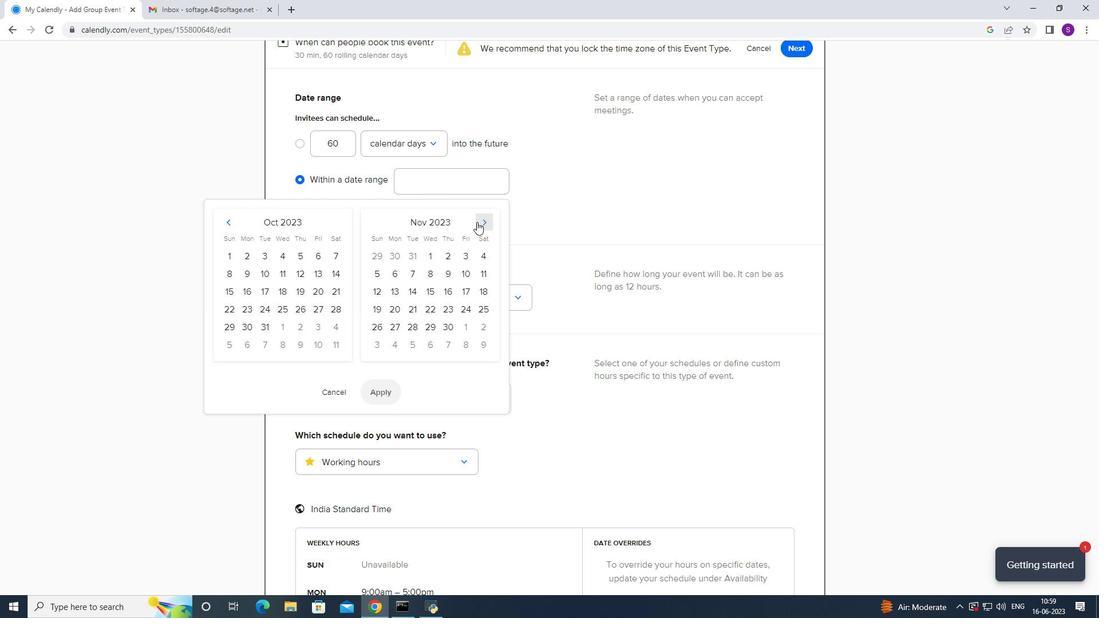 
Action: Mouse moved to (486, 330)
Screenshot: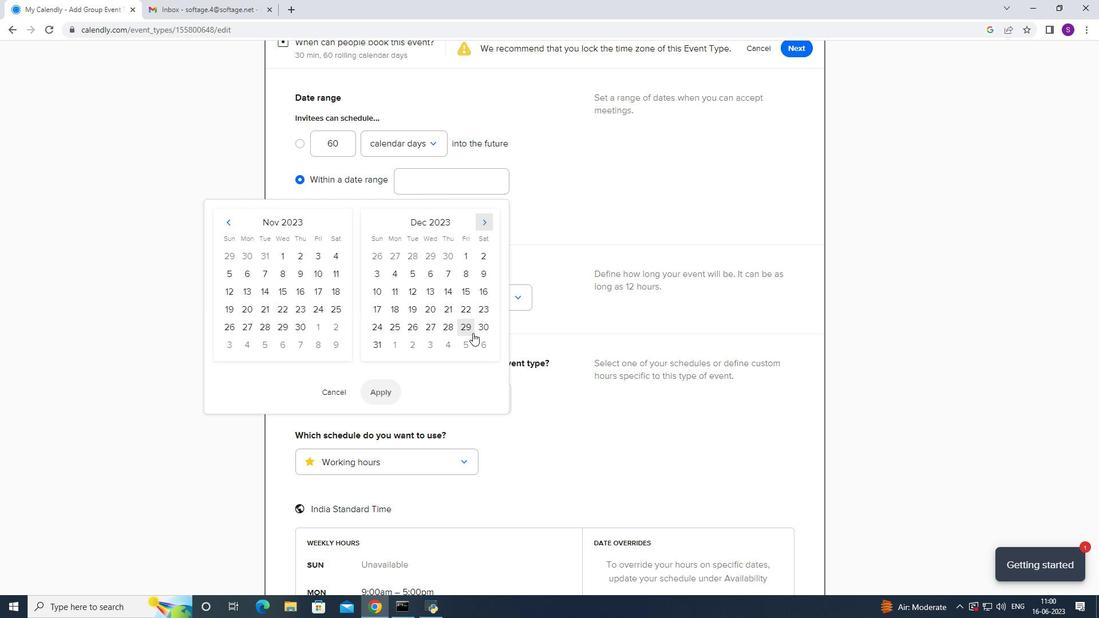 
Action: Mouse pressed left at (486, 330)
Screenshot: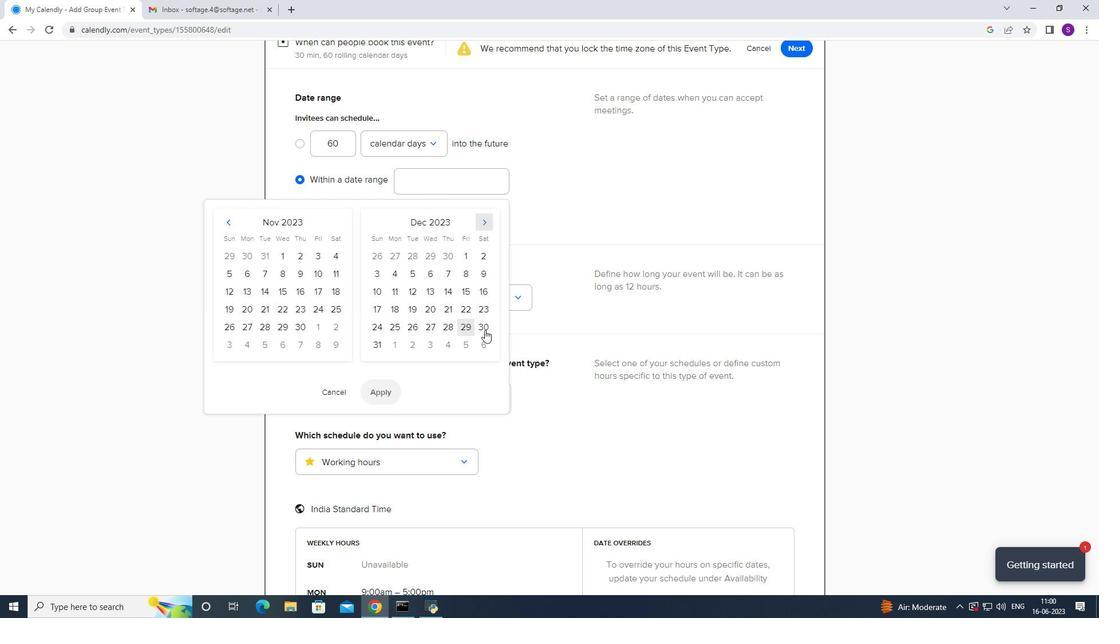 
Action: Mouse moved to (382, 341)
Screenshot: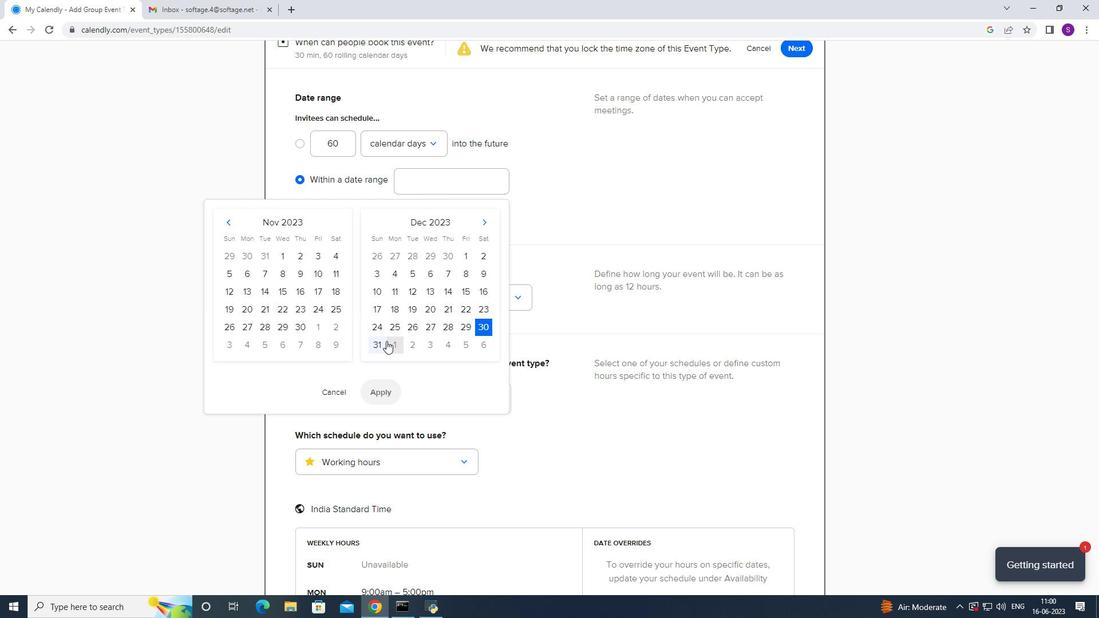 
Action: Mouse pressed left at (382, 341)
Screenshot: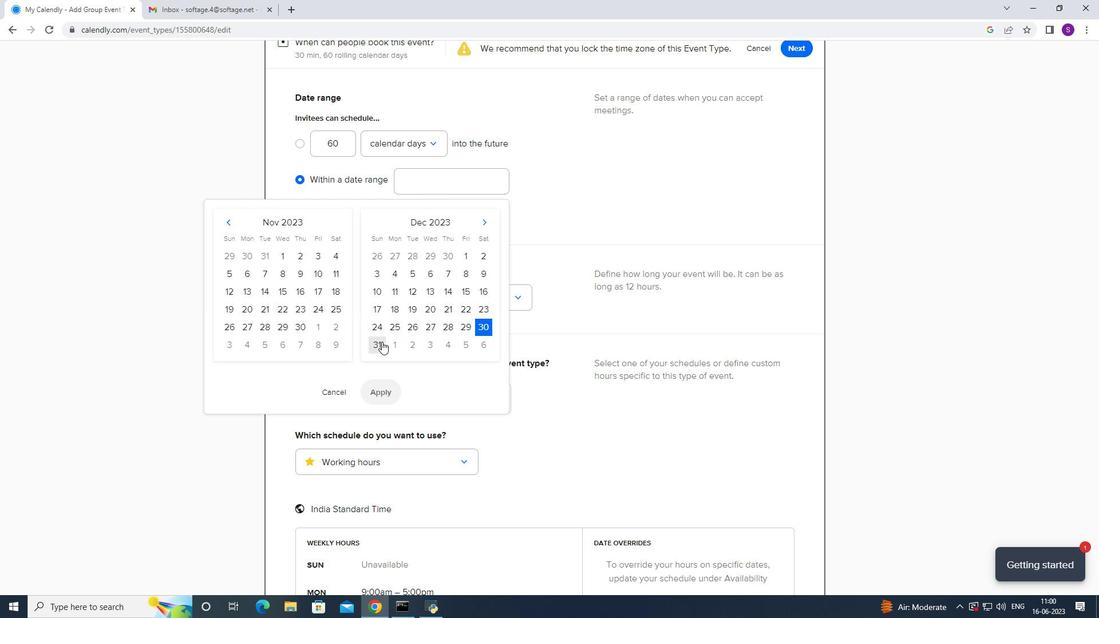 
Action: Mouse moved to (447, 316)
Screenshot: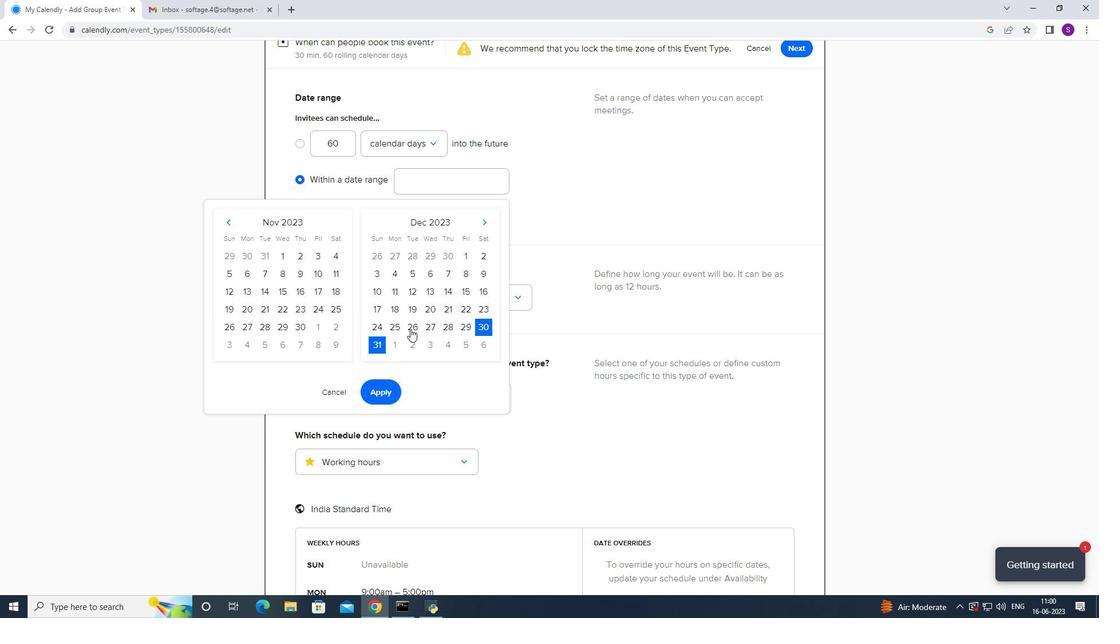 
Action: Mouse scrolled (447, 316) with delta (0, 0)
Screenshot: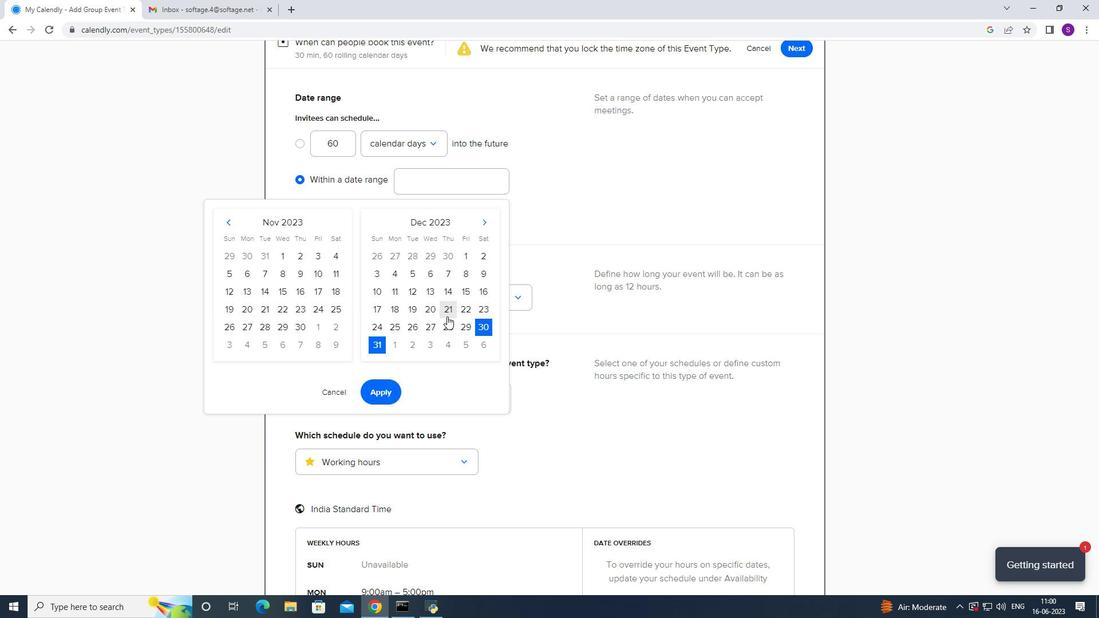 
Action: Mouse scrolled (447, 316) with delta (0, 0)
Screenshot: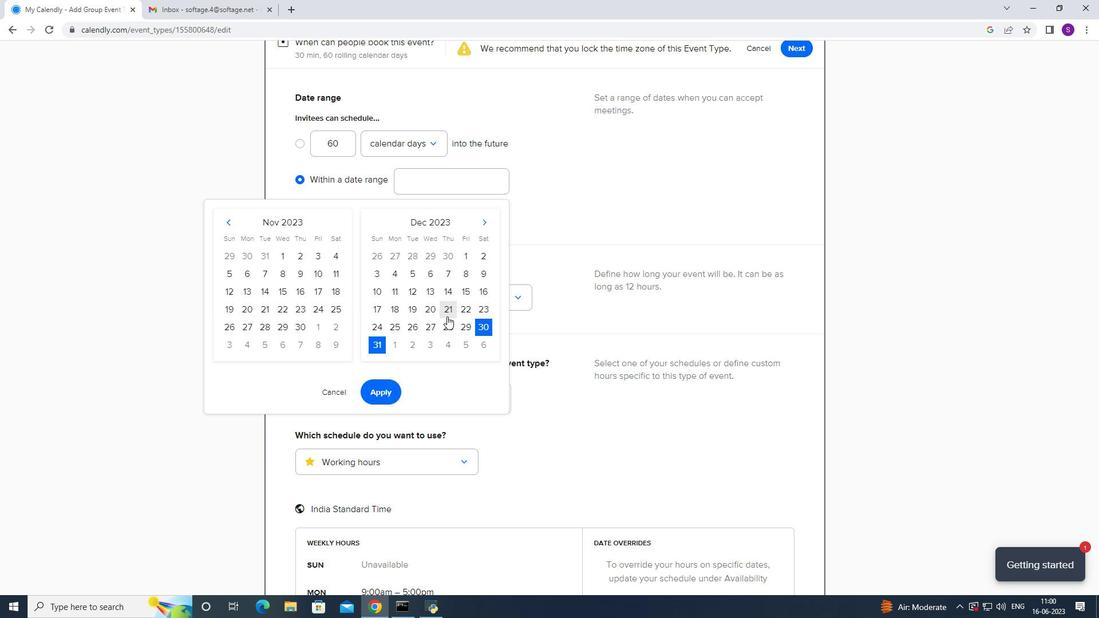 
Action: Mouse scrolled (447, 316) with delta (0, 0)
Screenshot: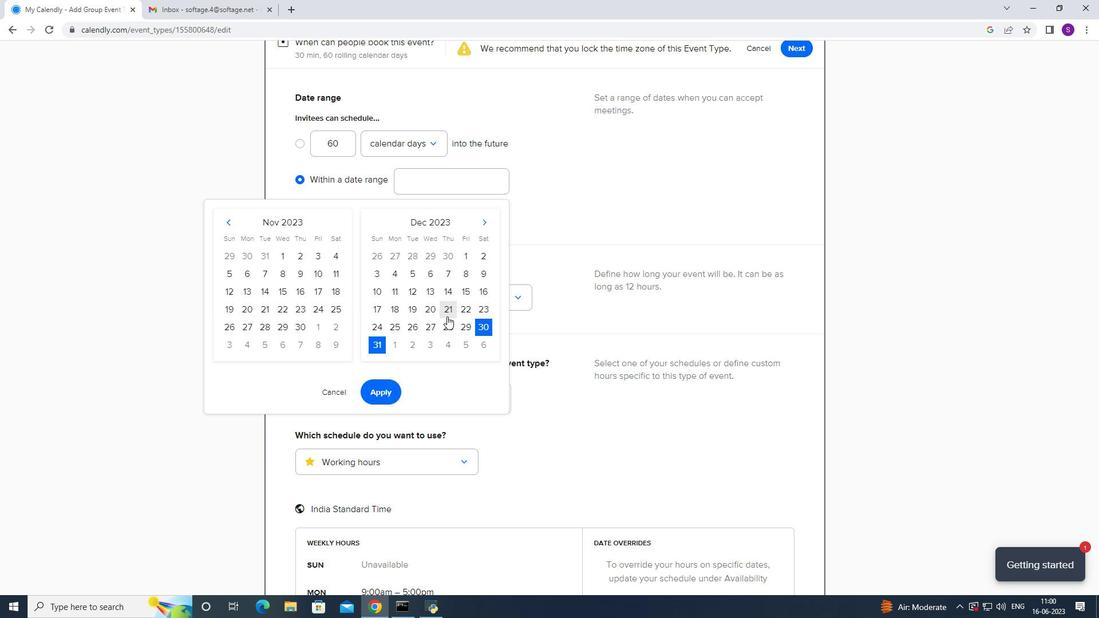 
Action: Mouse scrolled (447, 316) with delta (0, 0)
Screenshot: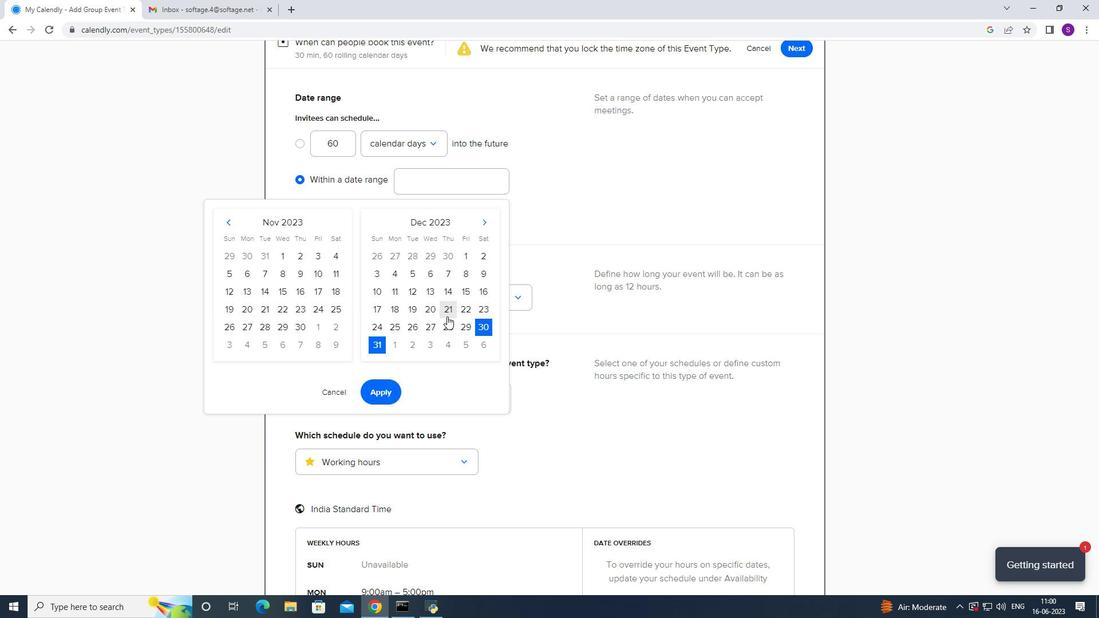
Action: Mouse scrolled (447, 316) with delta (0, 0)
Screenshot: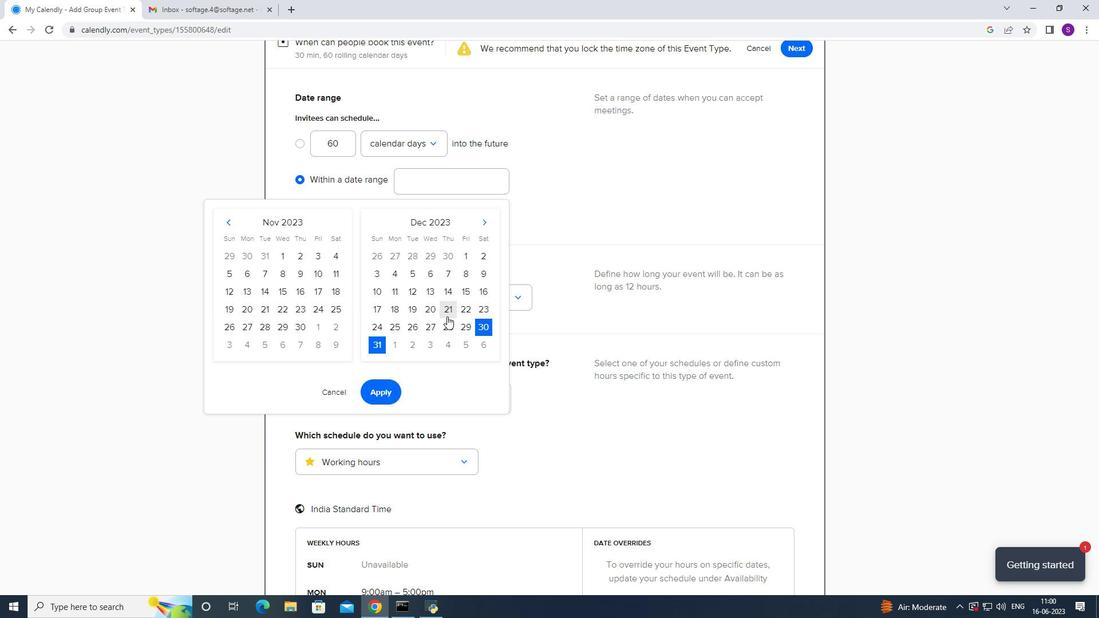 
Action: Mouse scrolled (447, 316) with delta (0, 0)
Screenshot: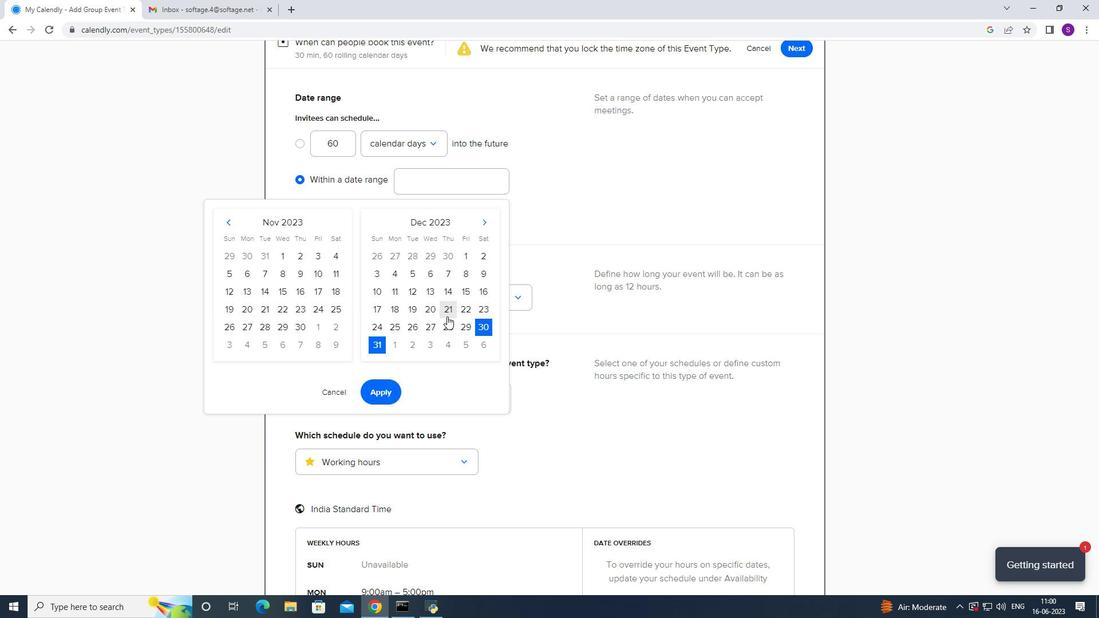 
Action: Mouse moved to (496, 329)
Screenshot: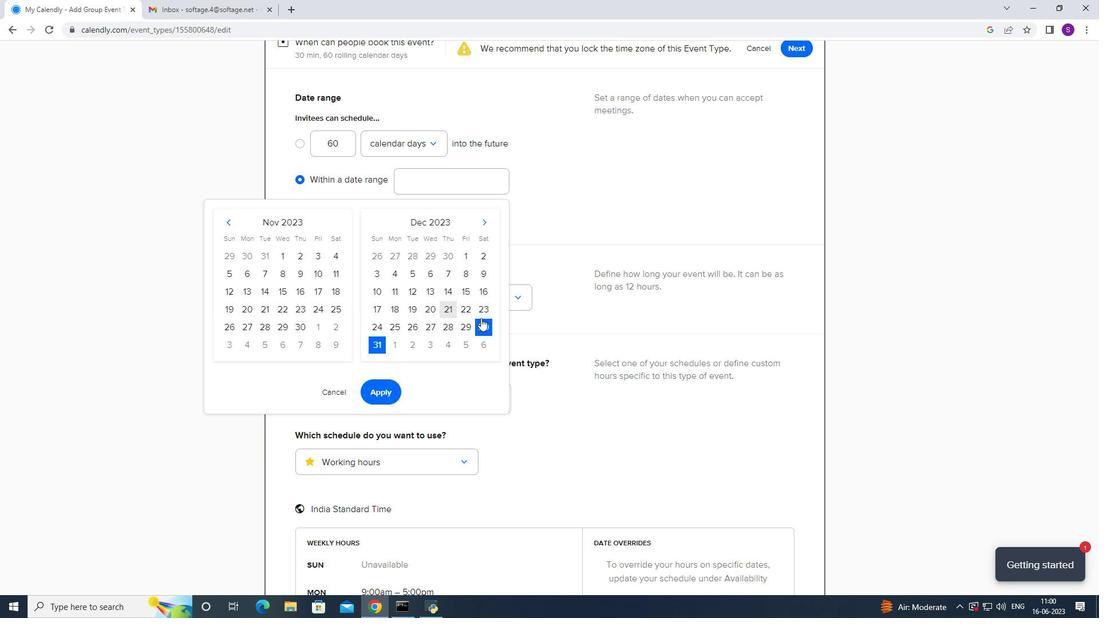 
Action: Mouse scrolled (496, 329) with delta (0, 0)
Screenshot: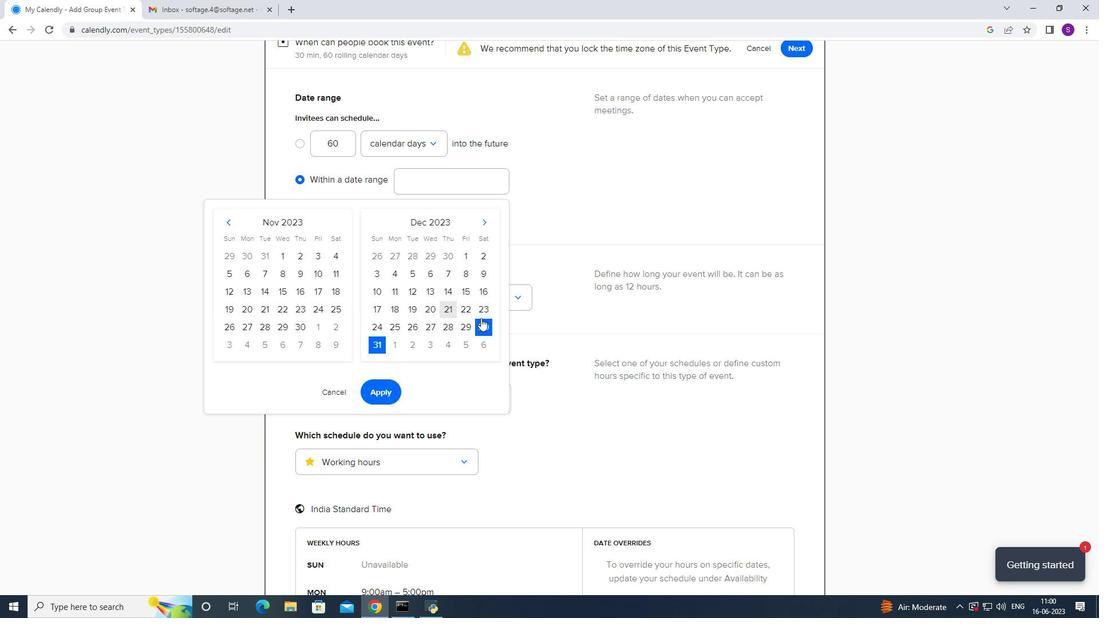 
Action: Mouse moved to (496, 334)
Screenshot: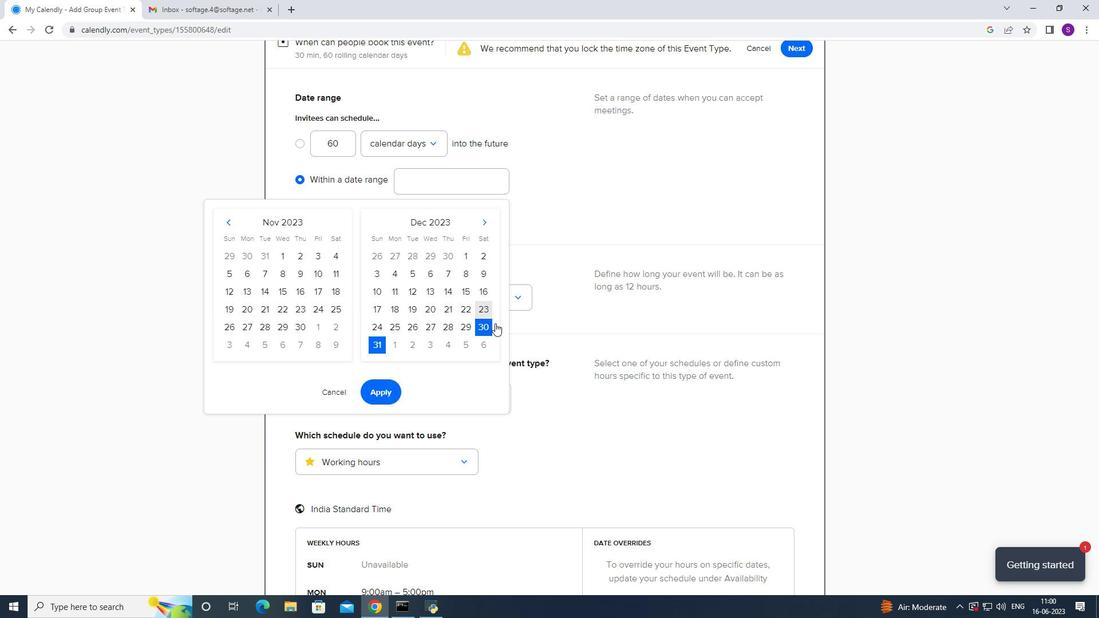 
Action: Mouse scrolled (496, 333) with delta (0, 0)
Screenshot: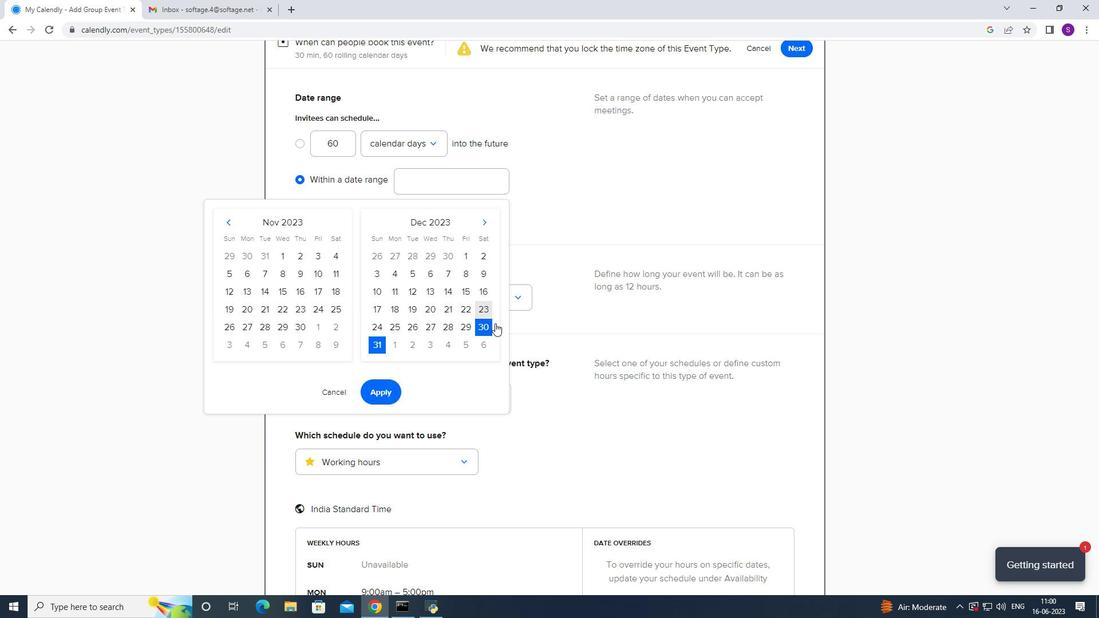 
Action: Mouse moved to (496, 335)
Screenshot: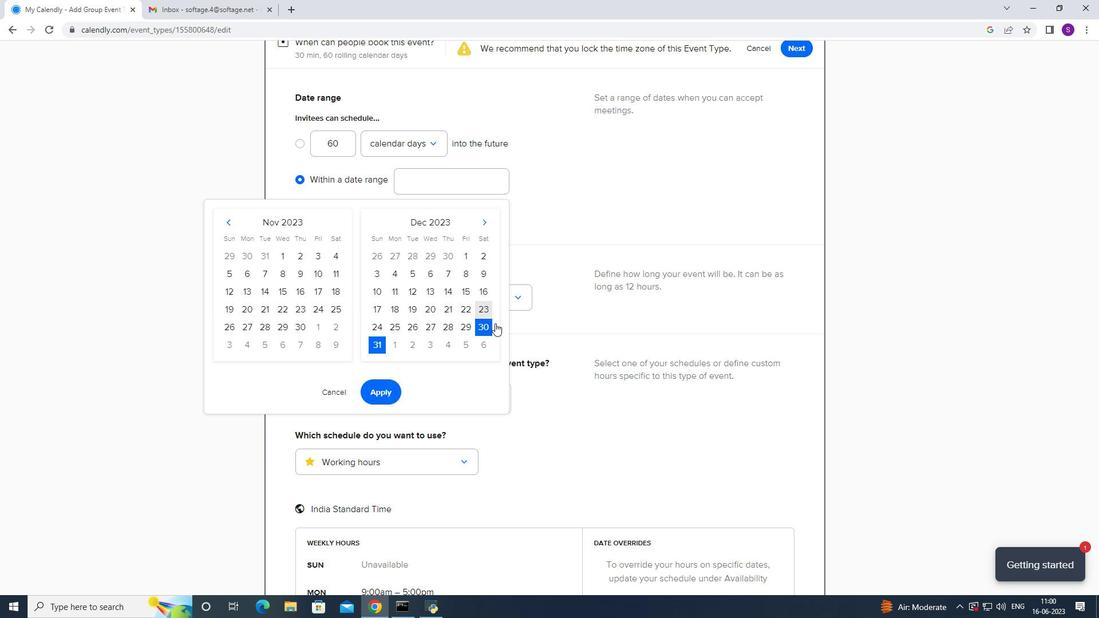 
Action: Mouse scrolled (496, 334) with delta (0, 0)
Screenshot: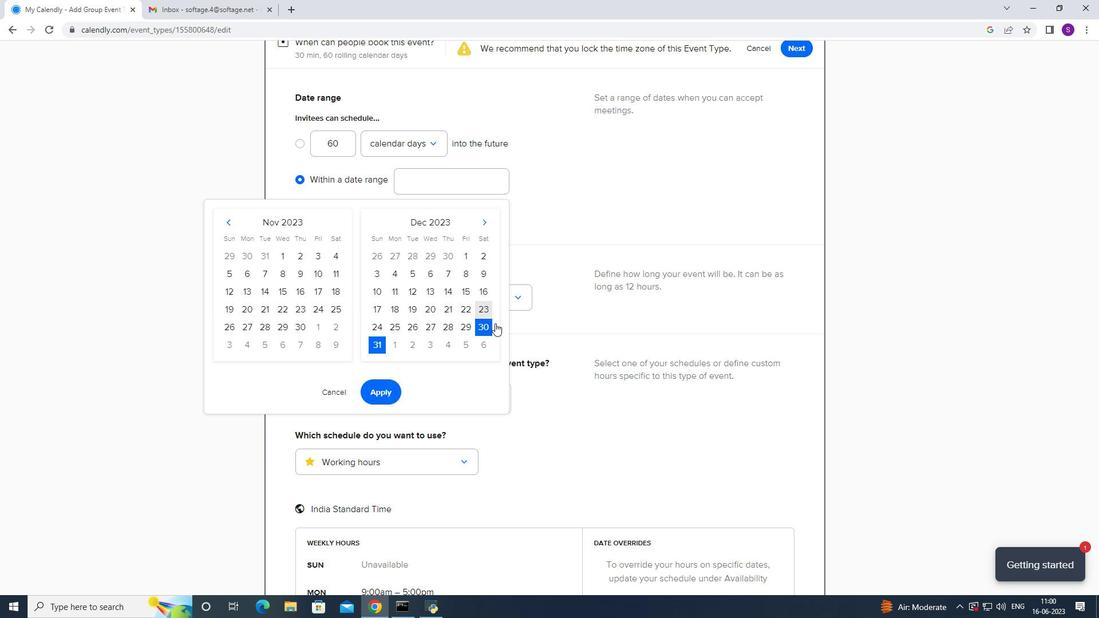 
Action: Mouse moved to (496, 336)
Screenshot: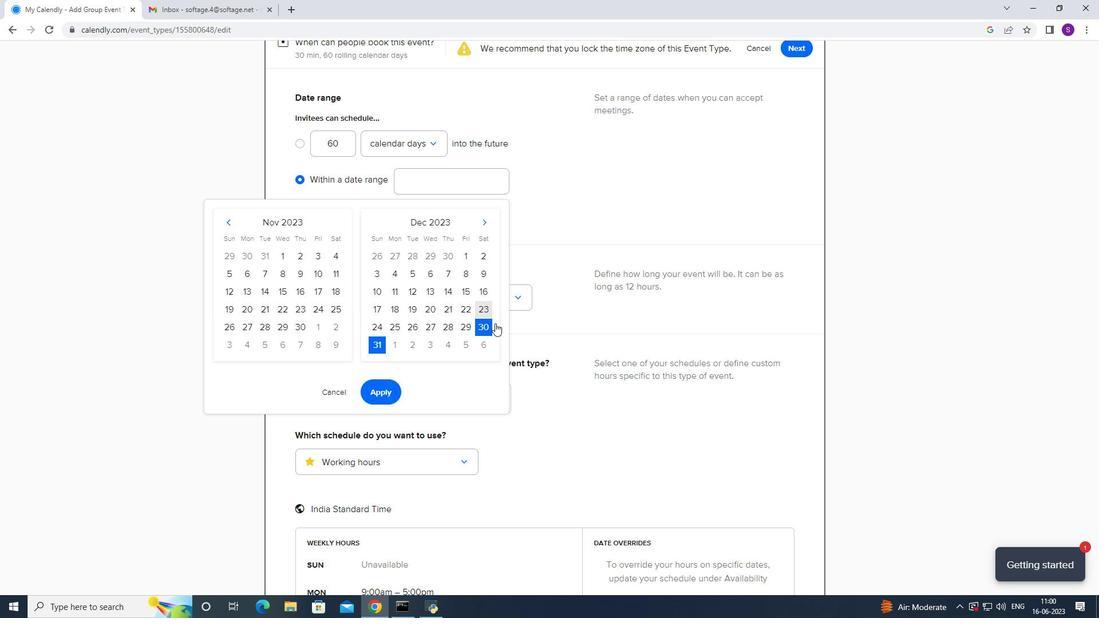 
Action: Mouse scrolled (496, 336) with delta (0, 0)
Screenshot: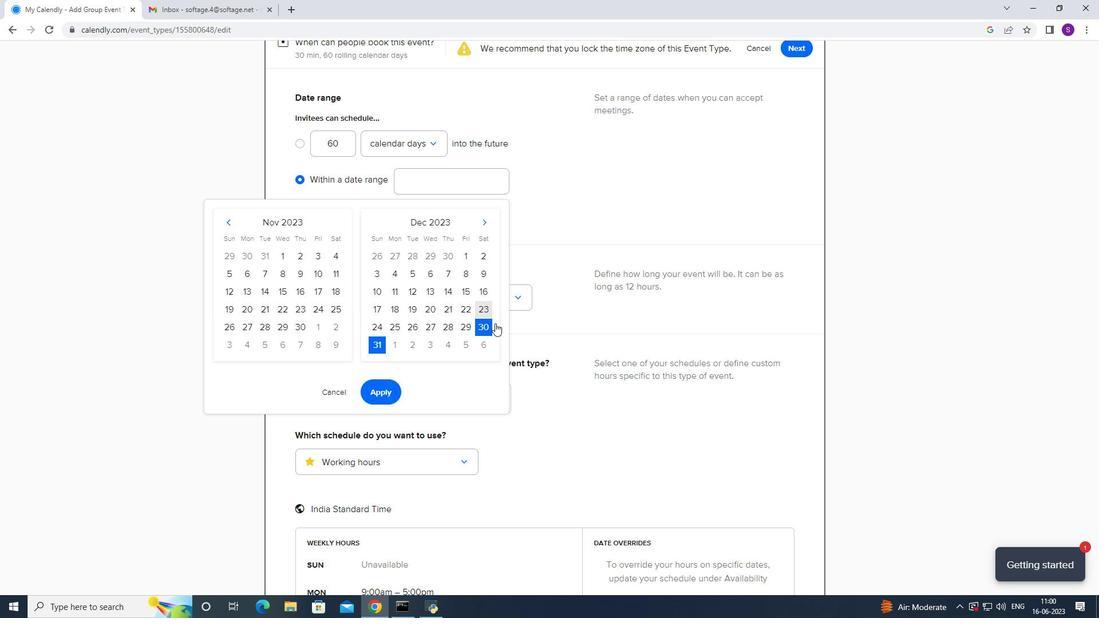 
Action: Mouse moved to (472, 355)
Screenshot: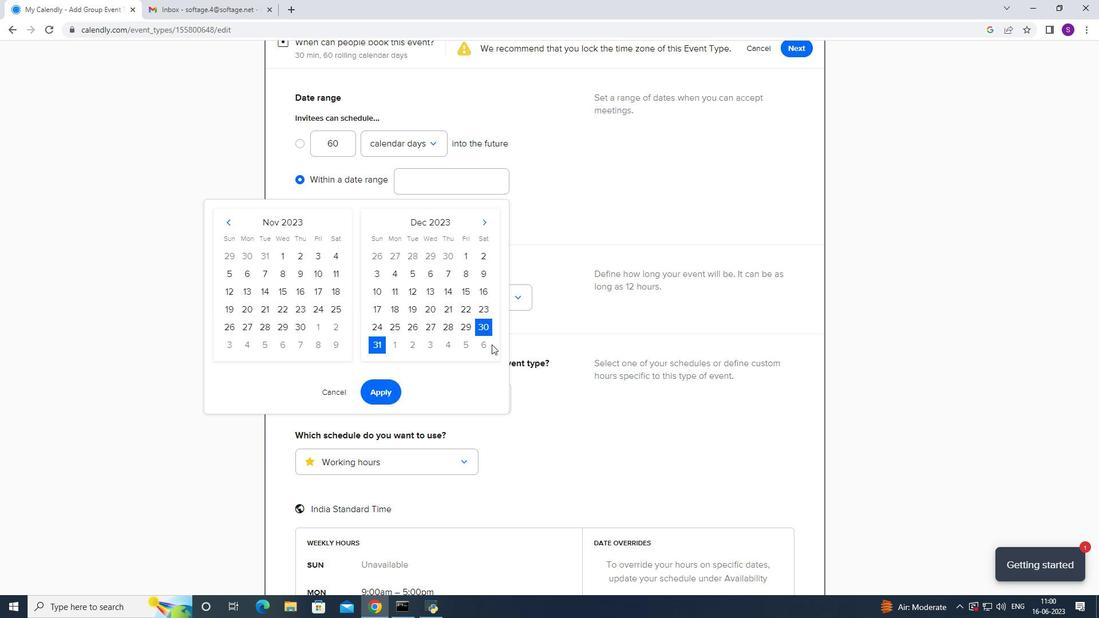 
Action: Mouse scrolled (472, 355) with delta (0, 0)
Screenshot: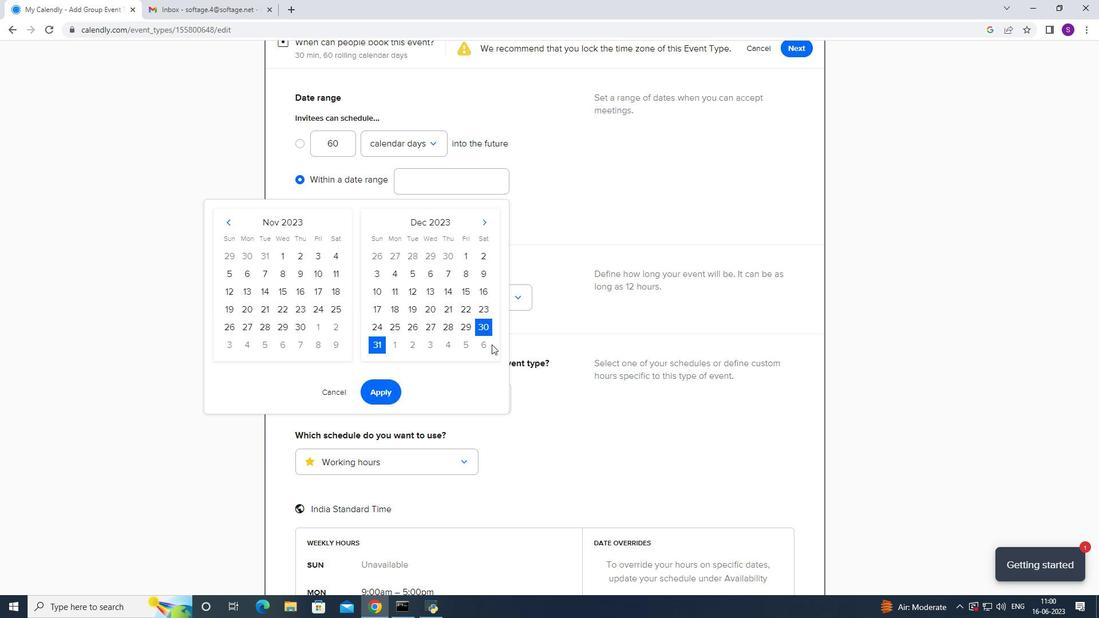 
Action: Mouse moved to (401, 358)
Screenshot: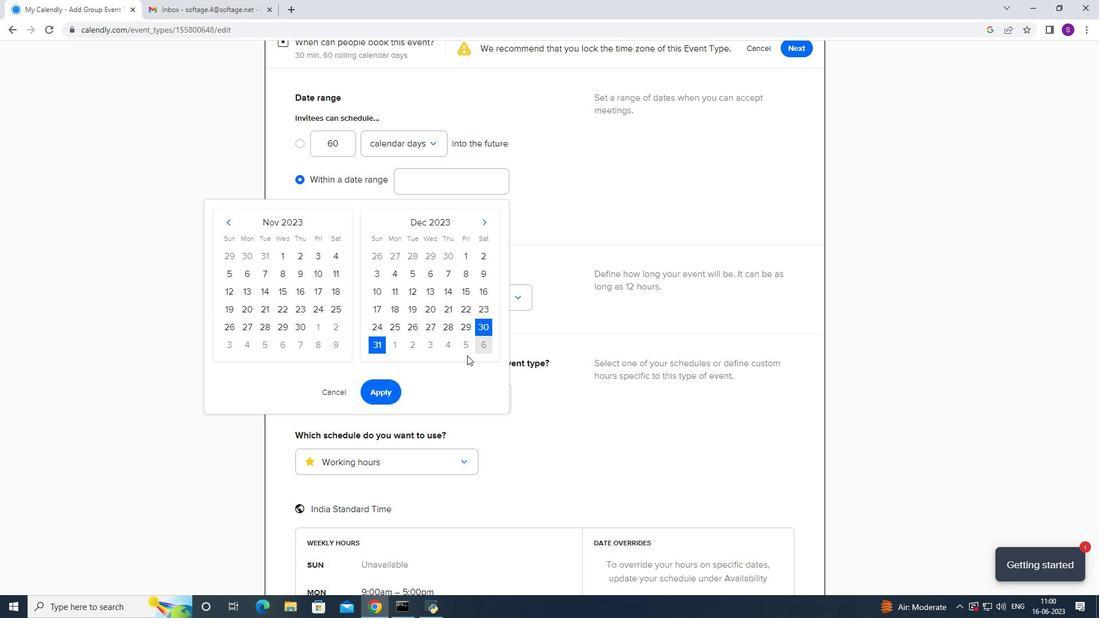 
Action: Mouse scrolled (401, 358) with delta (0, 0)
Screenshot: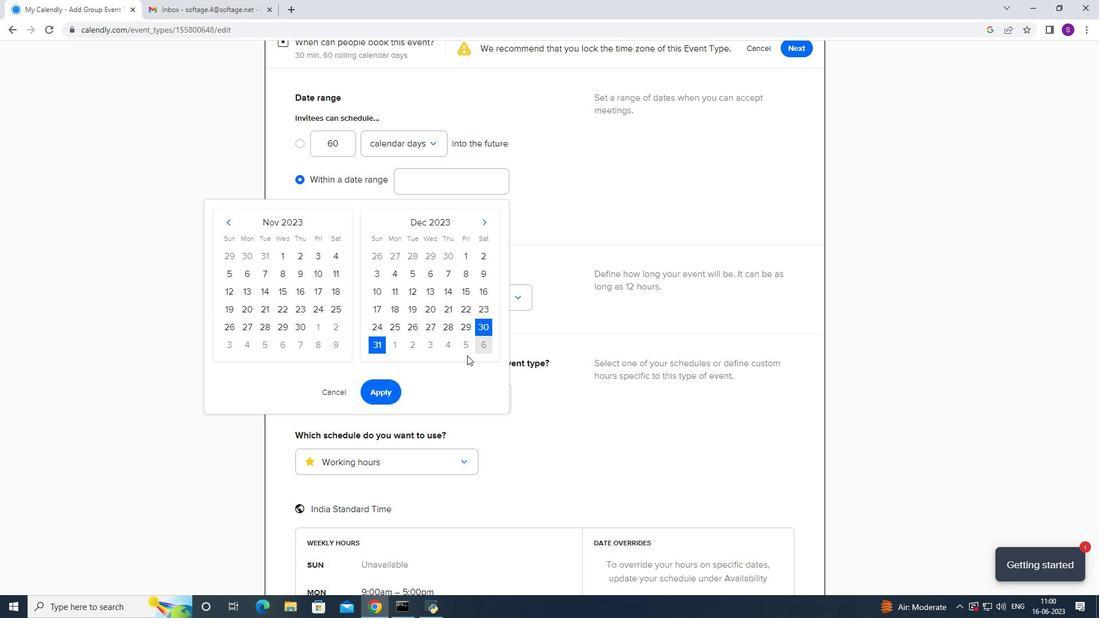 
Action: Mouse moved to (367, 384)
Screenshot: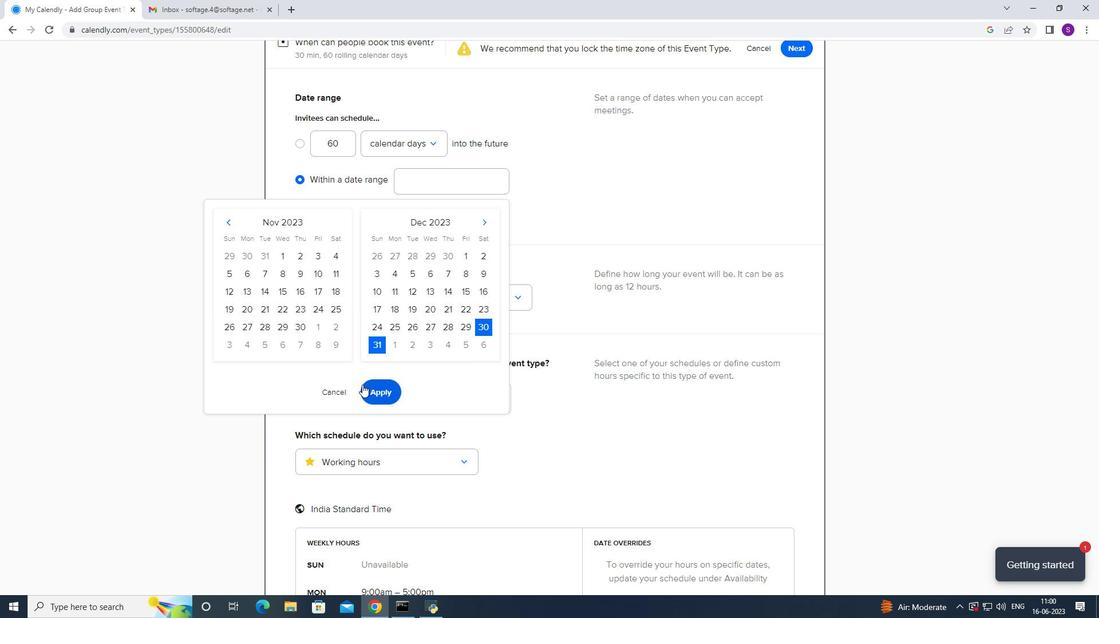 
Action: Mouse pressed left at (367, 384)
Screenshot: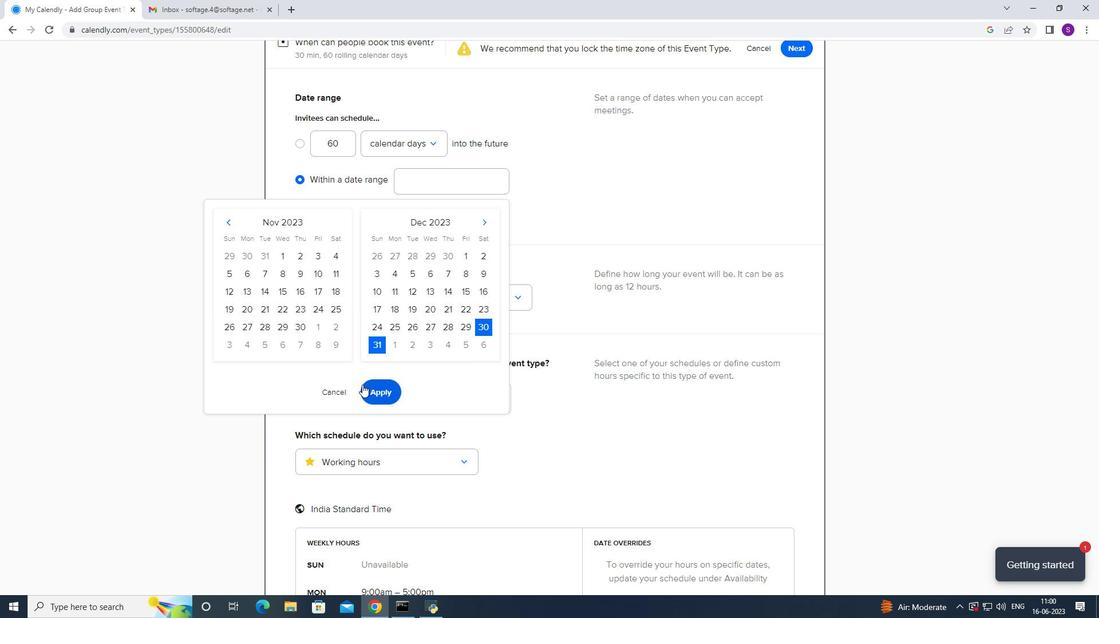 
Action: Mouse moved to (519, 307)
Screenshot: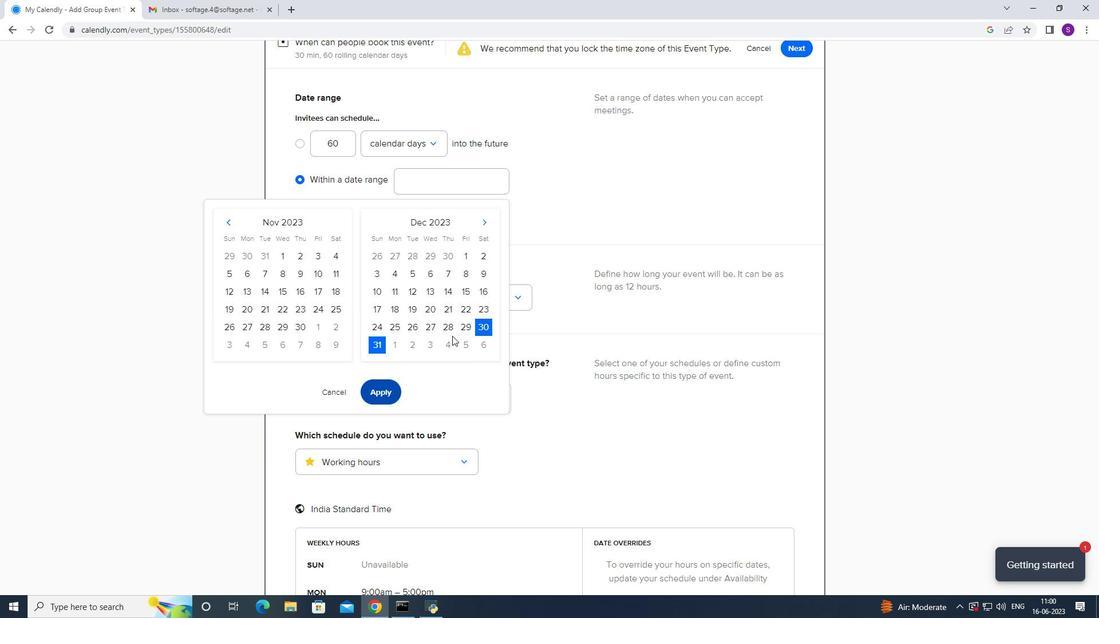 
Action: Mouse scrolled (519, 306) with delta (0, 0)
Screenshot: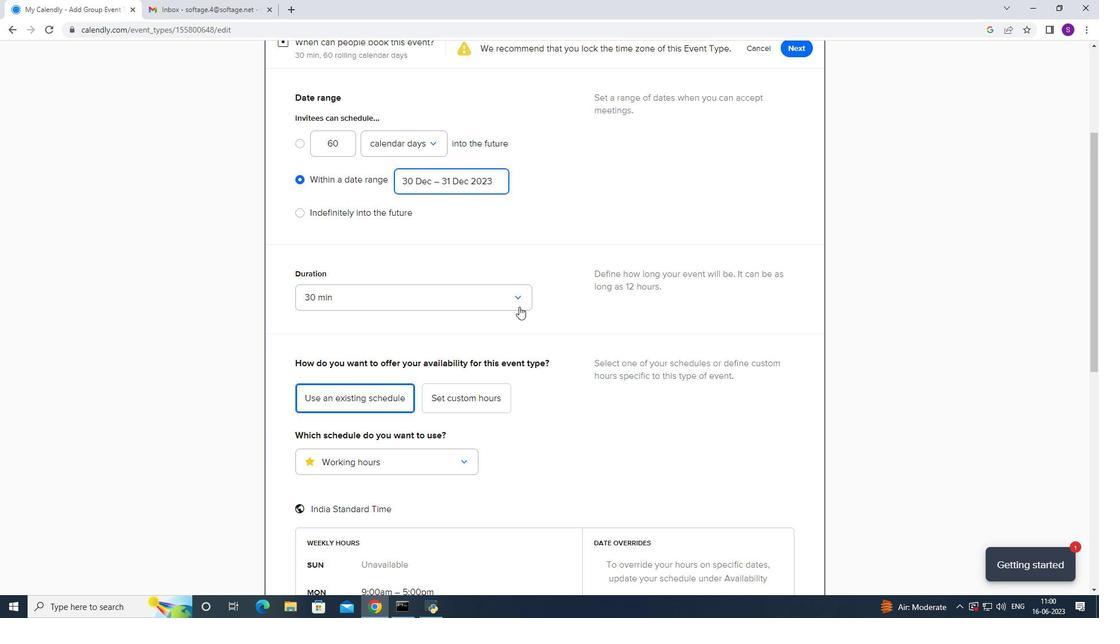 
Action: Mouse scrolled (519, 306) with delta (0, 0)
Screenshot: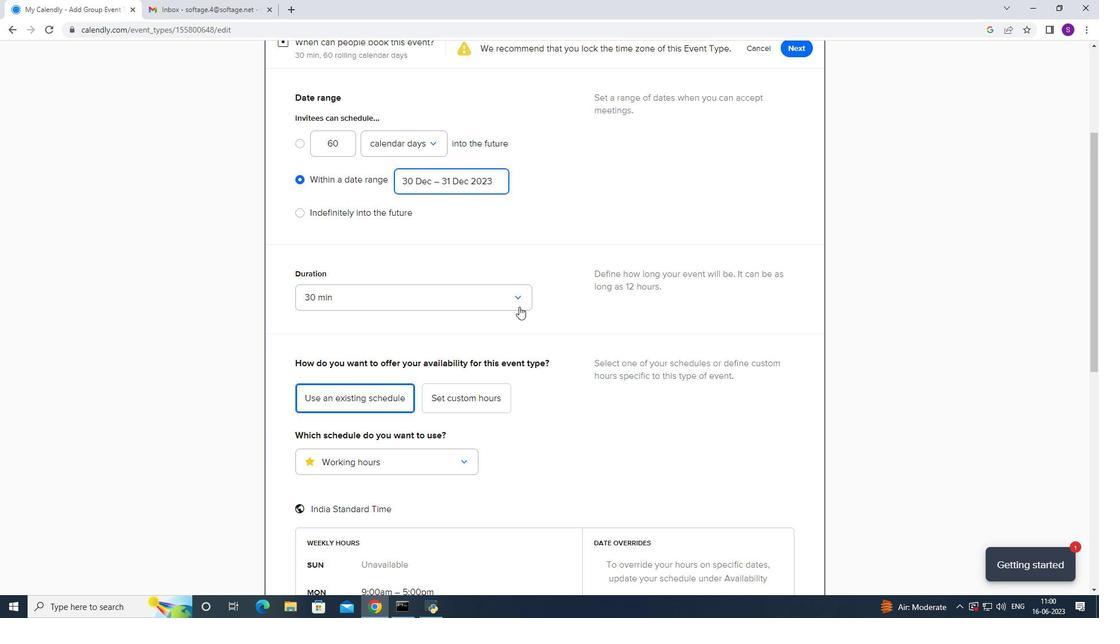 
Action: Mouse scrolled (519, 306) with delta (0, 0)
Screenshot: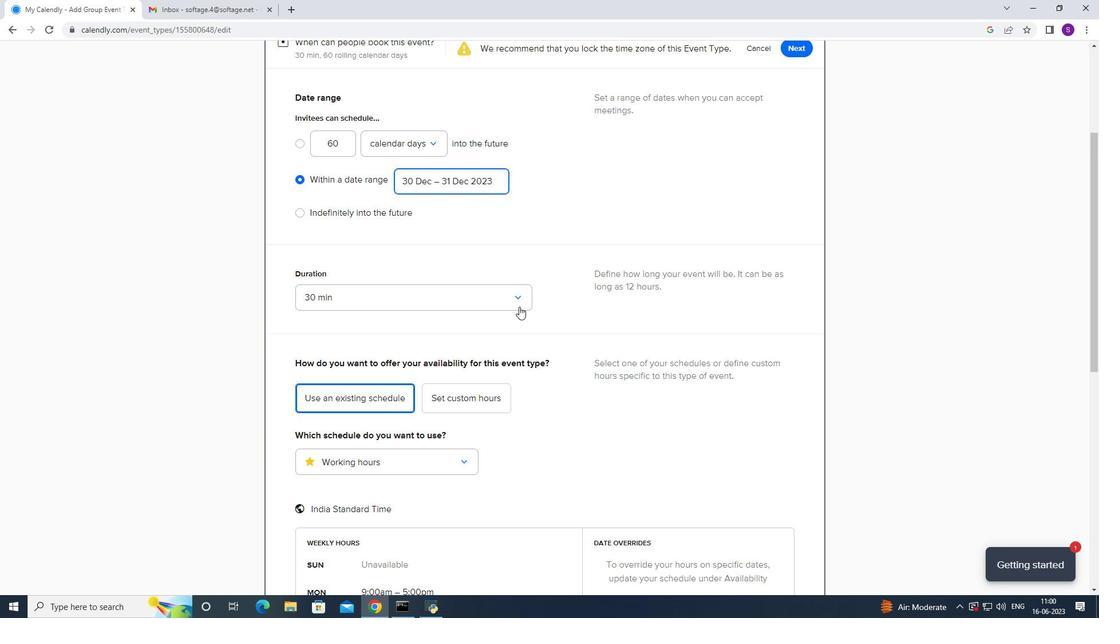 
Action: Mouse scrolled (519, 306) with delta (0, 0)
Screenshot: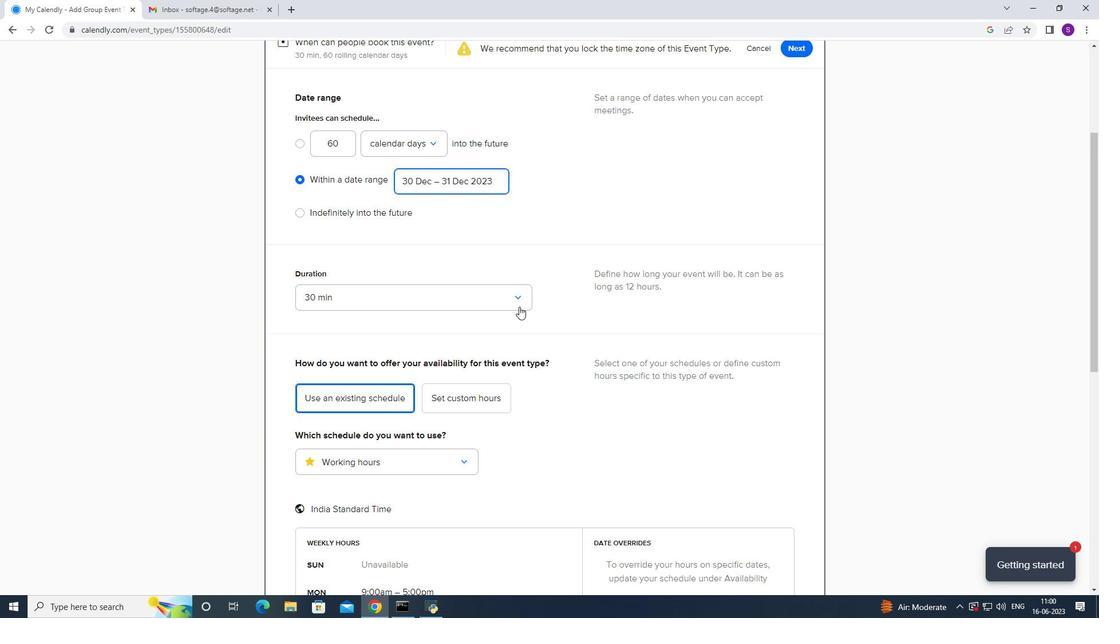 
Action: Mouse scrolled (519, 305) with delta (0, -1)
Screenshot: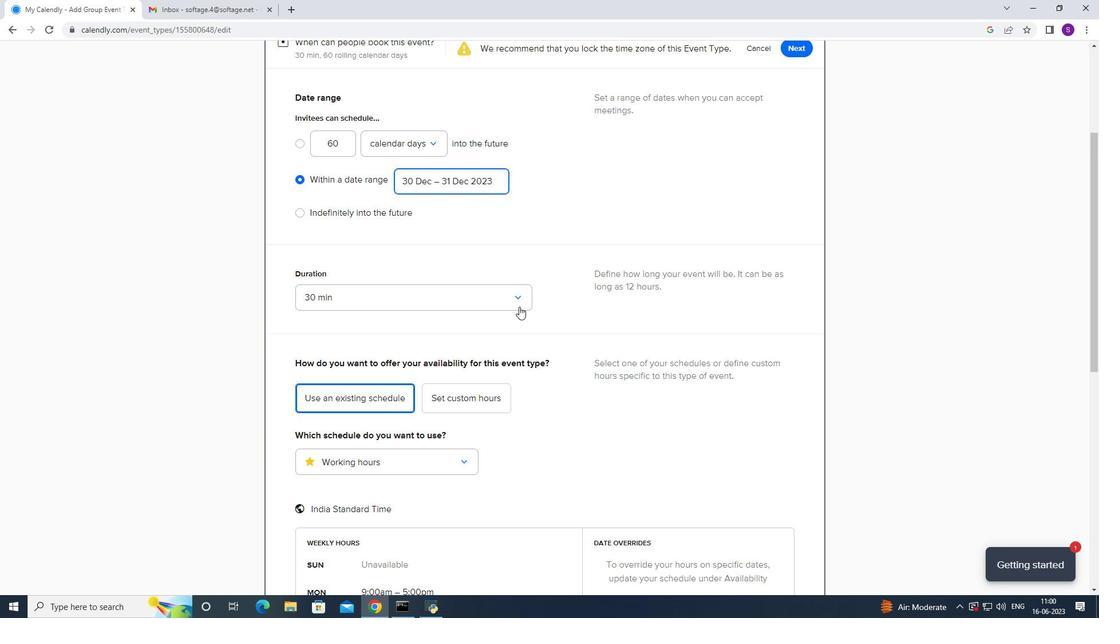 
Action: Mouse scrolled (519, 306) with delta (0, 0)
Screenshot: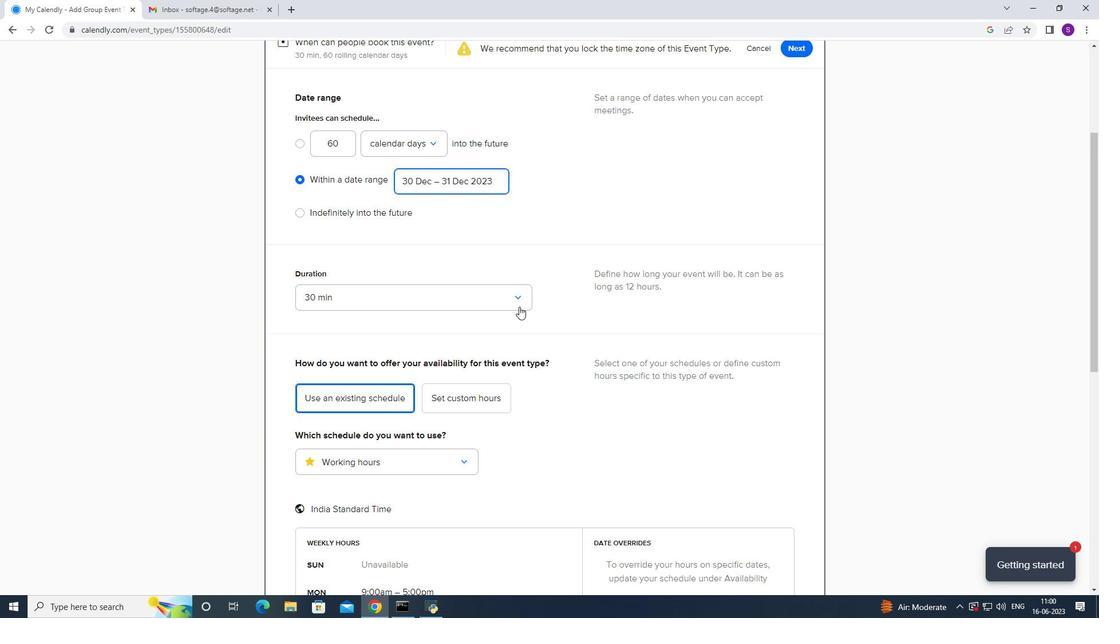 
Action: Mouse scrolled (519, 306) with delta (0, 0)
Screenshot: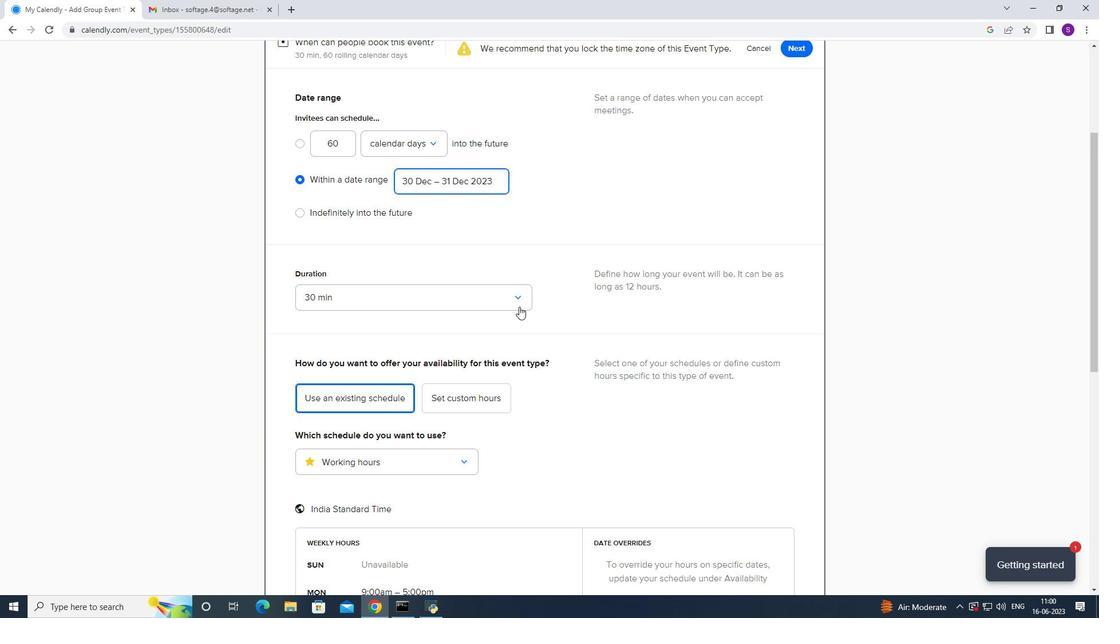 
Action: Mouse moved to (519, 307)
Screenshot: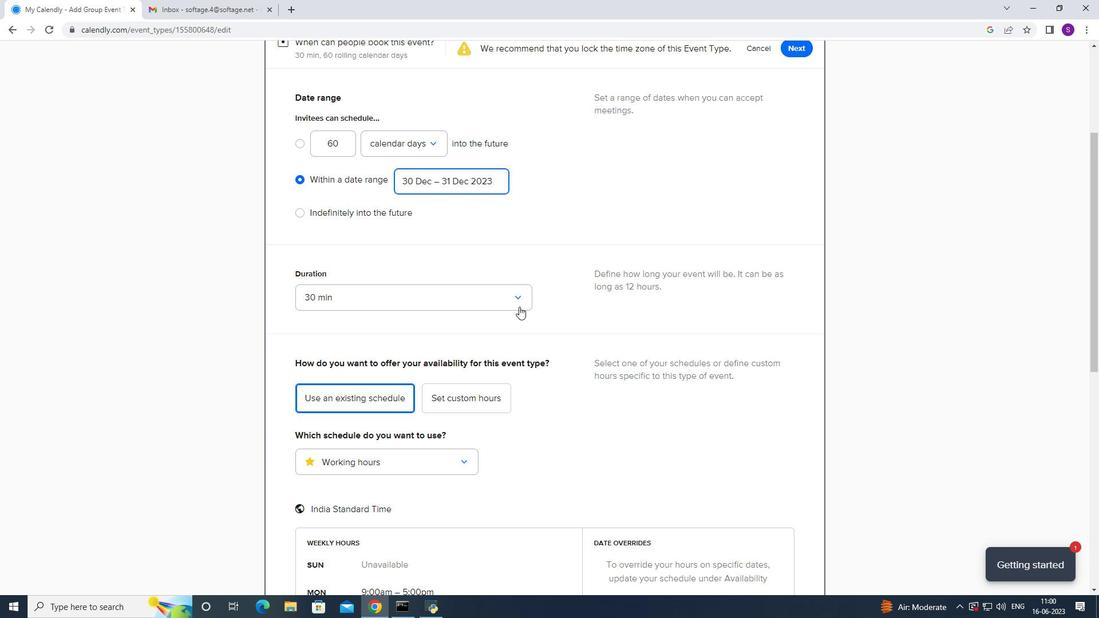 
Action: Mouse scrolled (519, 306) with delta (0, 0)
Screenshot: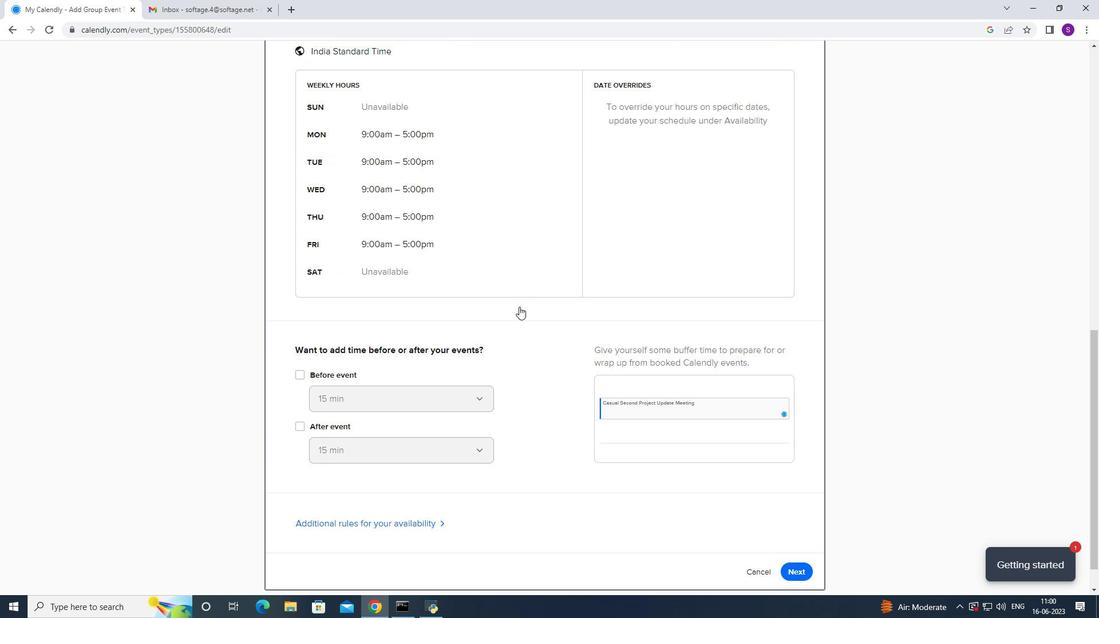 
Action: Mouse scrolled (519, 305) with delta (0, -1)
Screenshot: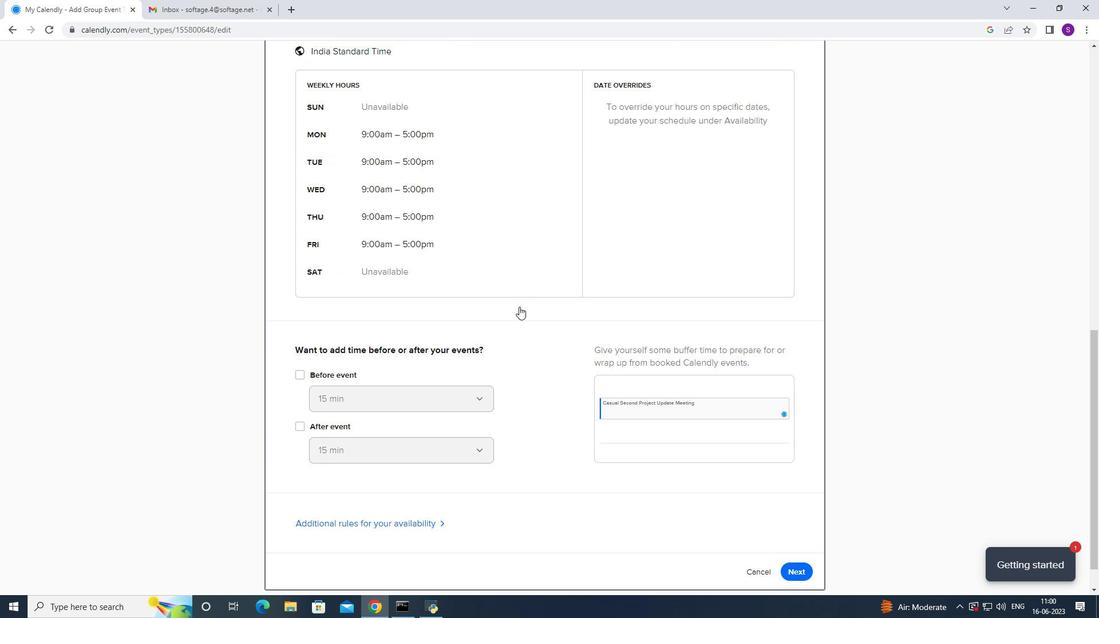 
Action: Mouse scrolled (519, 305) with delta (0, -1)
Screenshot: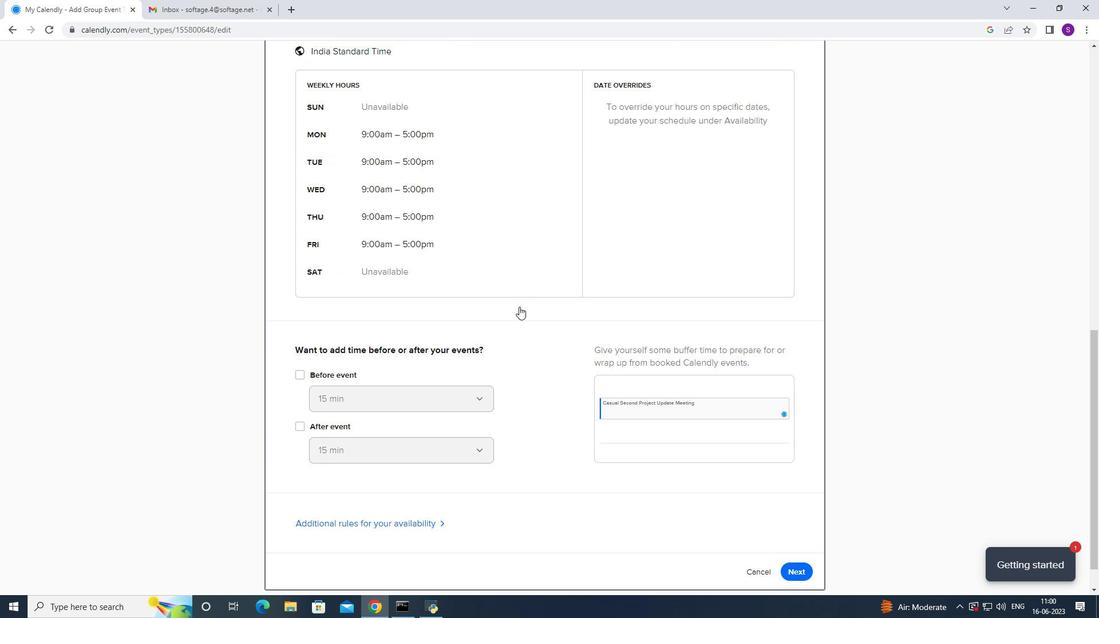 
Action: Mouse scrolled (519, 306) with delta (0, 0)
Screenshot: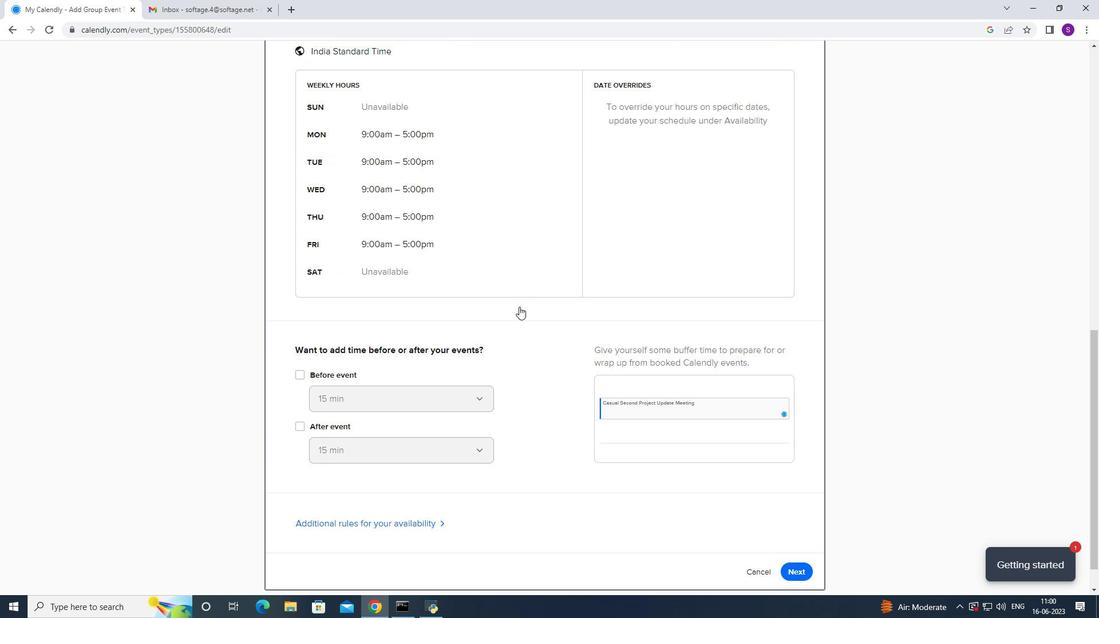 
Action: Mouse scrolled (519, 306) with delta (0, 0)
Screenshot: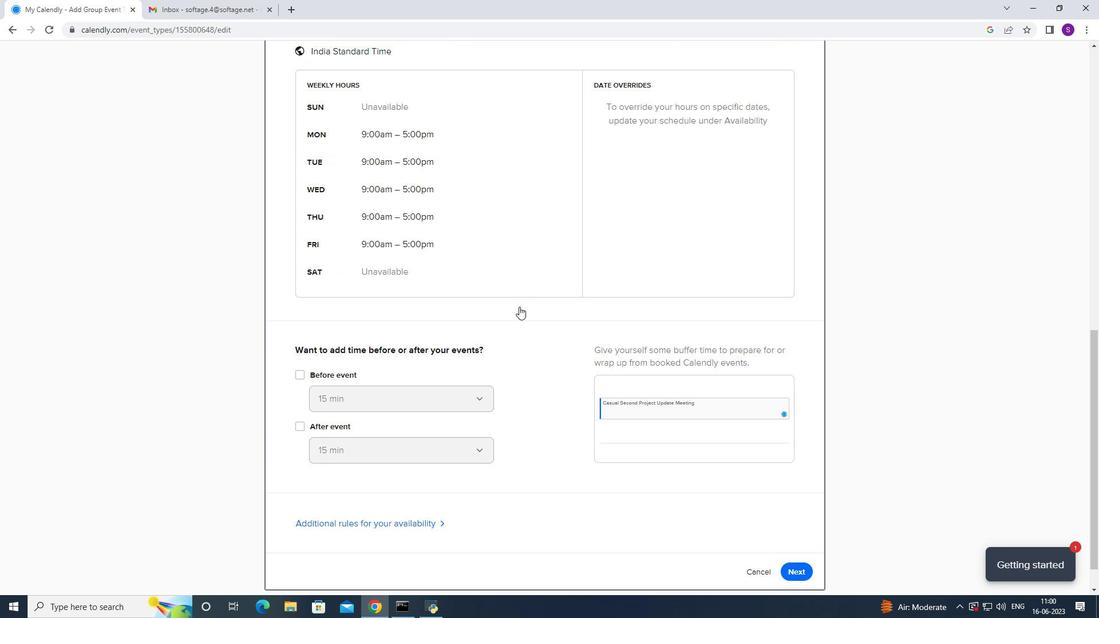
Action: Mouse moved to (792, 535)
Screenshot: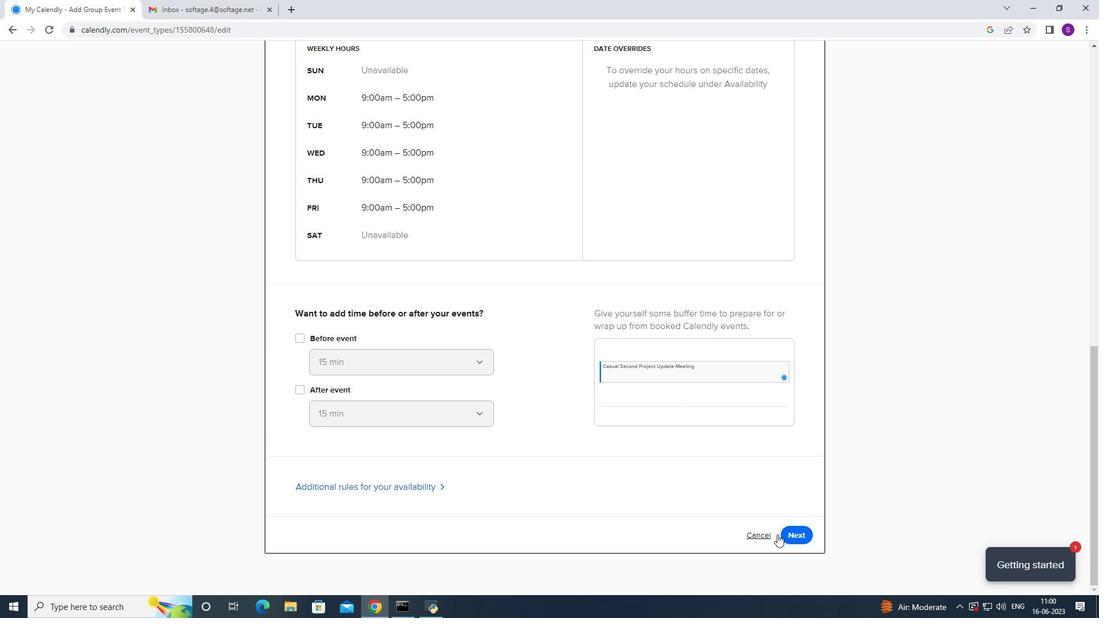 
Action: Mouse pressed left at (792, 535)
Screenshot: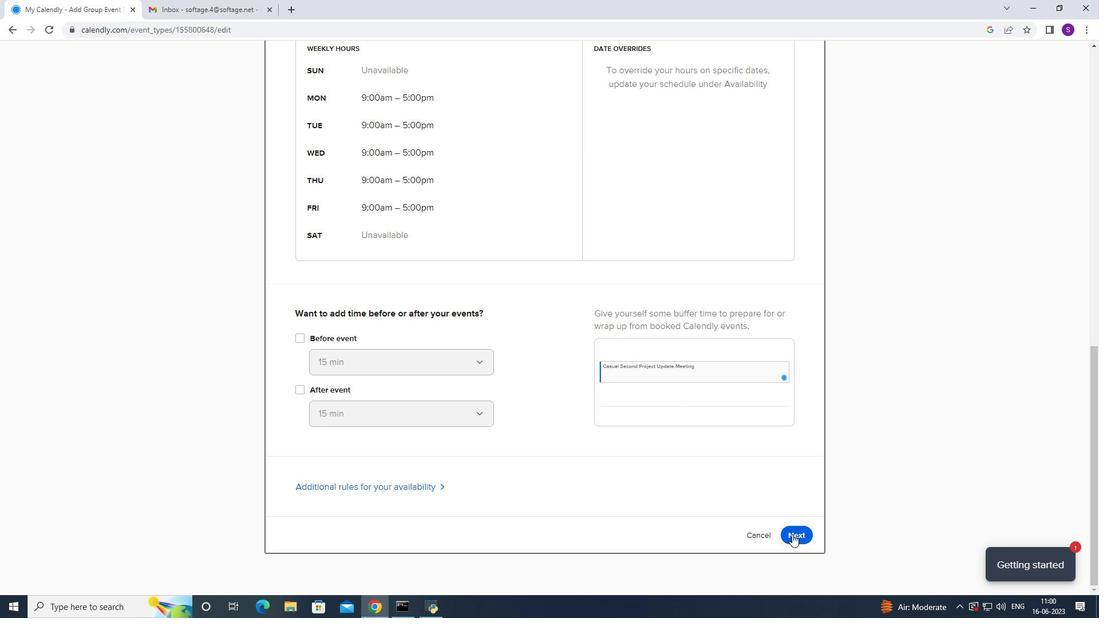 
Action: Mouse moved to (817, 116)
Screenshot: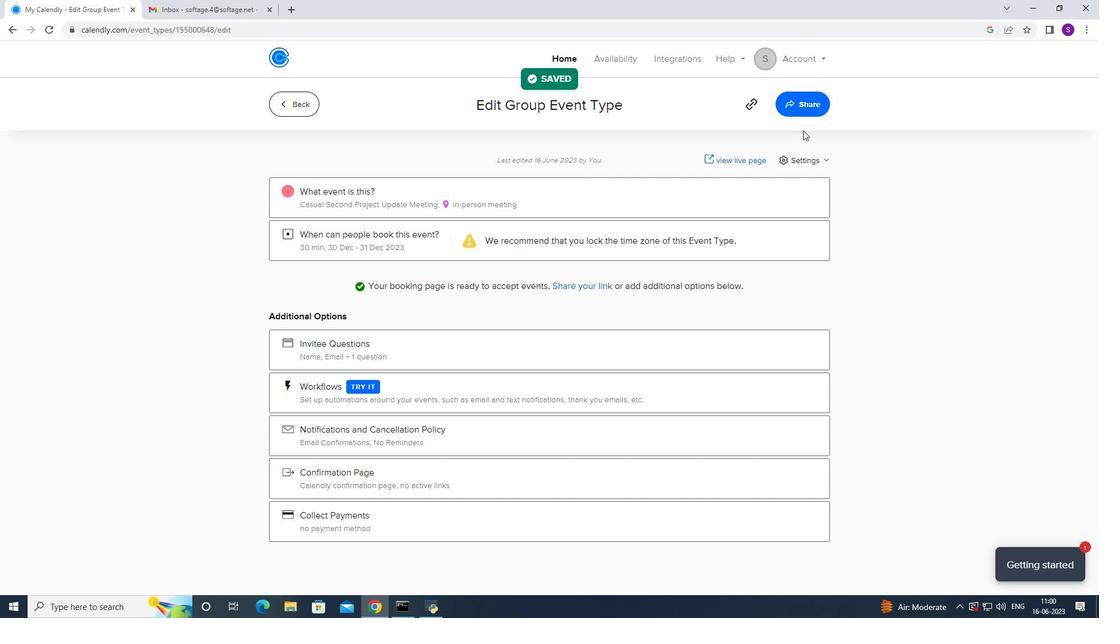 
Action: Mouse pressed left at (817, 116)
Screenshot: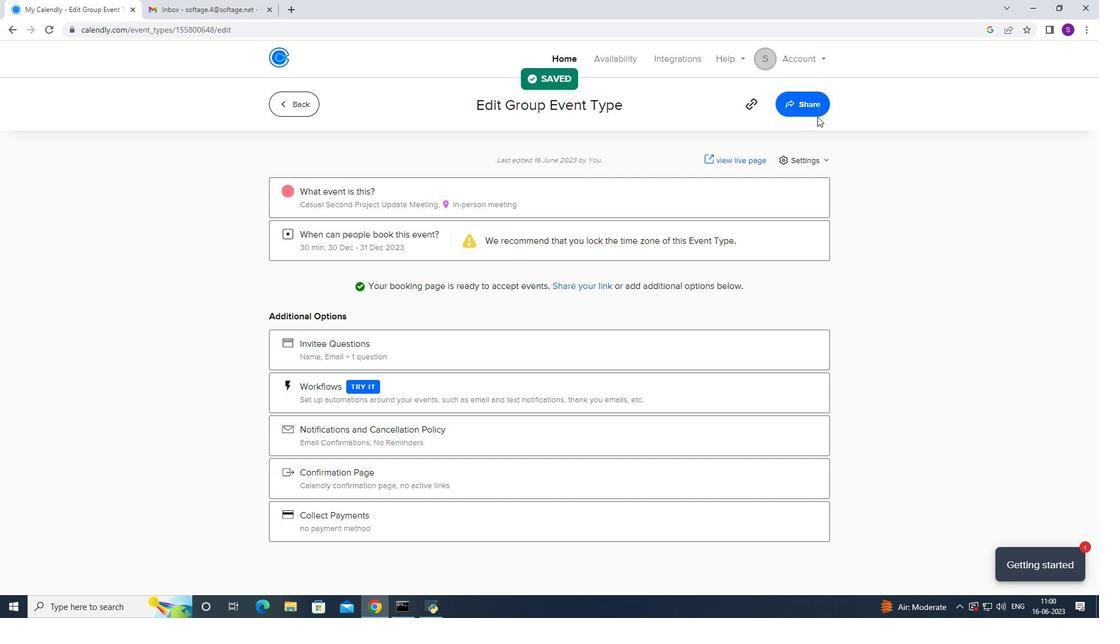 
Action: Mouse moved to (819, 105)
Screenshot: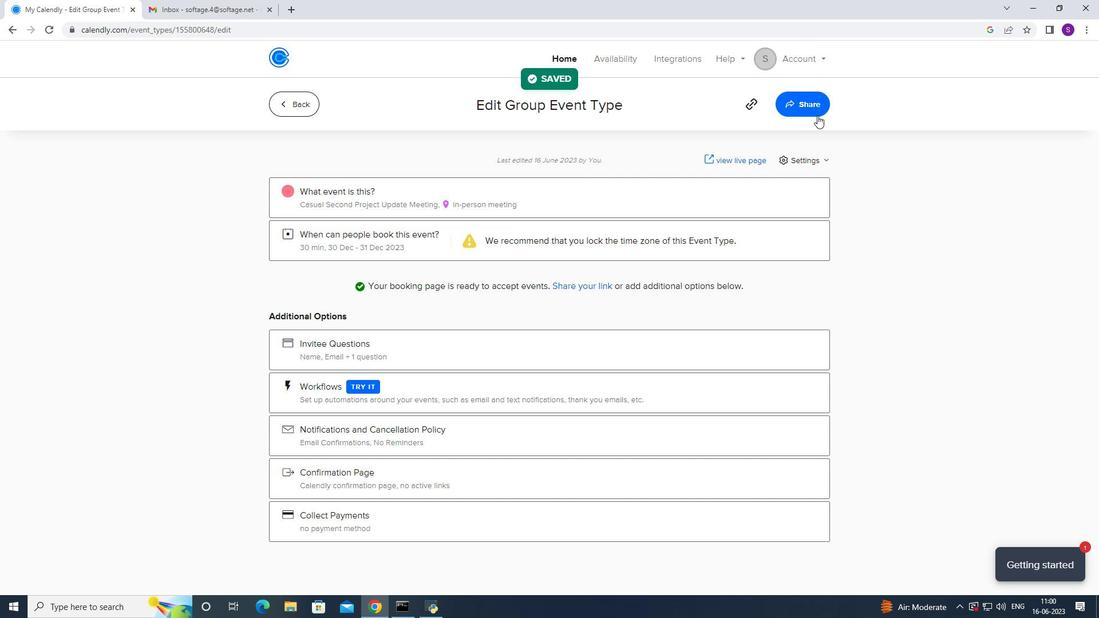 
Action: Mouse pressed left at (819, 105)
Screenshot: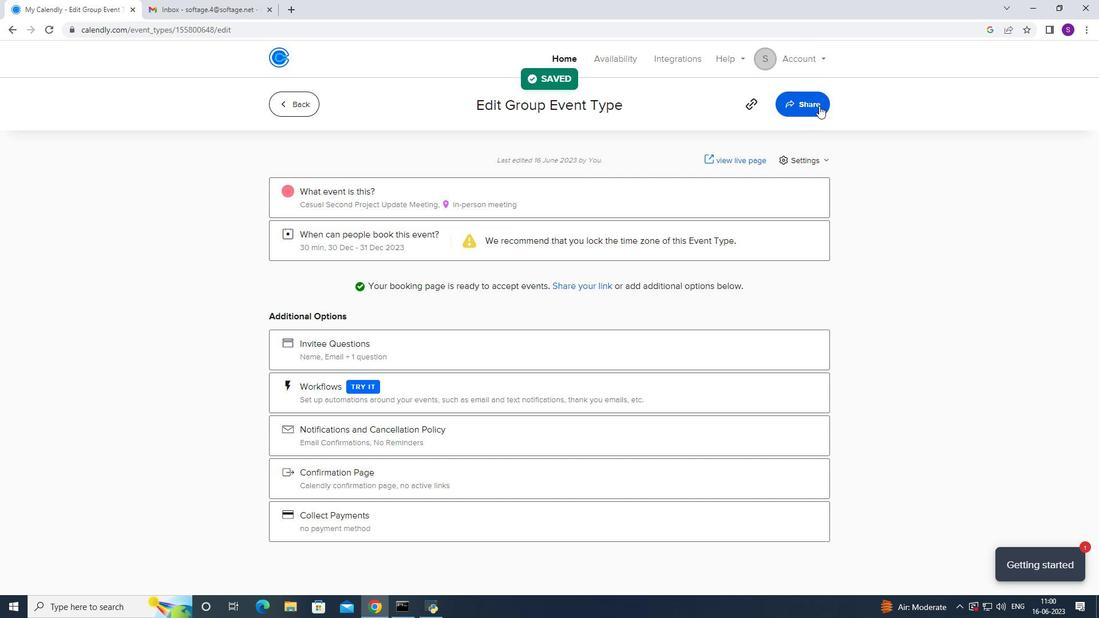 
Action: Mouse moved to (697, 204)
Screenshot: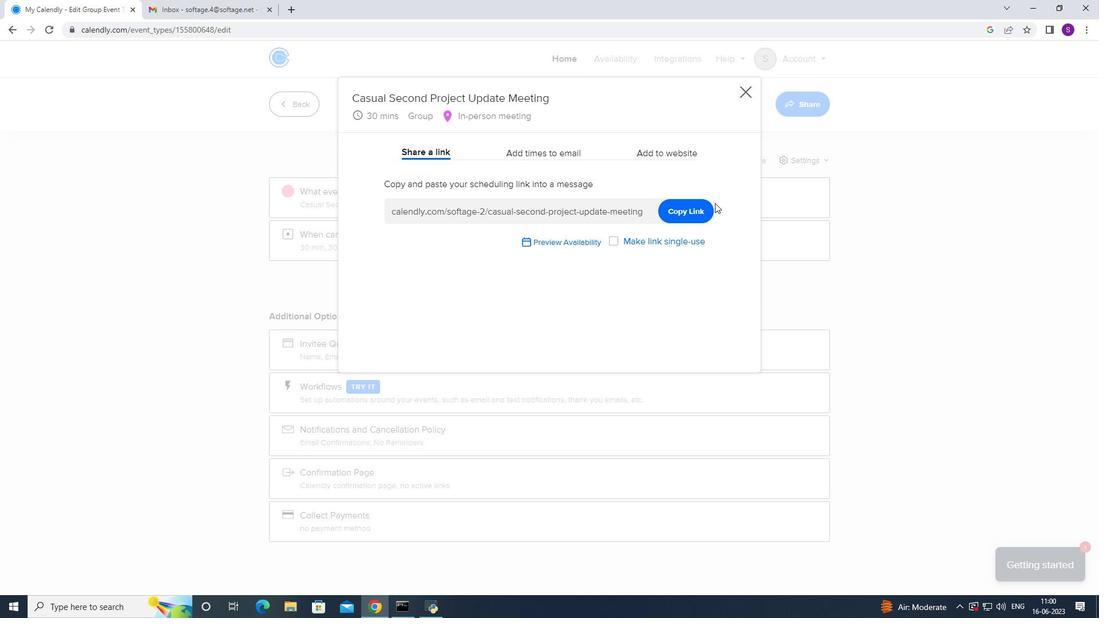 
Action: Mouse pressed left at (697, 204)
Screenshot: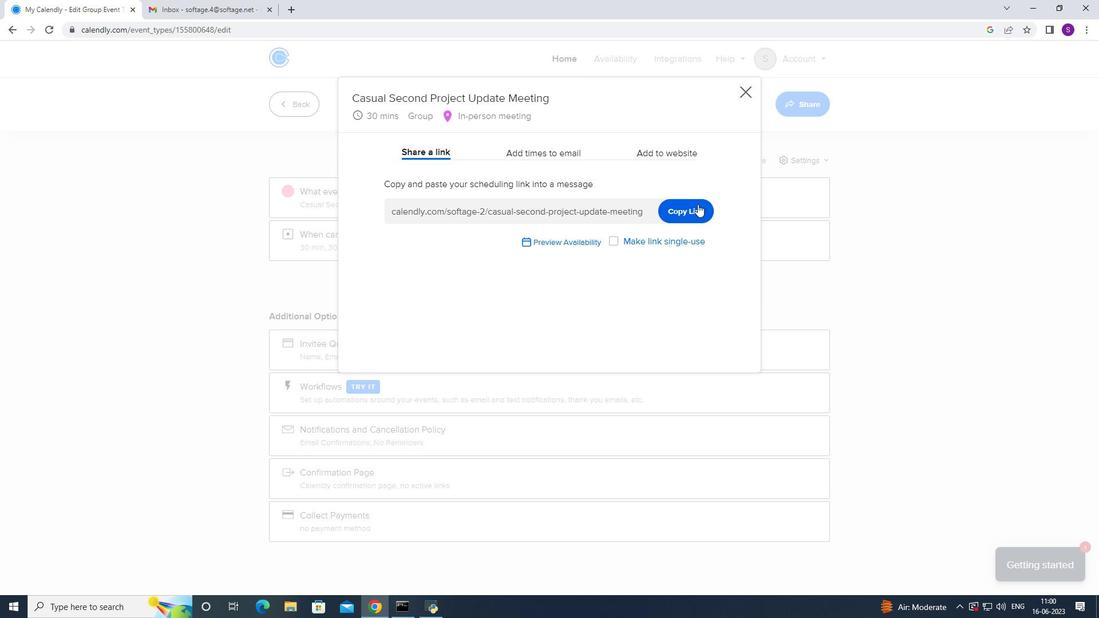 
Action: Mouse moved to (150, 1)
Screenshot: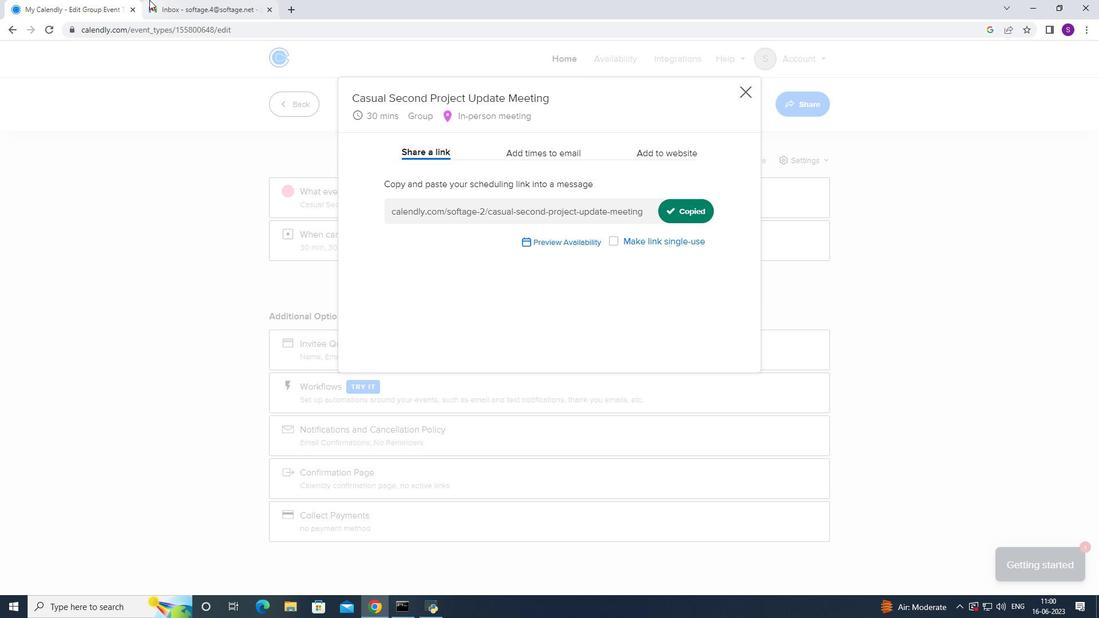
Action: Mouse pressed left at (150, 1)
Screenshot: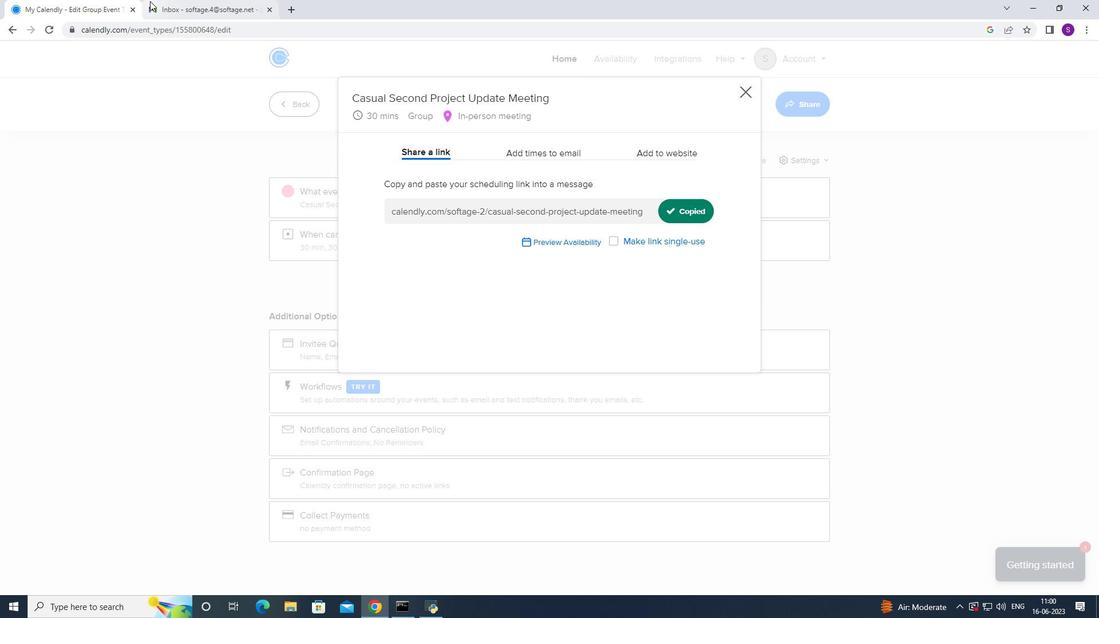 
Action: Mouse moved to (97, 100)
Screenshot: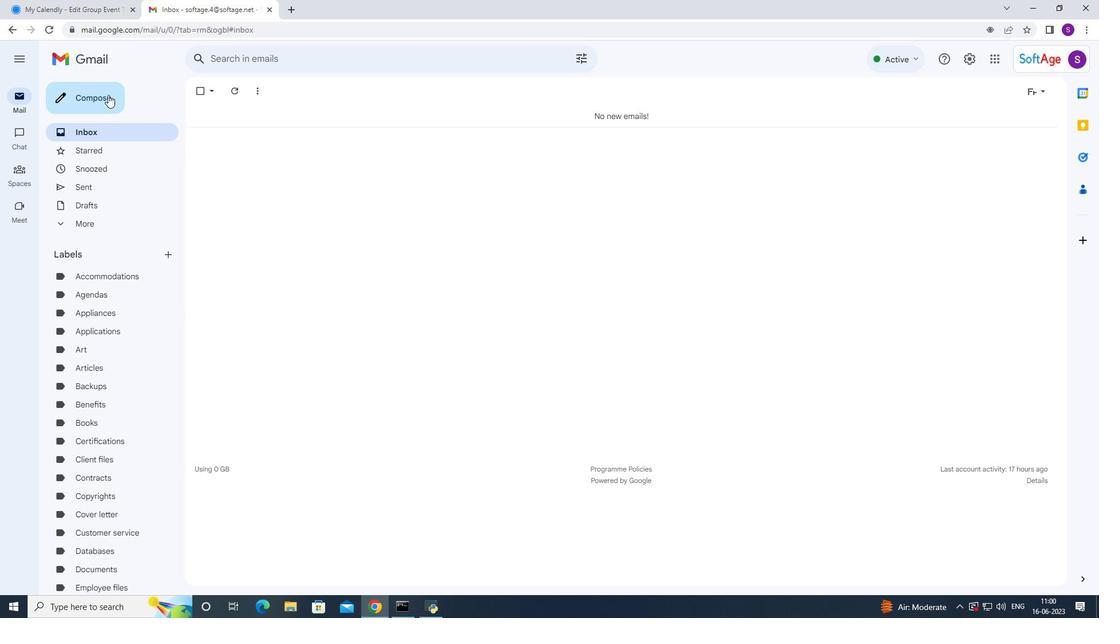 
Action: Mouse pressed left at (97, 100)
Screenshot: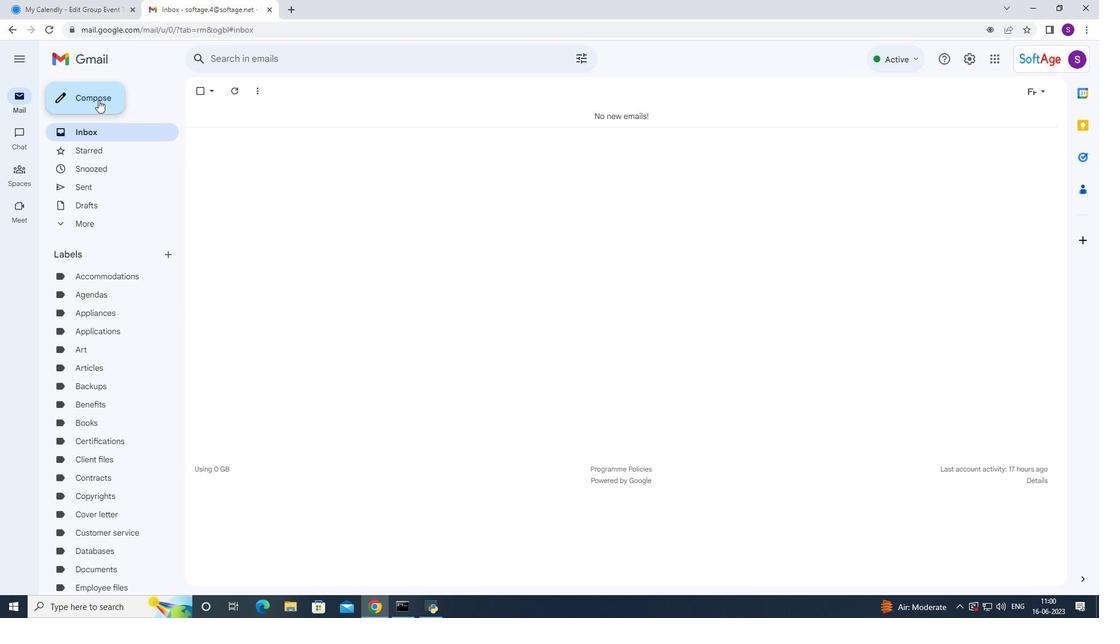 
Action: Mouse moved to (757, 370)
Screenshot: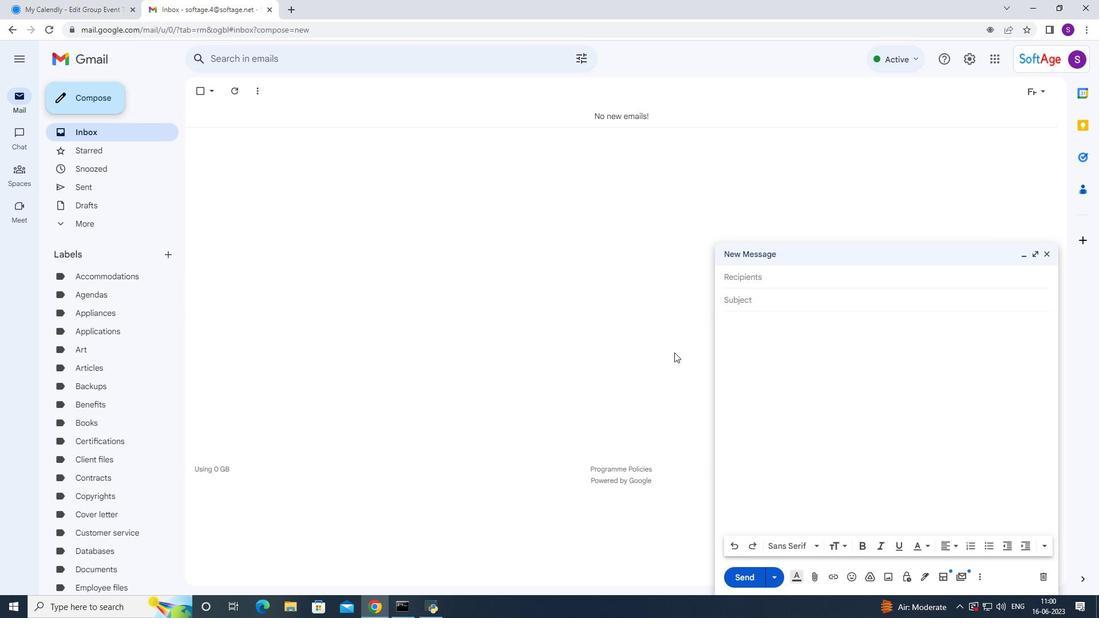 
Action: Mouse pressed right at (757, 370)
Screenshot: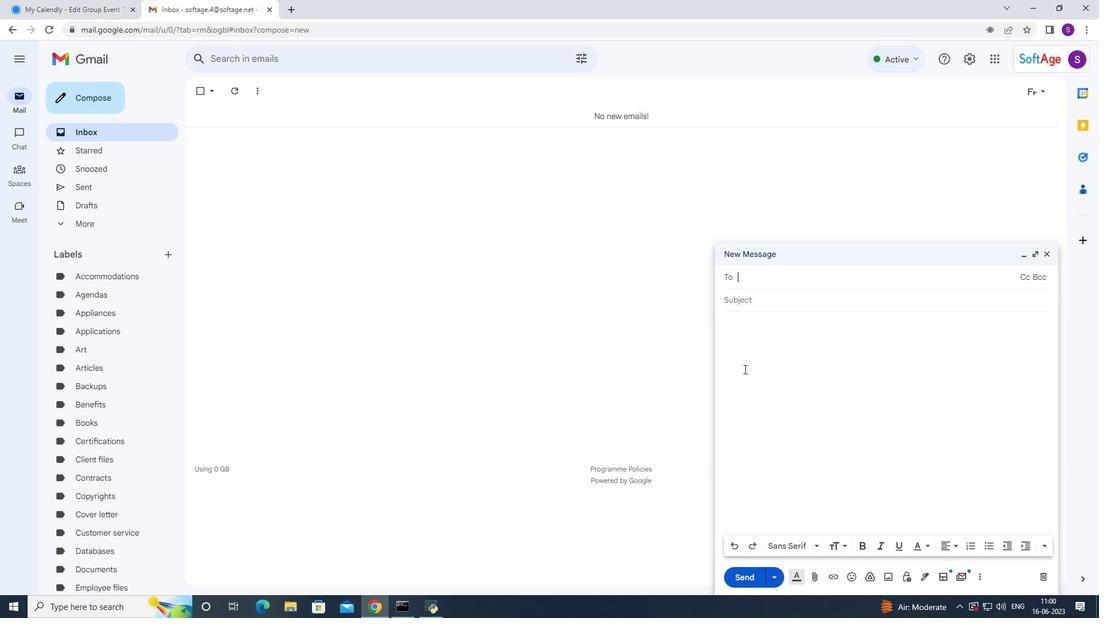 
Action: Mouse moved to (792, 462)
Screenshot: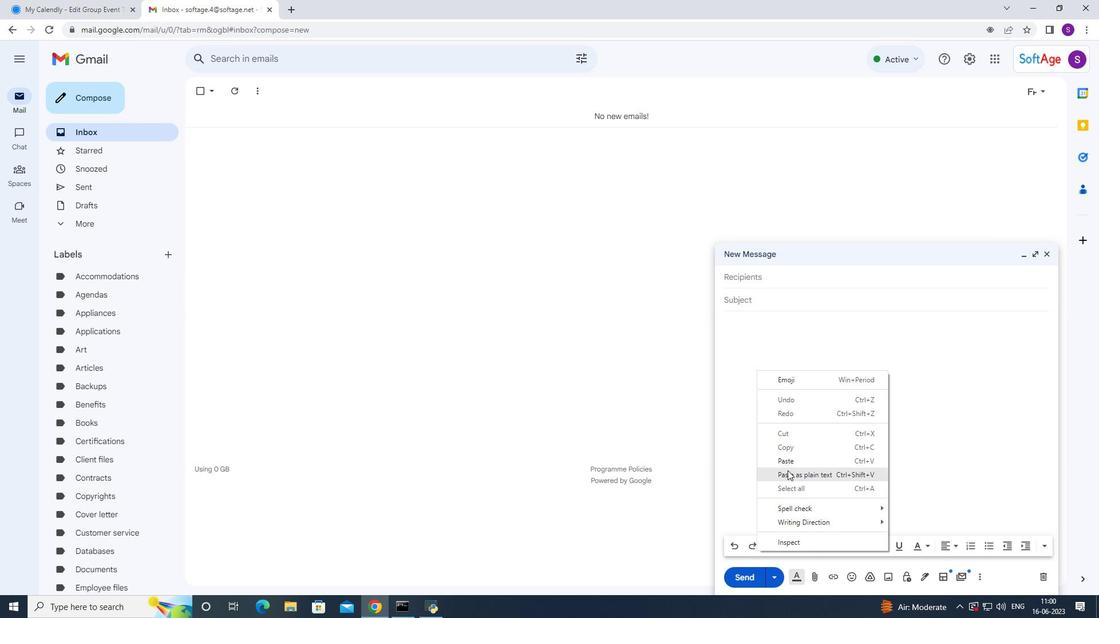 
Action: Mouse pressed left at (792, 462)
Screenshot: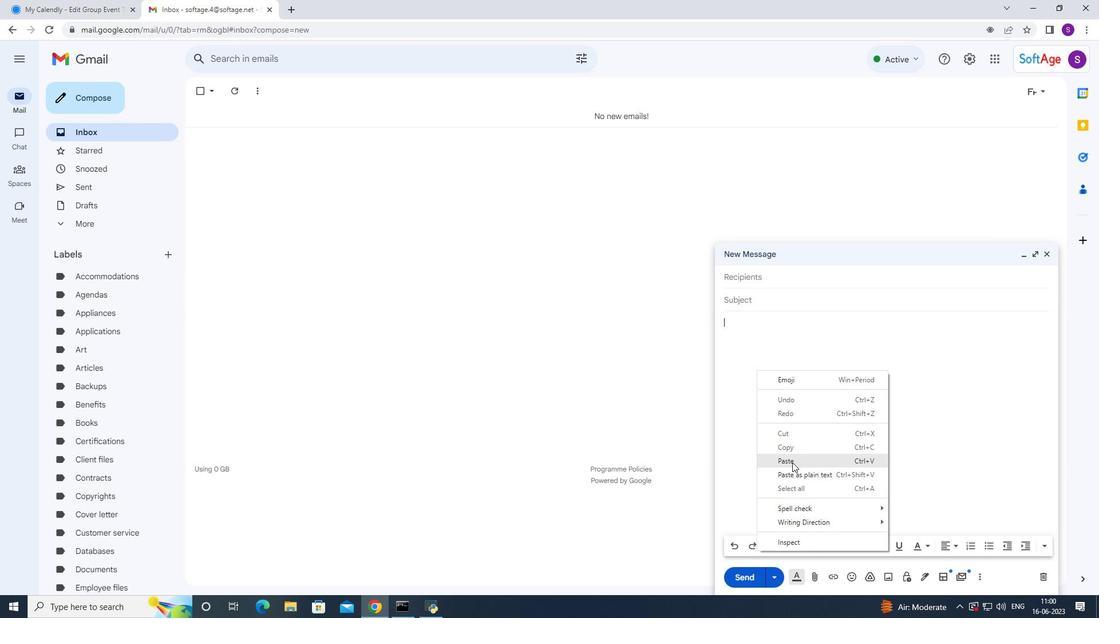 
Action: Mouse moved to (803, 282)
Screenshot: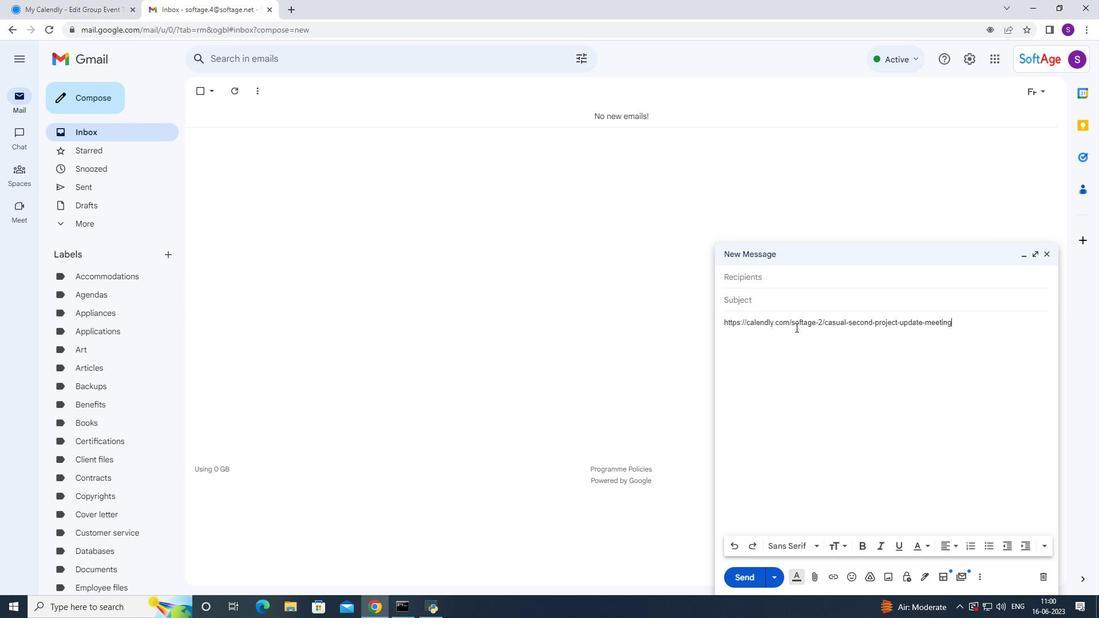 
Action: Mouse pressed left at (803, 282)
Screenshot: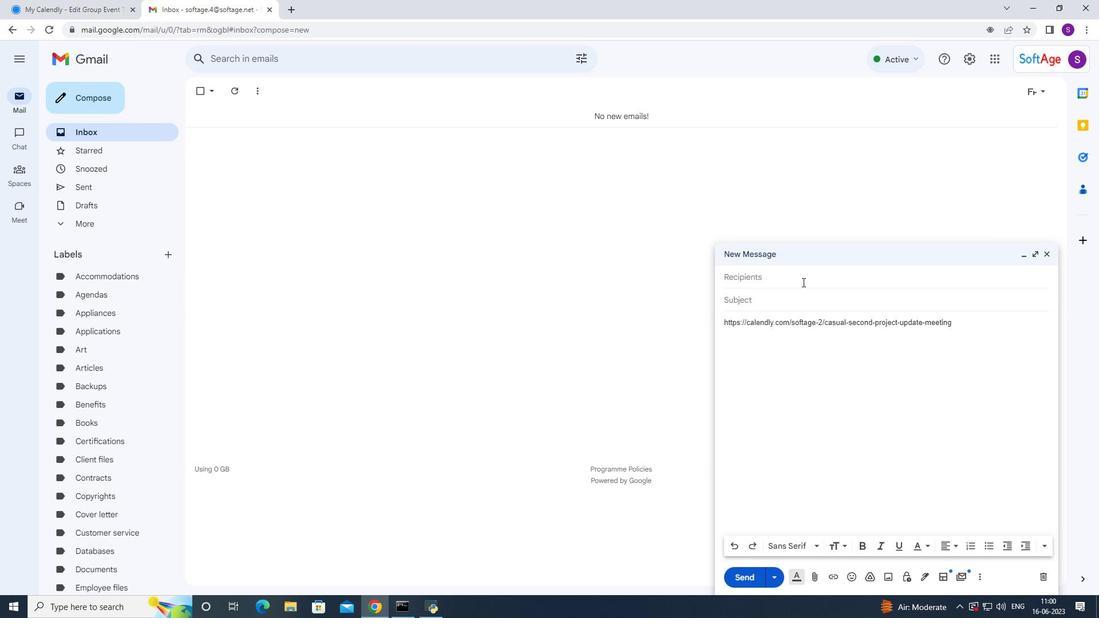 
Action: Mouse moved to (1099, 270)
Screenshot: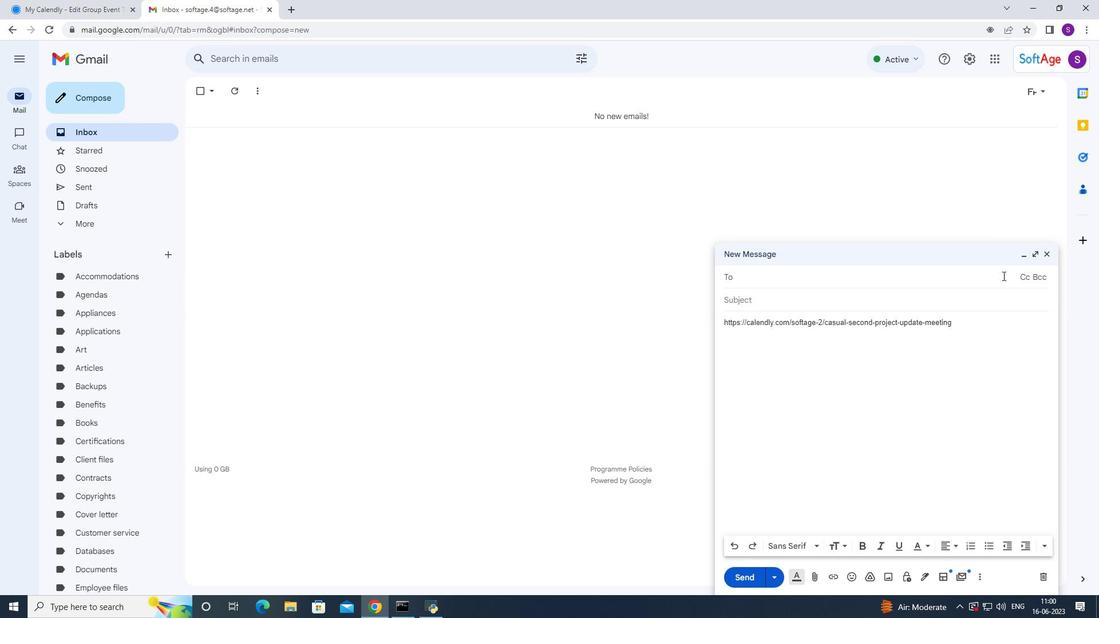 
Action: Key pressed soft
Screenshot: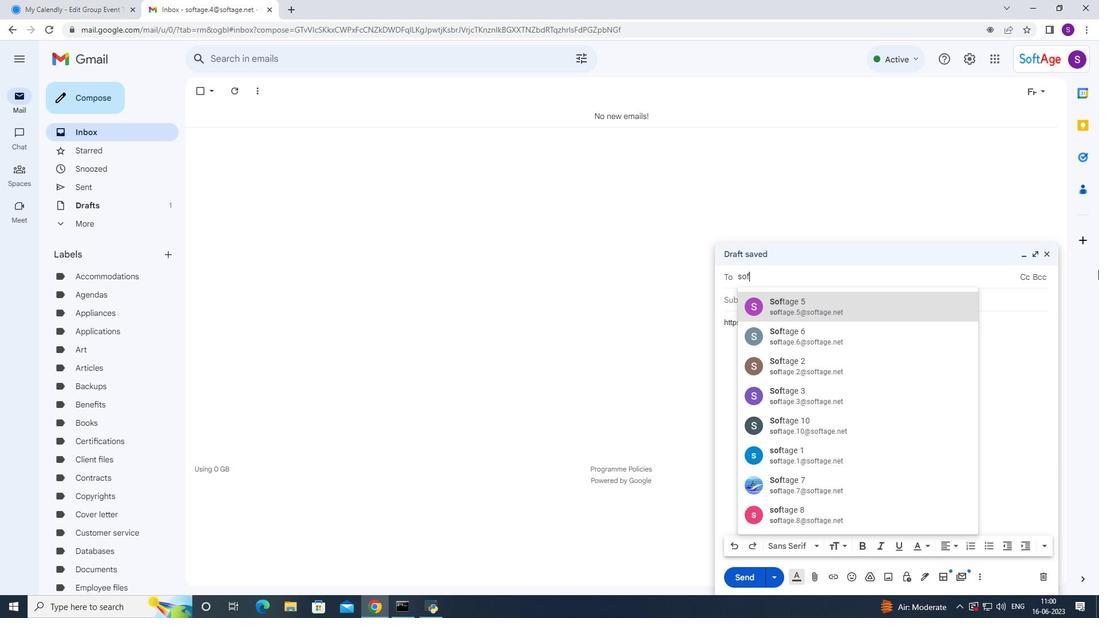 
Action: Mouse moved to (862, 344)
Screenshot: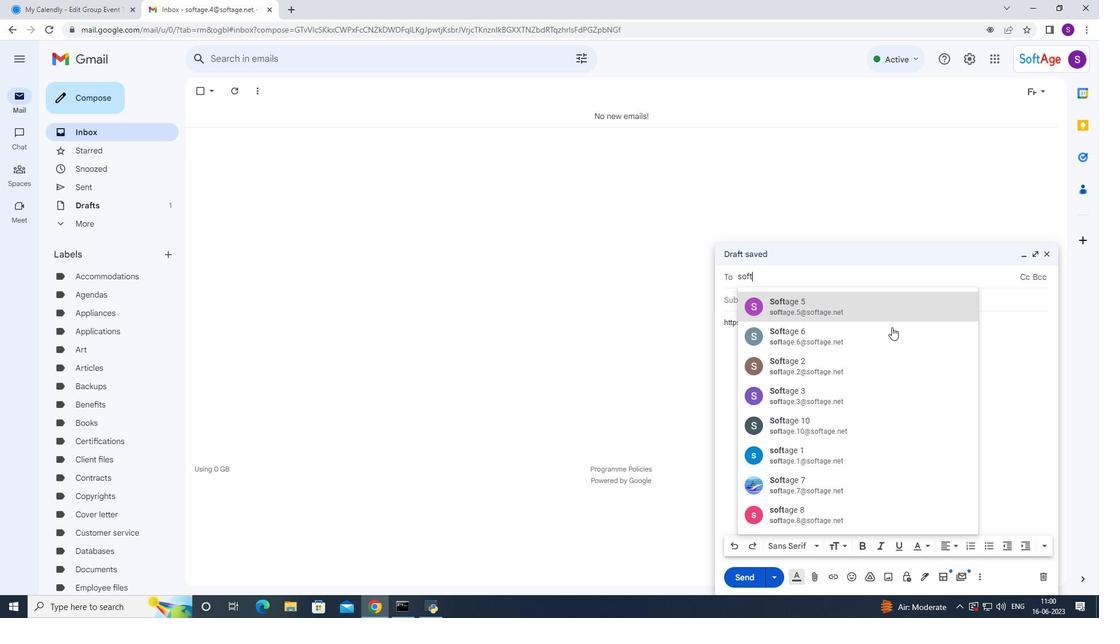 
Action: Mouse pressed left at (862, 344)
Screenshot: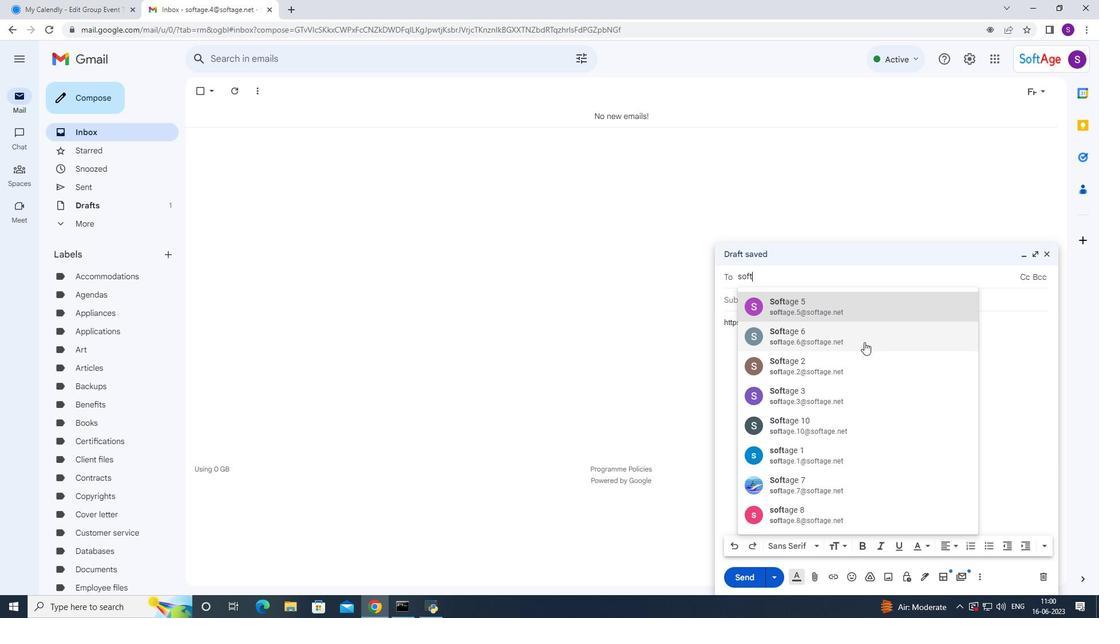 
Action: Mouse moved to (861, 277)
Screenshot: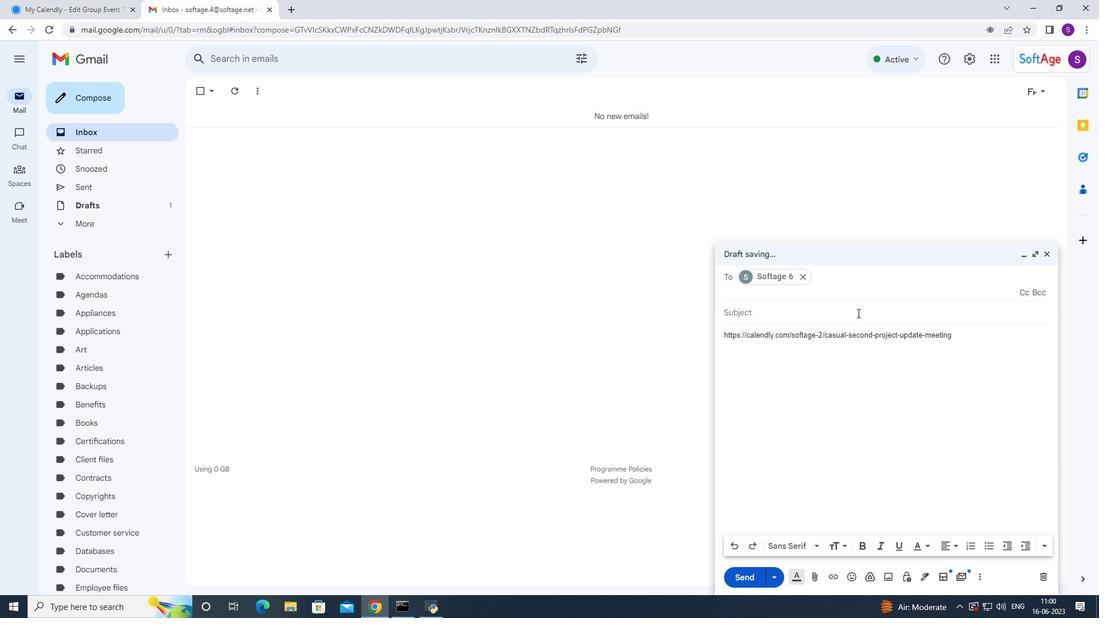 
Action: Key pressed soft
Screenshot: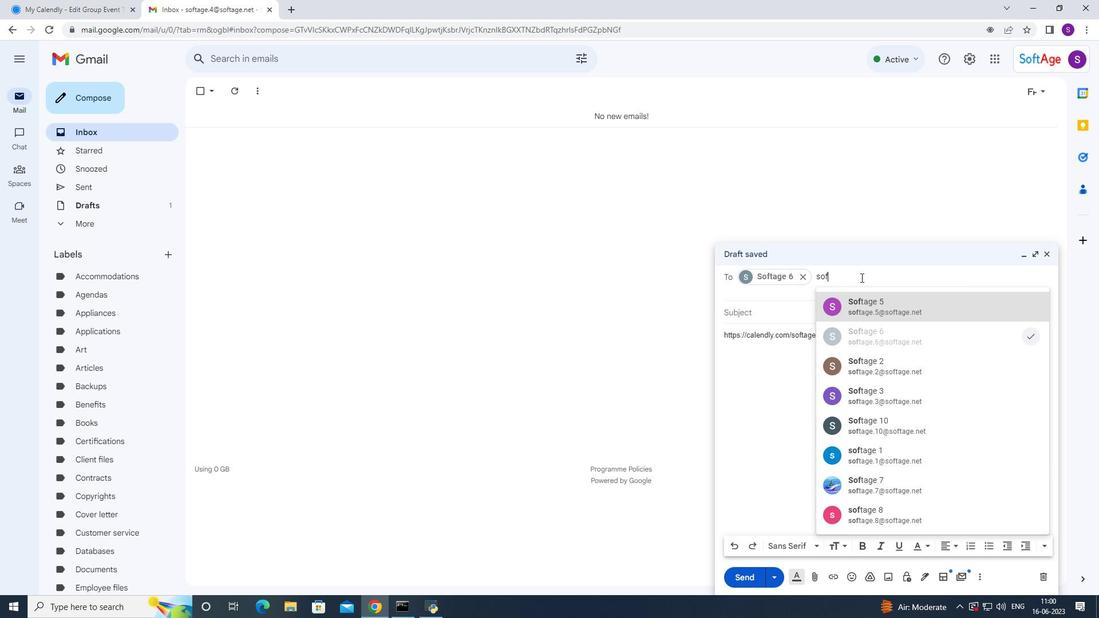 
Action: Mouse moved to (903, 475)
Screenshot: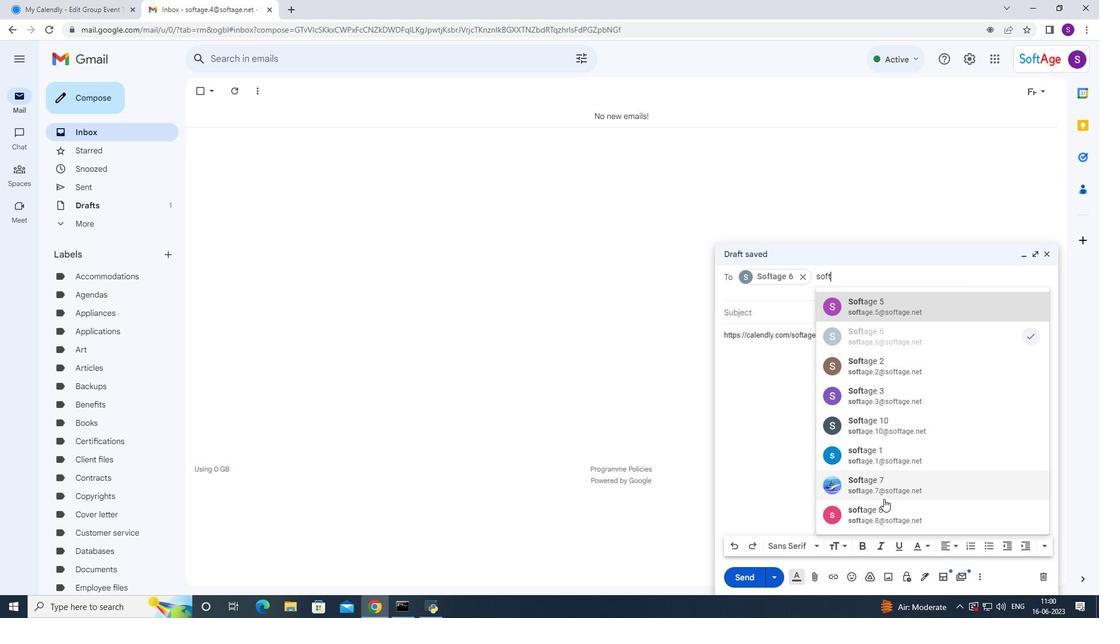 
Action: Mouse pressed left at (903, 475)
Screenshot: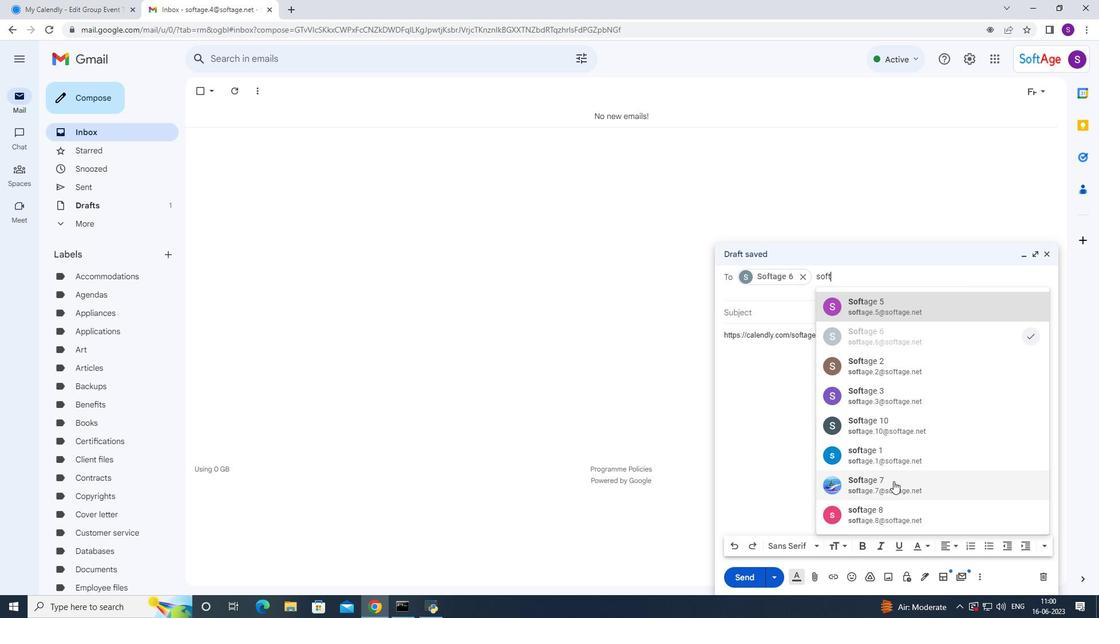 
Action: Mouse moved to (745, 573)
Screenshot: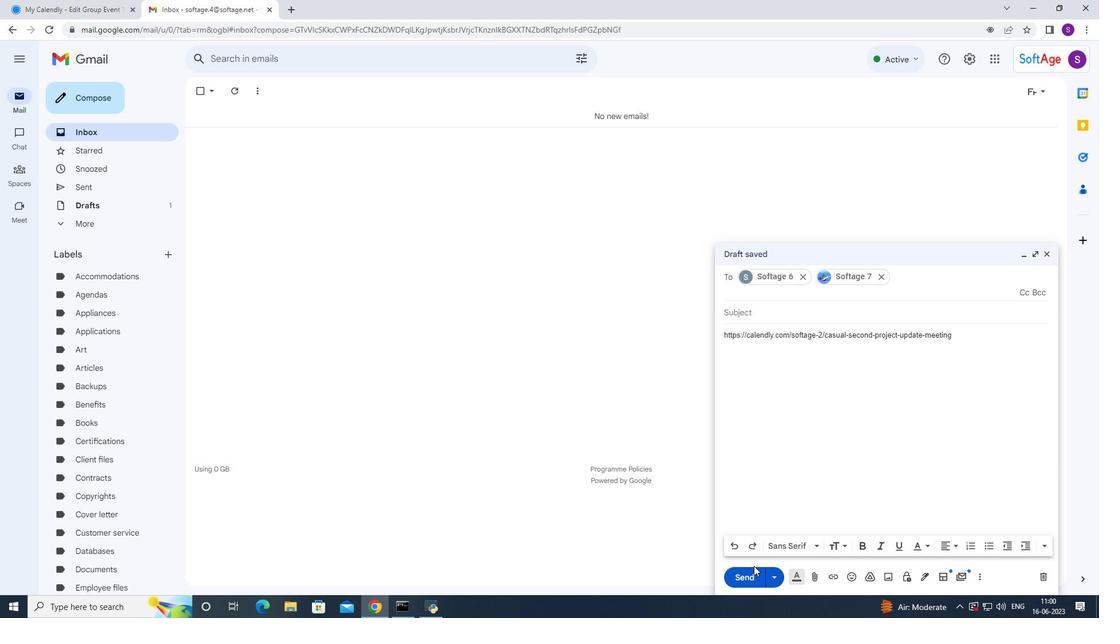 
Action: Mouse pressed left at (745, 573)
Screenshot: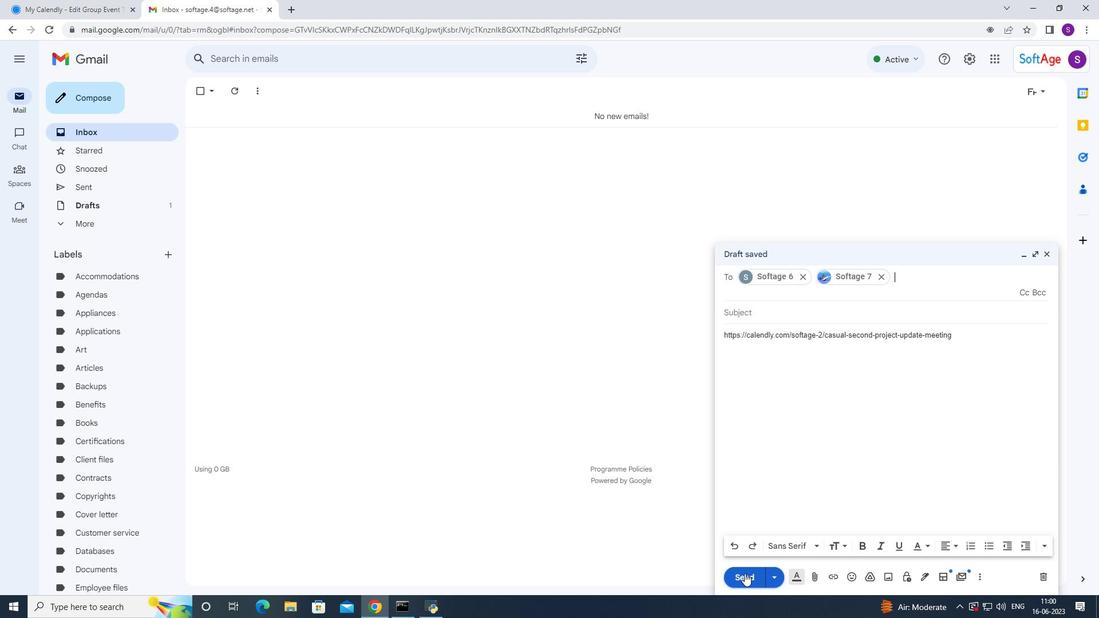 
